 Task: Look for space in Kapan, Armenia from 1st June, 2023 to 9th June, 2023 for 5 adults in price range Rs.6000 to Rs.12000. Place can be entire place with 3 bedrooms having 3 beds and 3 bathrooms. Property type can be house, flat, guest house. Amenities needed are: heating. Booking option can be shelf check-in. Required host language is English.
Action: Mouse moved to (402, 76)
Screenshot: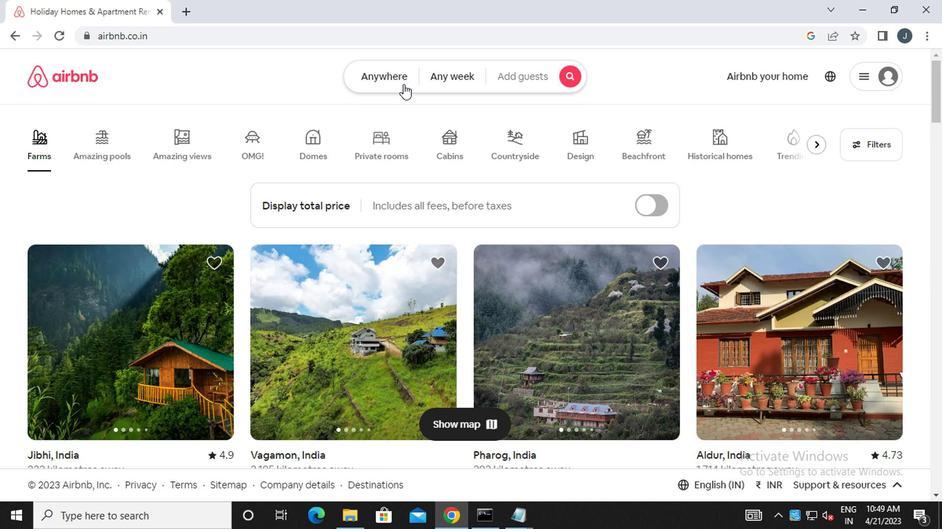 
Action: Mouse pressed left at (402, 76)
Screenshot: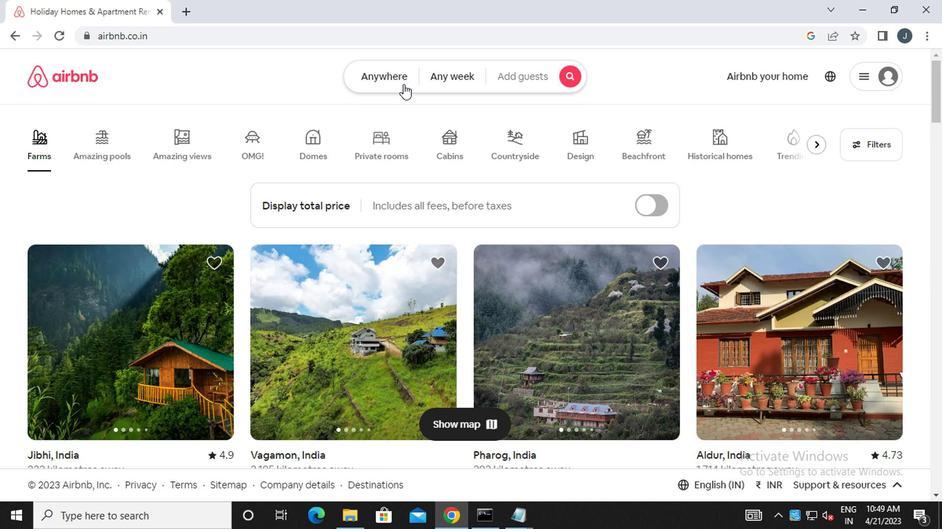 
Action: Mouse moved to (247, 130)
Screenshot: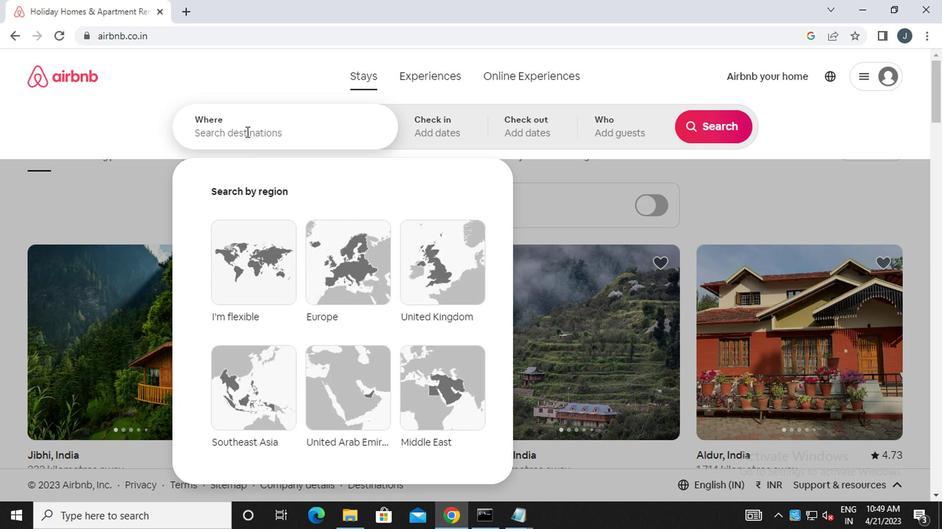 
Action: Key pressed k<Key.caps_lock>apan
Screenshot: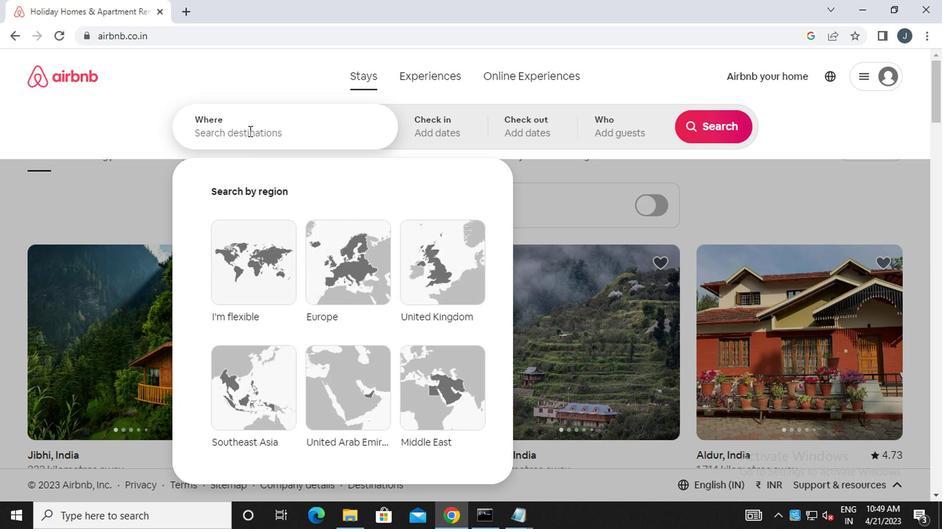 
Action: Mouse moved to (247, 130)
Screenshot: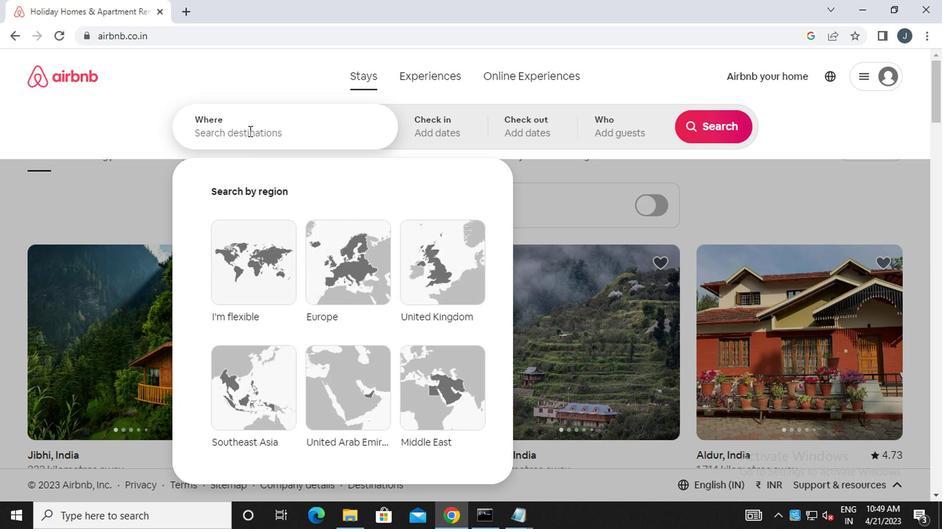 
Action: Mouse pressed left at (247, 130)
Screenshot: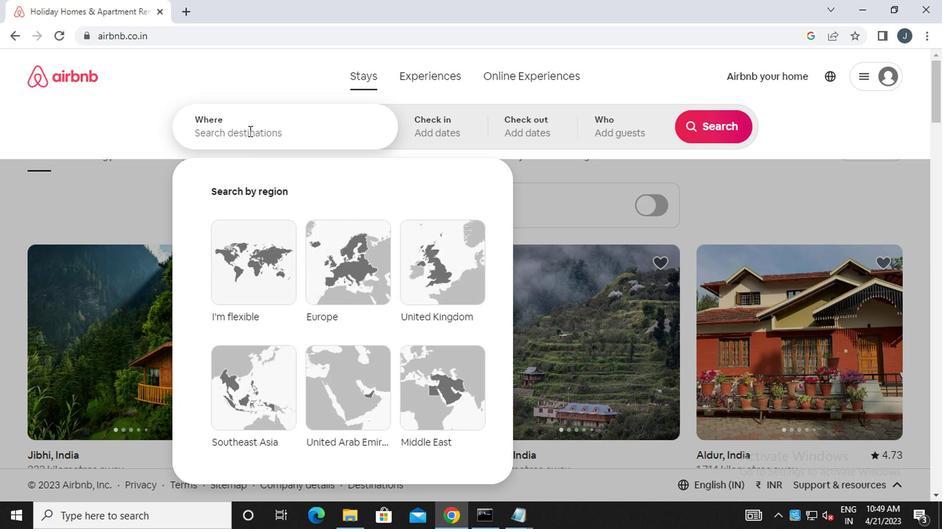 
Action: Mouse moved to (247, 130)
Screenshot: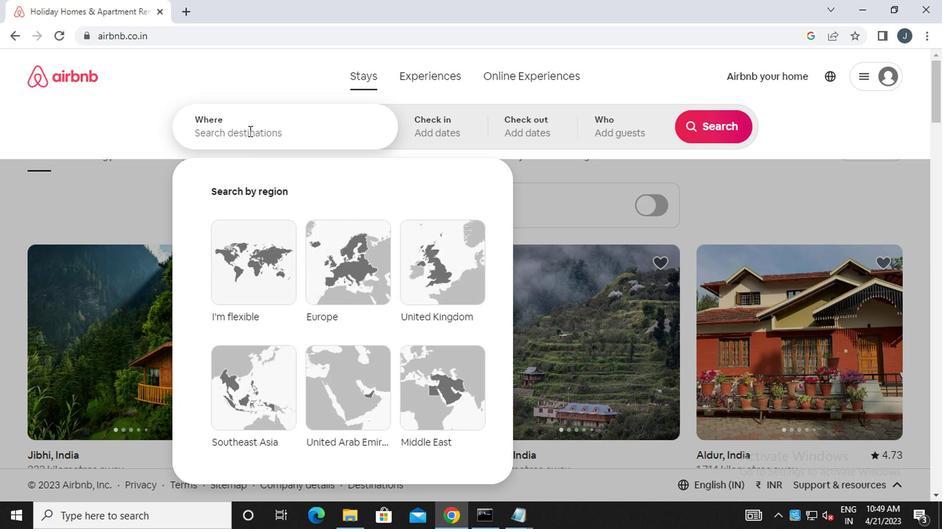 
Action: Key pressed <Key.caps_lock>k<Key.caps_lock>apan,<Key.space><Key.caps_lock>a<Key.caps_lock>rmenia
Screenshot: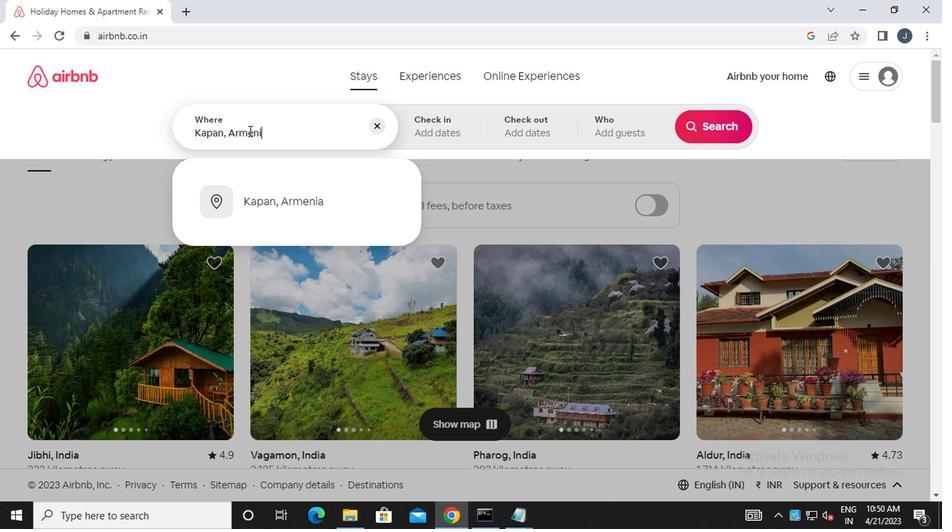 
Action: Mouse moved to (320, 193)
Screenshot: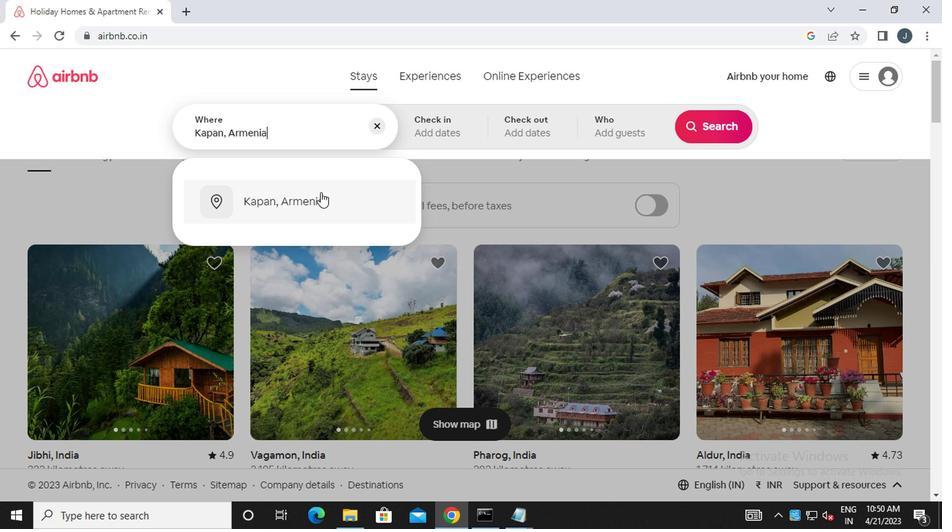 
Action: Mouse pressed left at (320, 193)
Screenshot: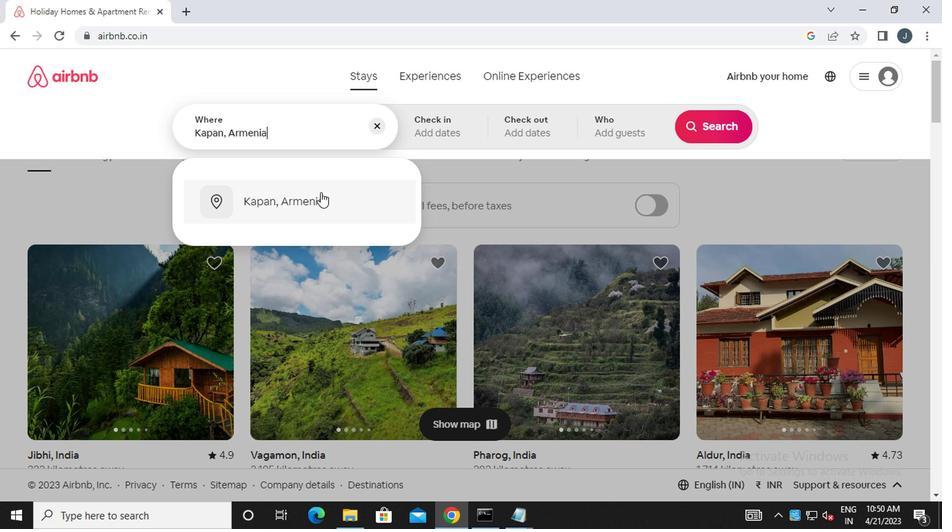 
Action: Mouse moved to (702, 233)
Screenshot: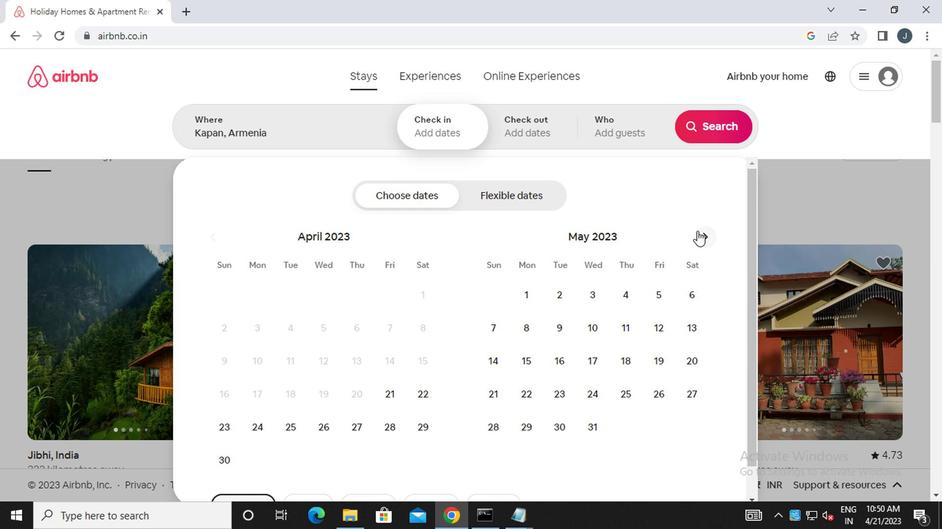 
Action: Mouse pressed left at (702, 233)
Screenshot: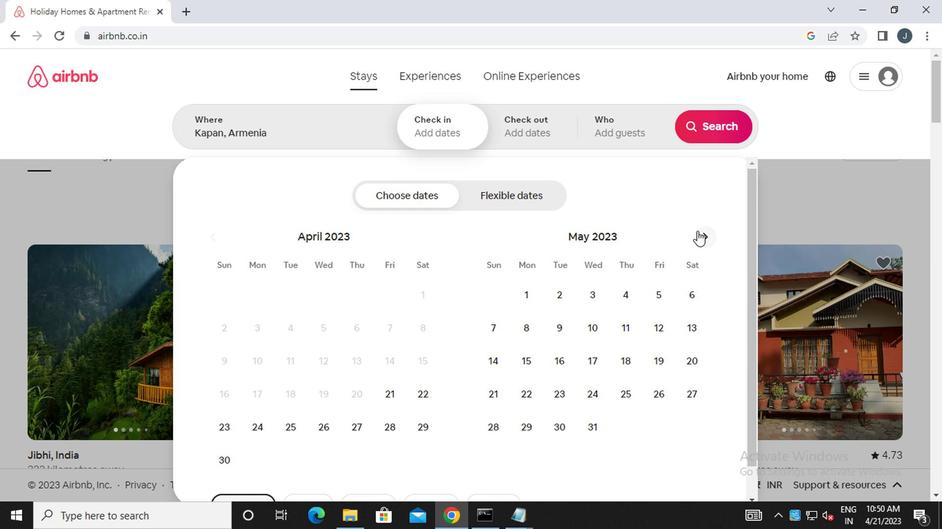 
Action: Mouse moved to (626, 295)
Screenshot: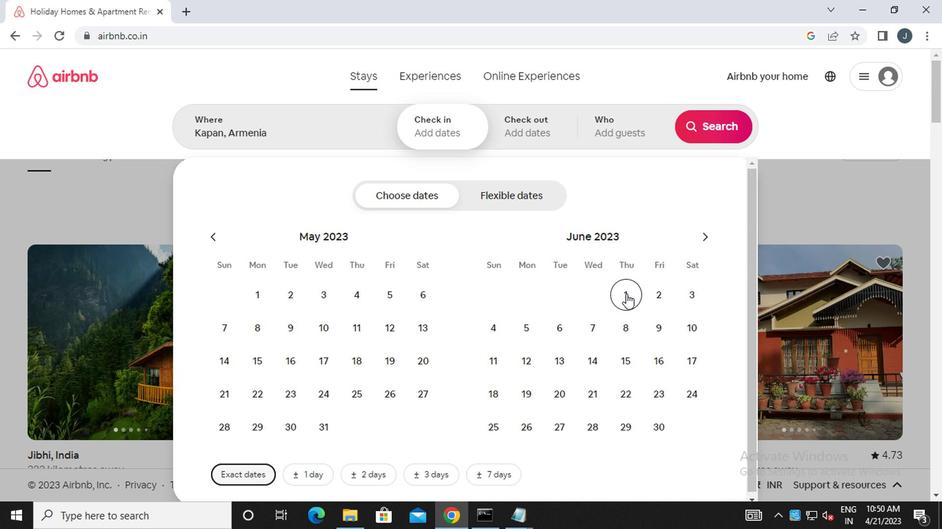 
Action: Mouse pressed left at (626, 295)
Screenshot: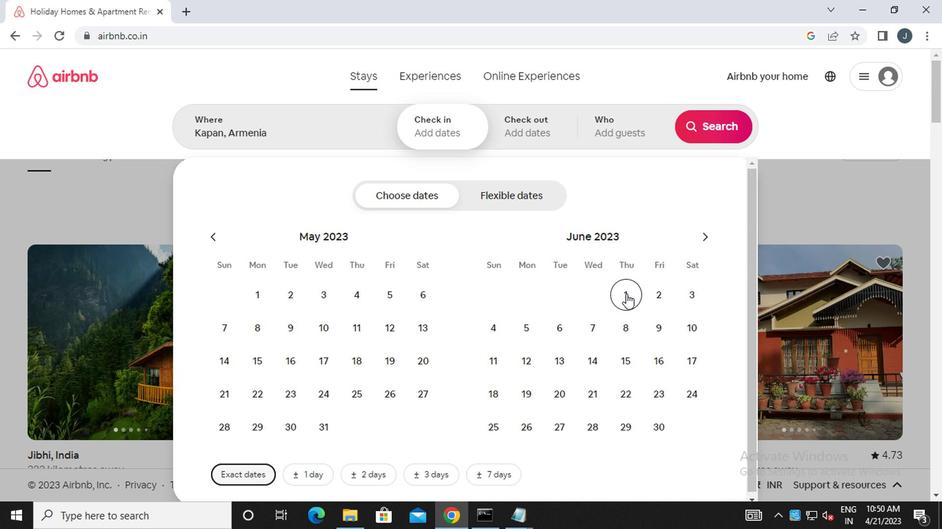 
Action: Mouse moved to (657, 327)
Screenshot: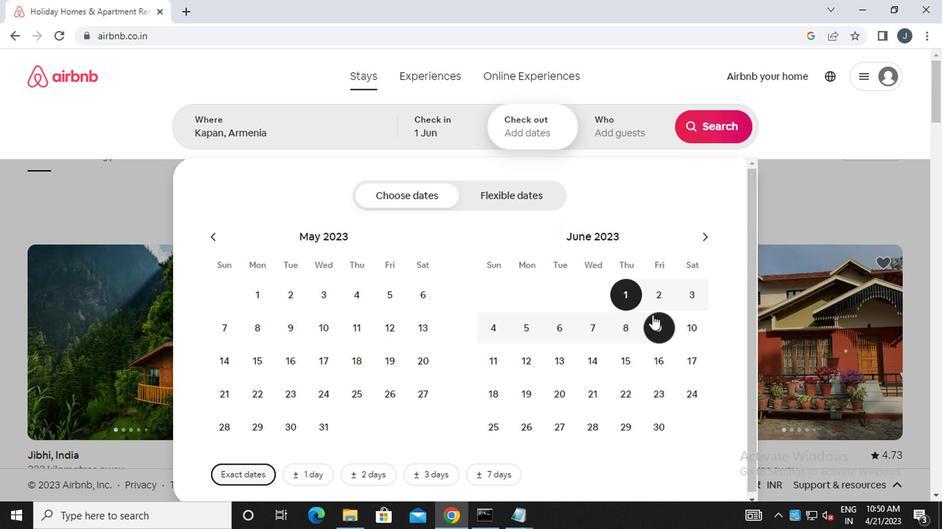 
Action: Mouse pressed left at (657, 327)
Screenshot: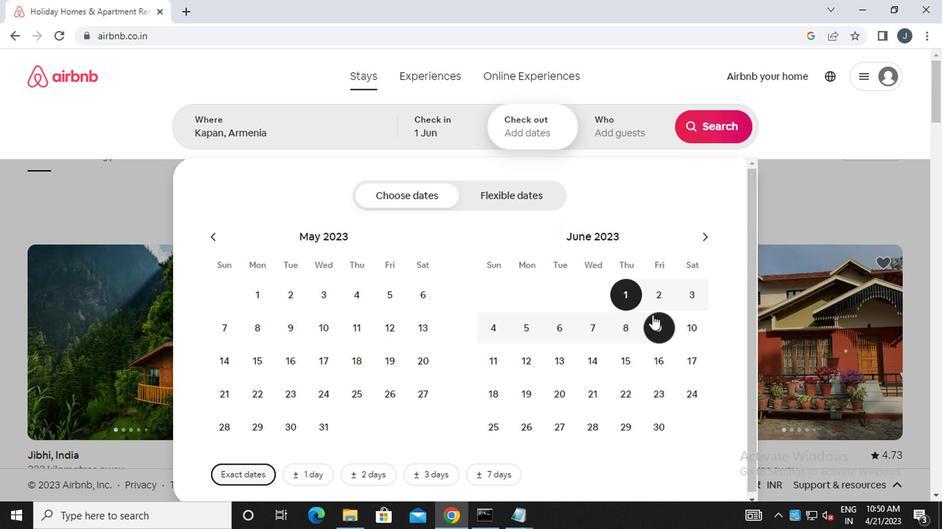 
Action: Mouse moved to (628, 127)
Screenshot: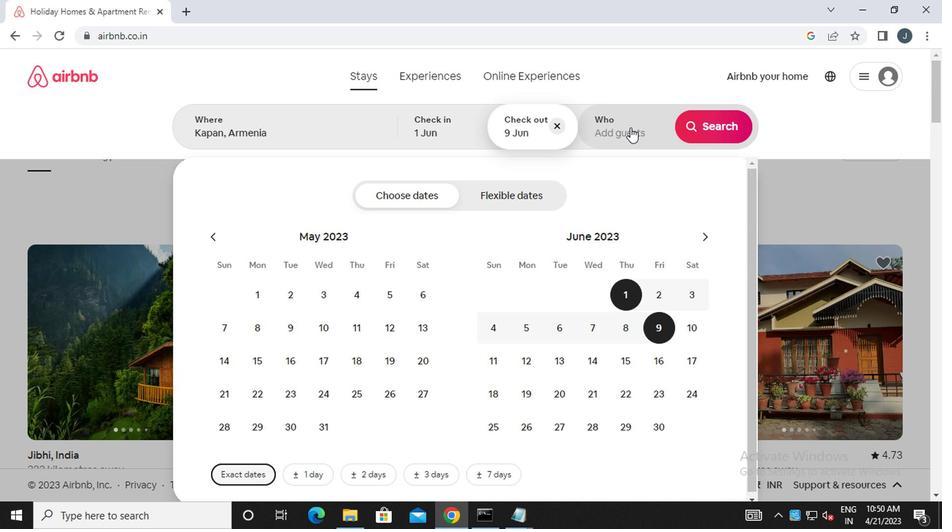 
Action: Mouse pressed left at (628, 127)
Screenshot: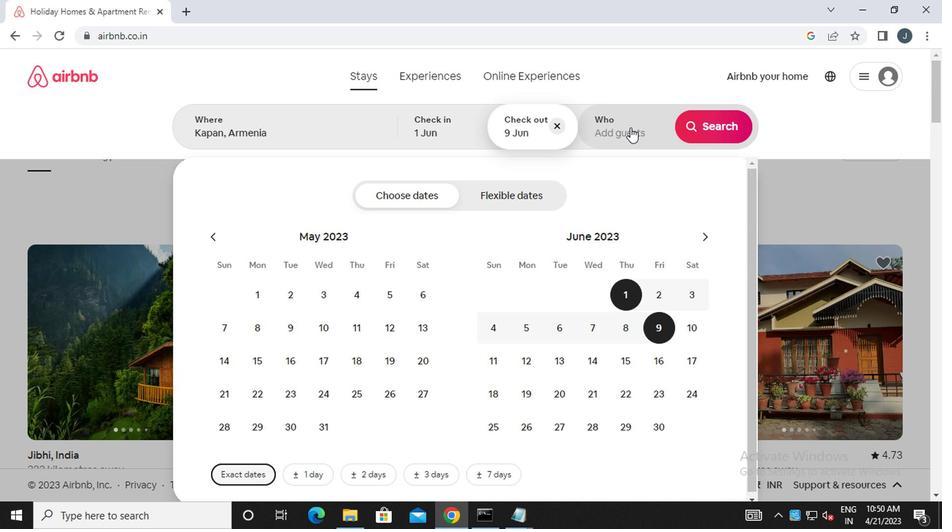 
Action: Mouse moved to (718, 200)
Screenshot: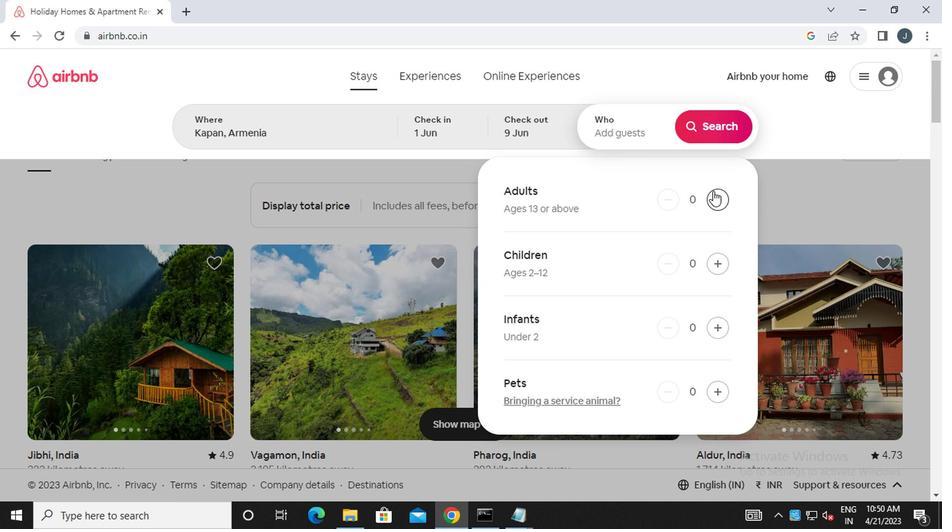 
Action: Mouse pressed left at (718, 200)
Screenshot: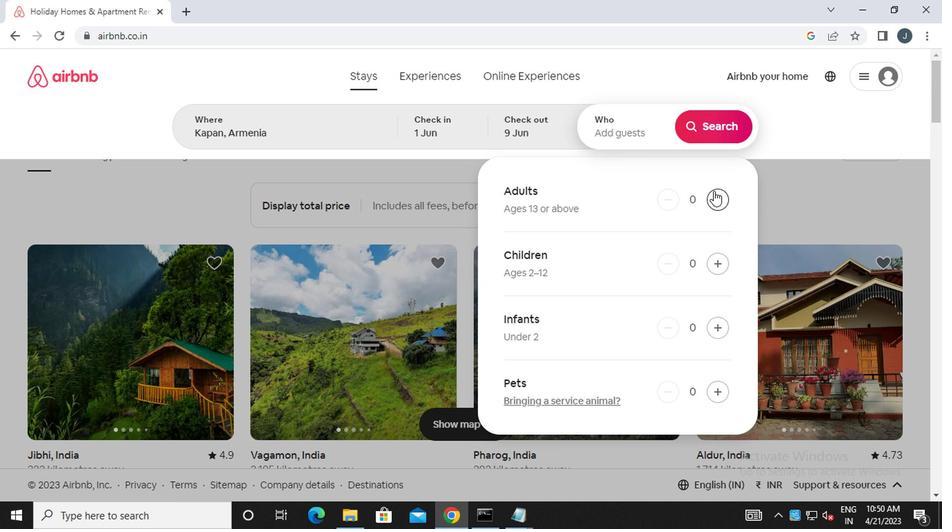 
Action: Mouse moved to (719, 200)
Screenshot: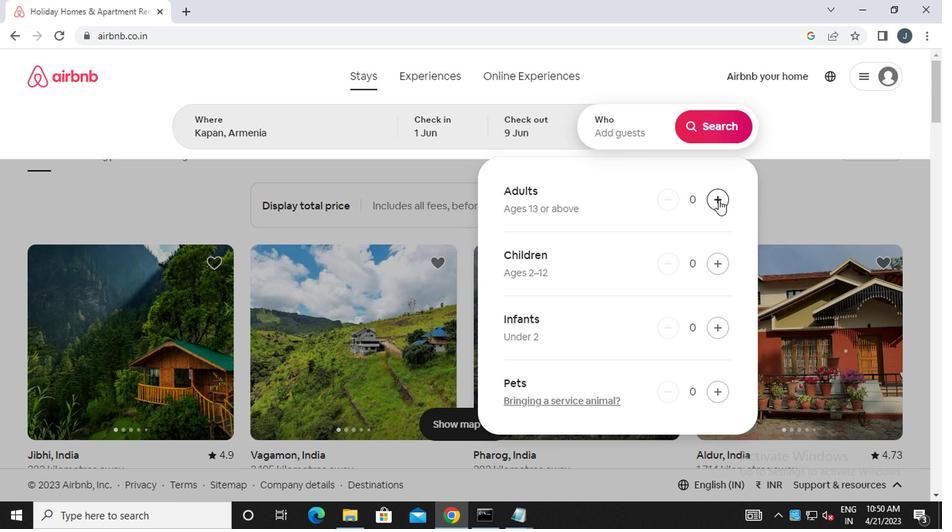 
Action: Mouse pressed left at (719, 200)
Screenshot: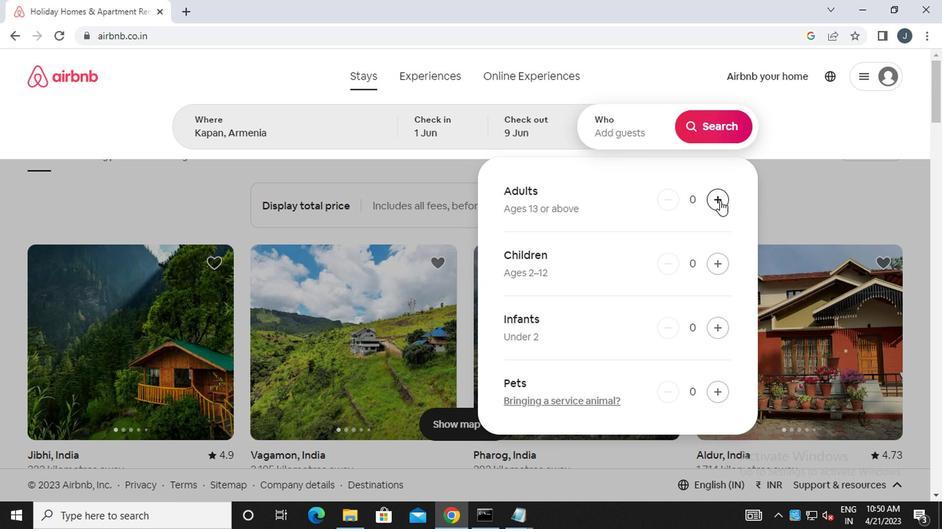 
Action: Mouse moved to (720, 200)
Screenshot: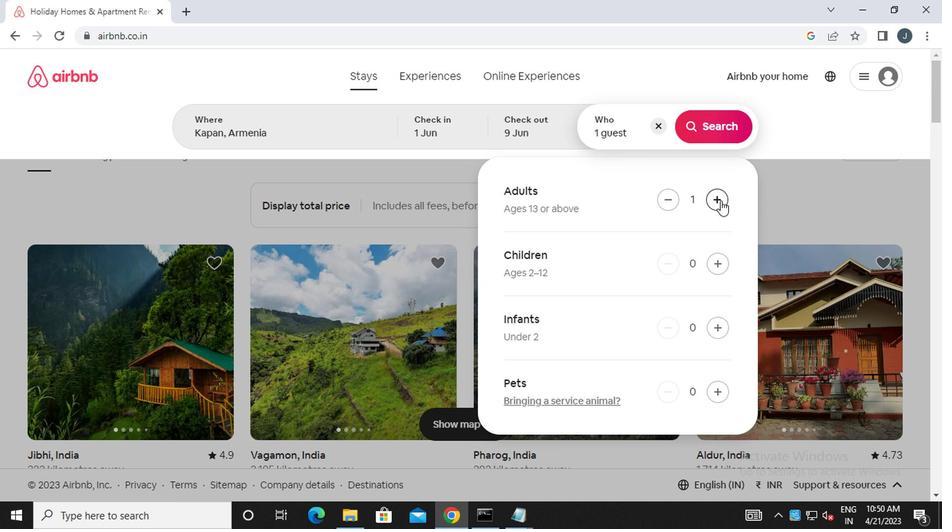 
Action: Mouse pressed left at (720, 200)
Screenshot: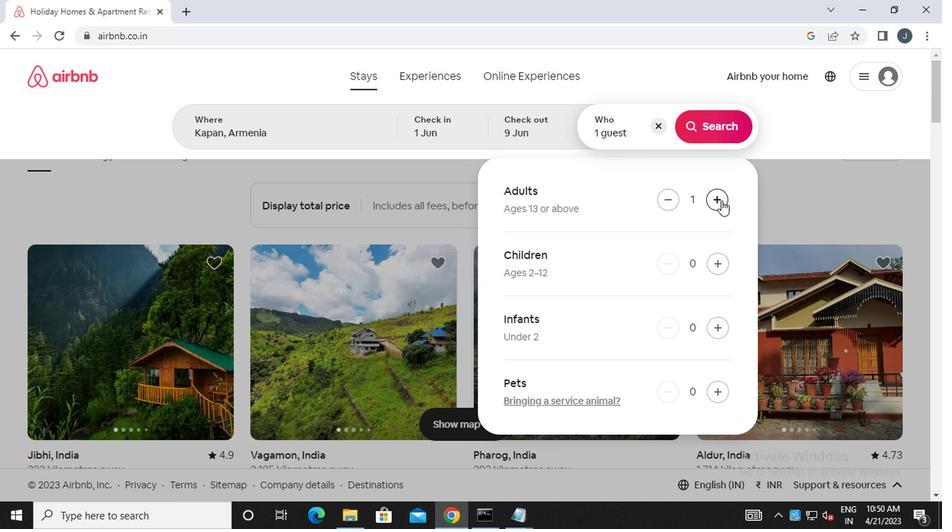 
Action: Mouse pressed left at (720, 200)
Screenshot: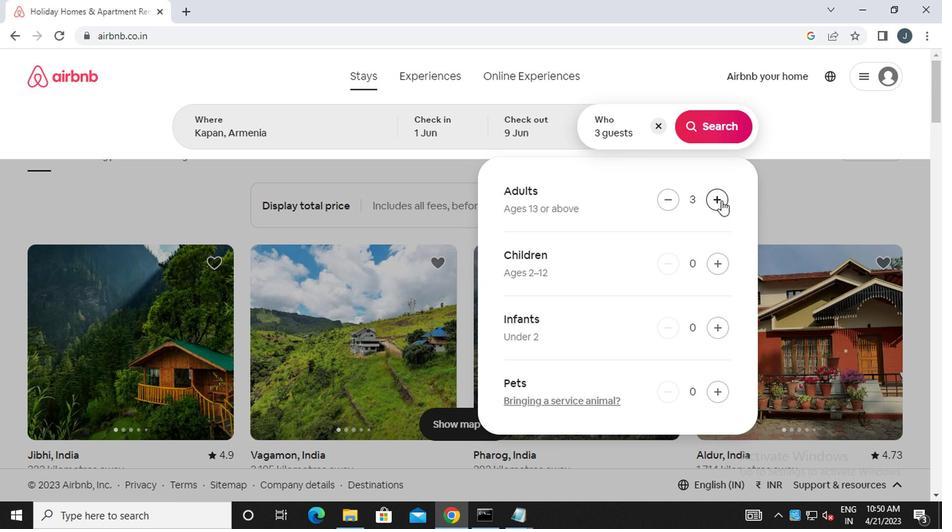 
Action: Mouse pressed left at (720, 200)
Screenshot: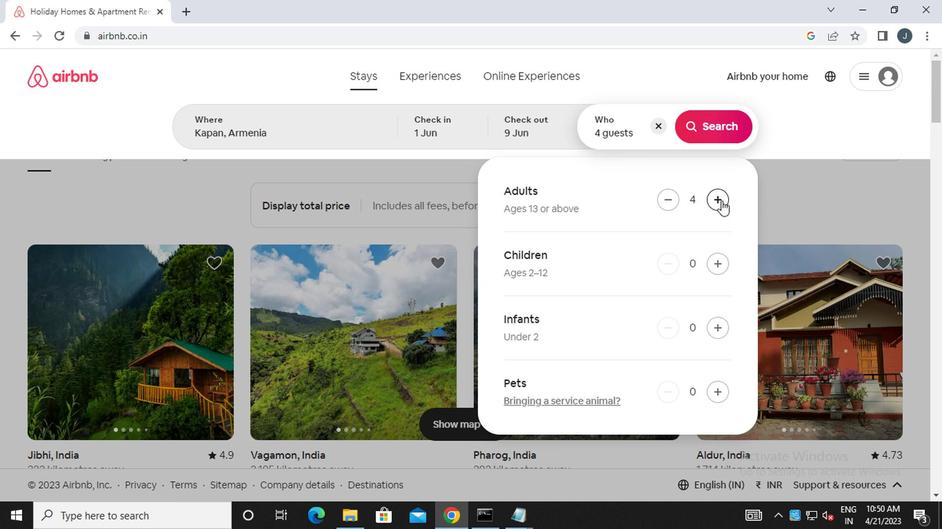 
Action: Mouse moved to (711, 124)
Screenshot: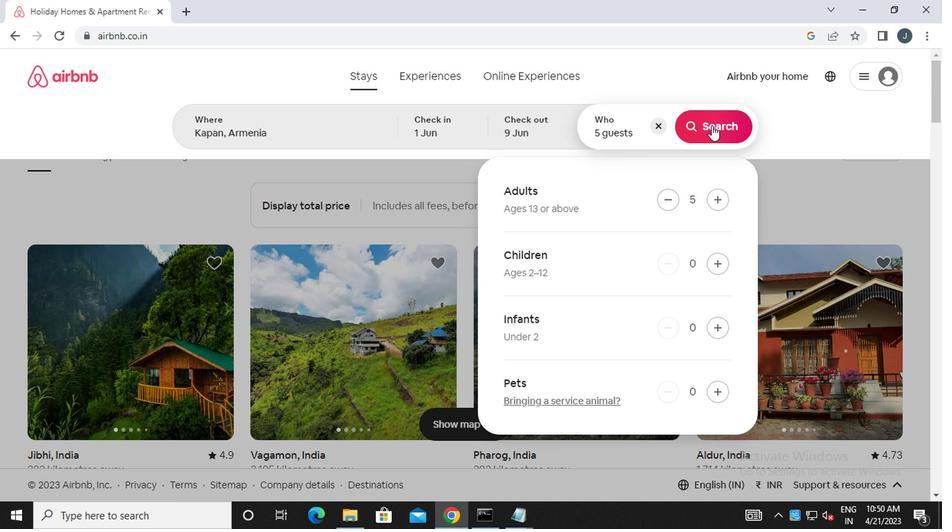 
Action: Mouse pressed left at (711, 124)
Screenshot: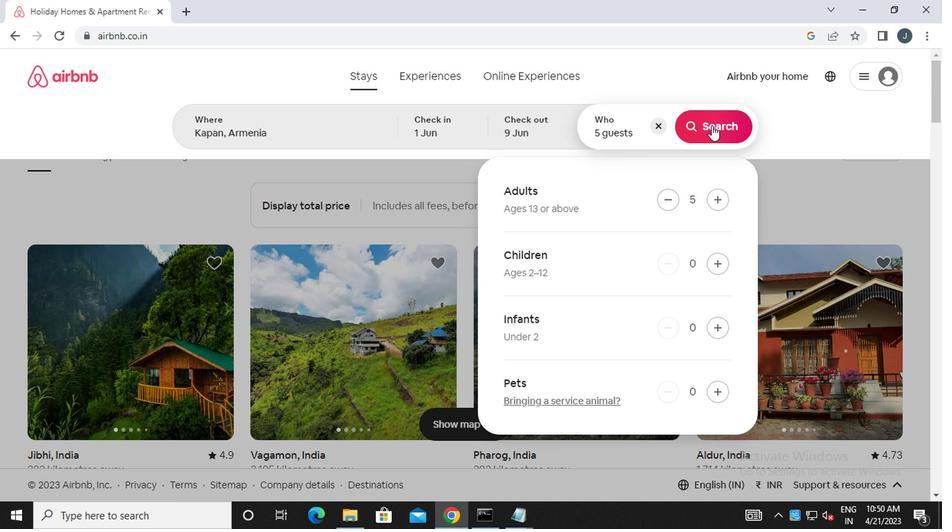 
Action: Mouse moved to (882, 132)
Screenshot: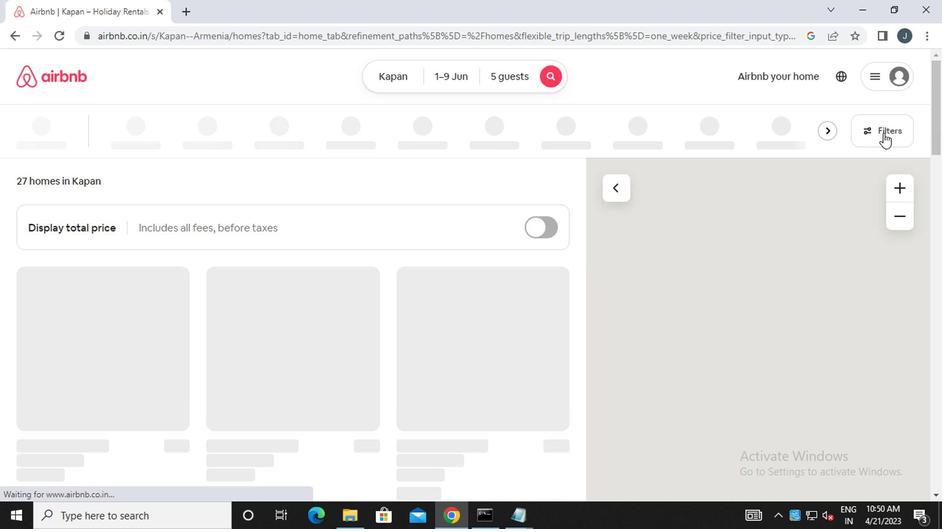 
Action: Mouse pressed left at (882, 132)
Screenshot: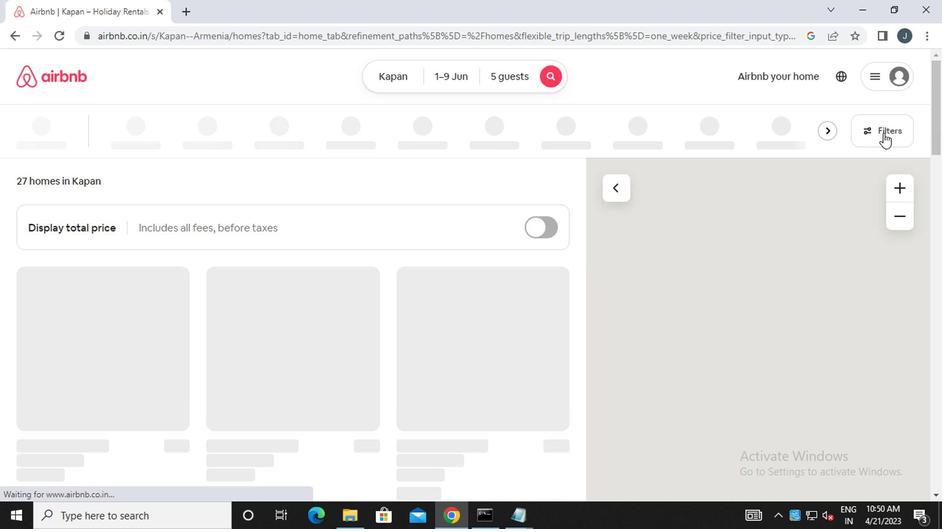 
Action: Mouse moved to (328, 309)
Screenshot: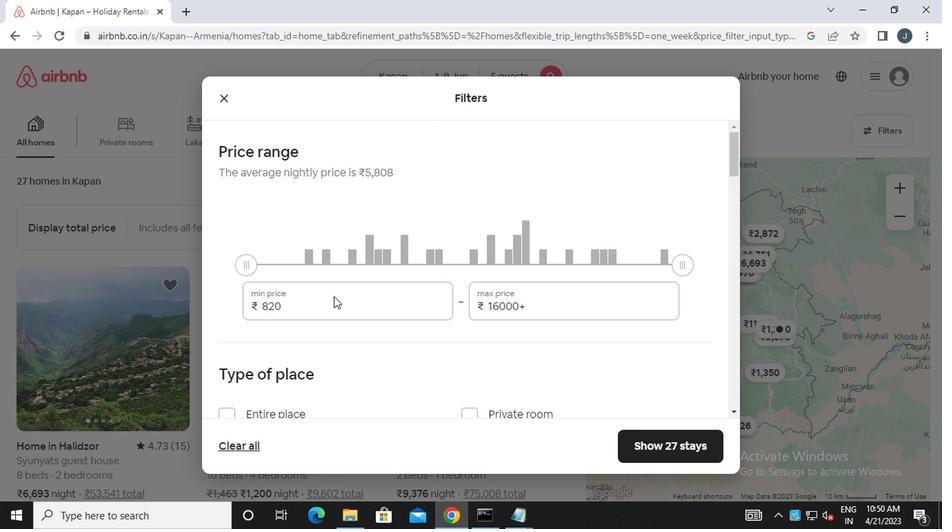 
Action: Mouse pressed left at (328, 309)
Screenshot: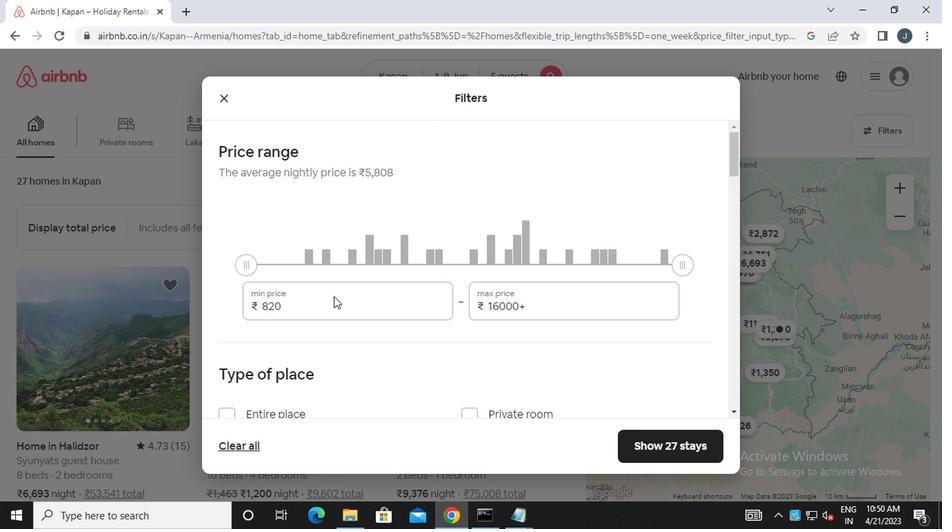 
Action: Mouse moved to (330, 302)
Screenshot: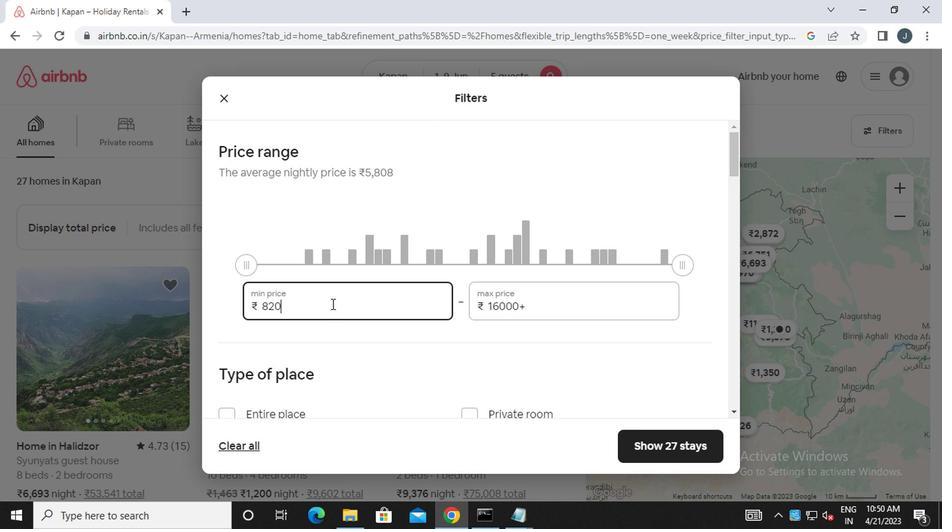 
Action: Key pressed <Key.backspace><Key.backspace><Key.backspace>6000
Screenshot: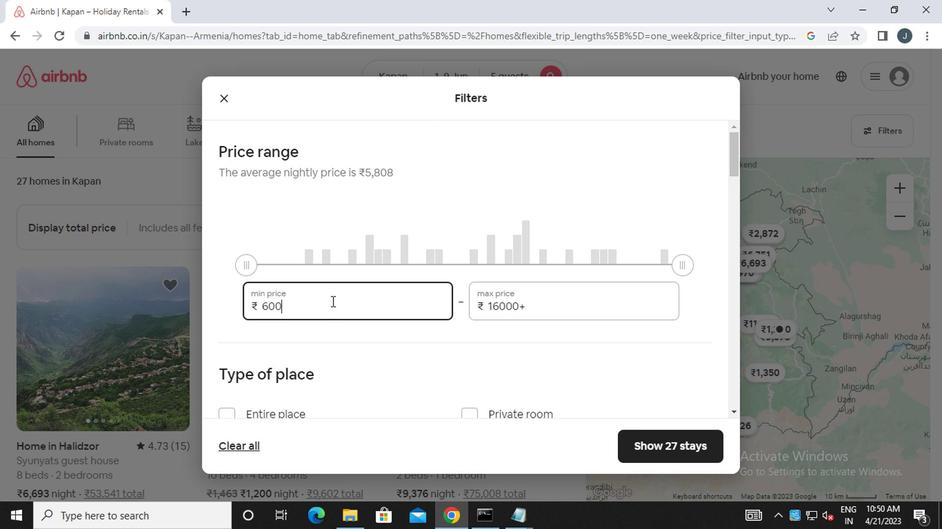 
Action: Mouse moved to (528, 307)
Screenshot: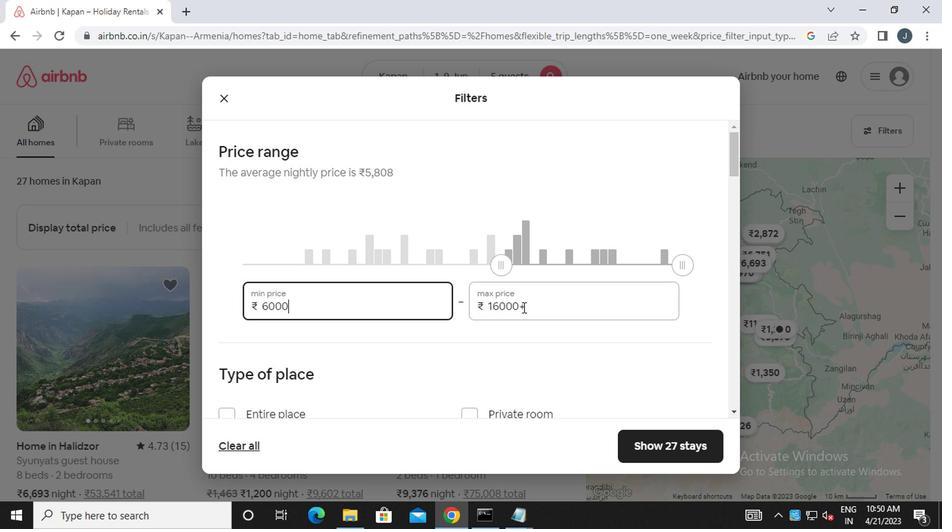 
Action: Mouse pressed left at (528, 307)
Screenshot: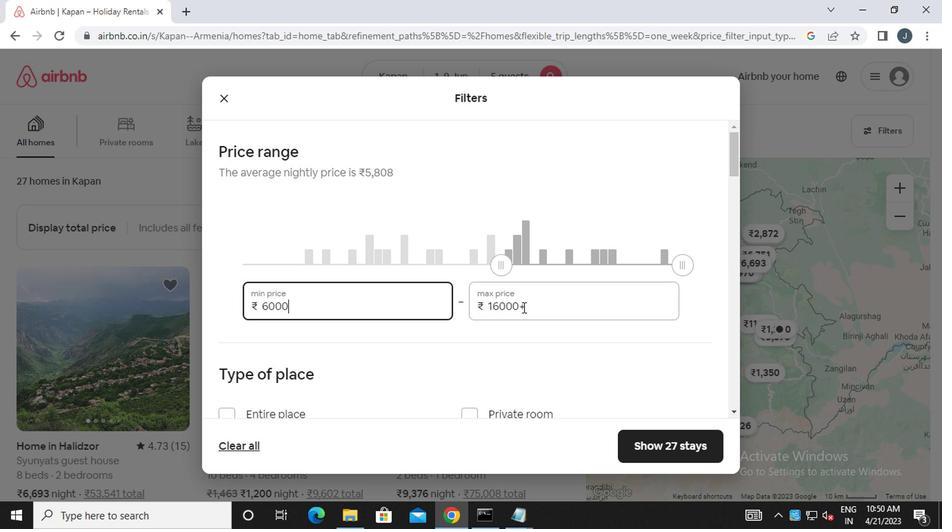 
Action: Mouse moved to (533, 310)
Screenshot: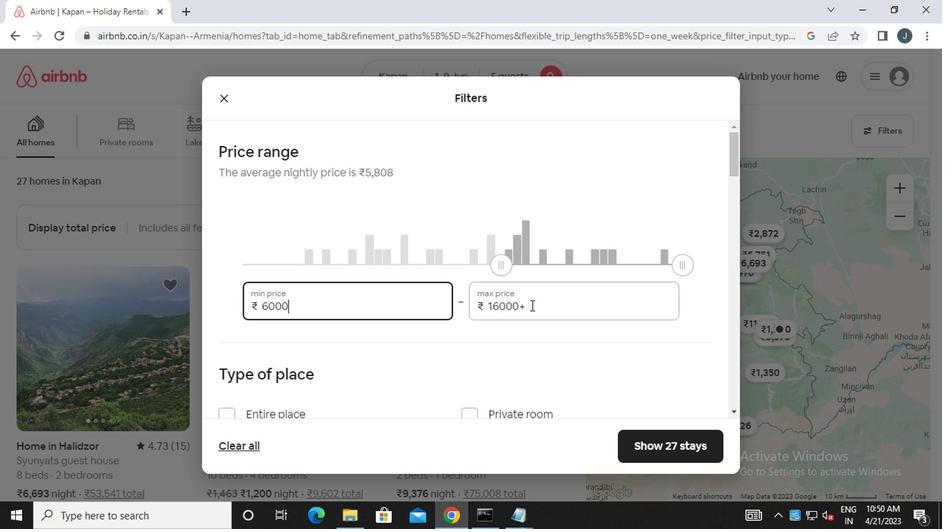 
Action: Key pressed <Key.backspace><Key.backspace><Key.backspace><Key.backspace><Key.backspace><Key.backspace>12000
Screenshot: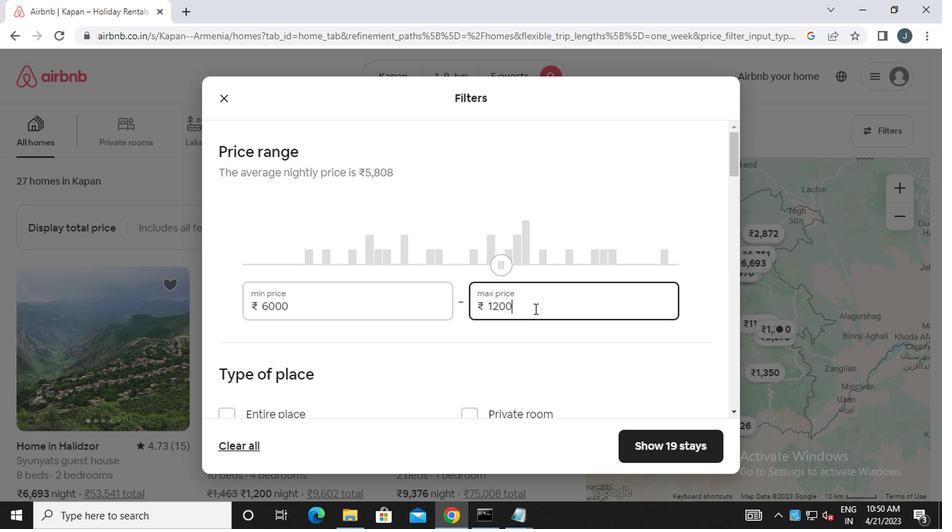 
Action: Mouse moved to (548, 318)
Screenshot: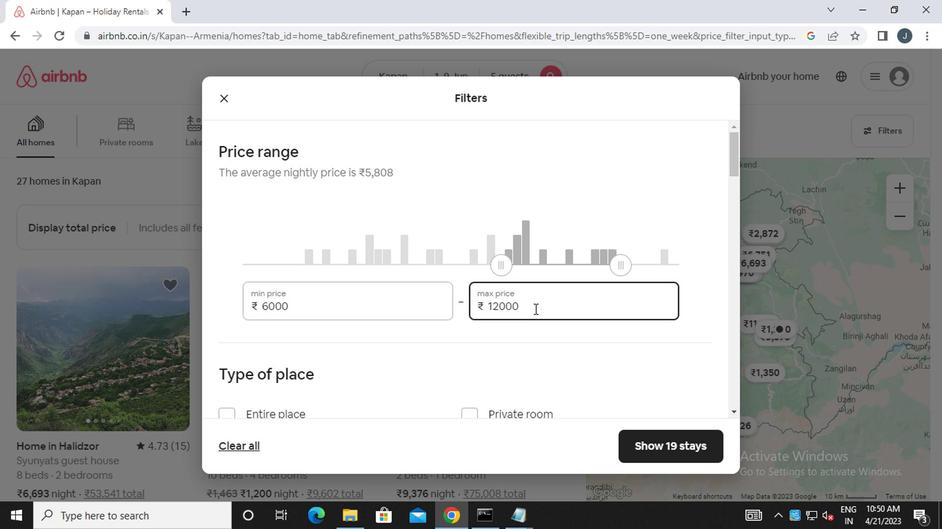
Action: Mouse scrolled (548, 318) with delta (0, 0)
Screenshot: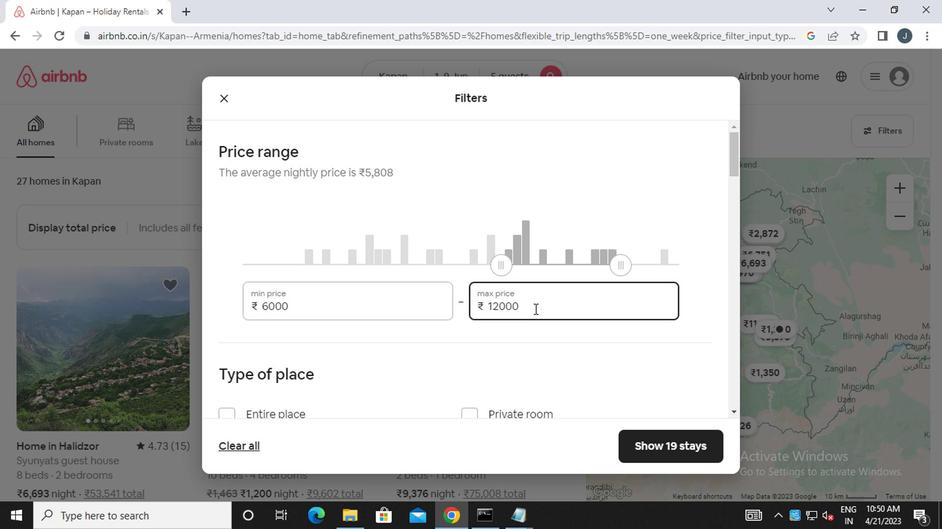 
Action: Mouse moved to (552, 321)
Screenshot: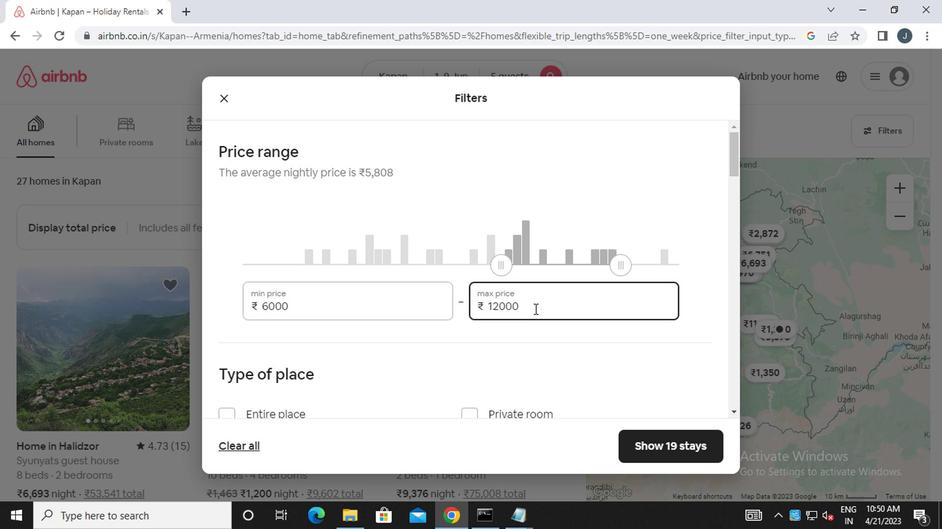 
Action: Mouse scrolled (552, 320) with delta (0, 0)
Screenshot: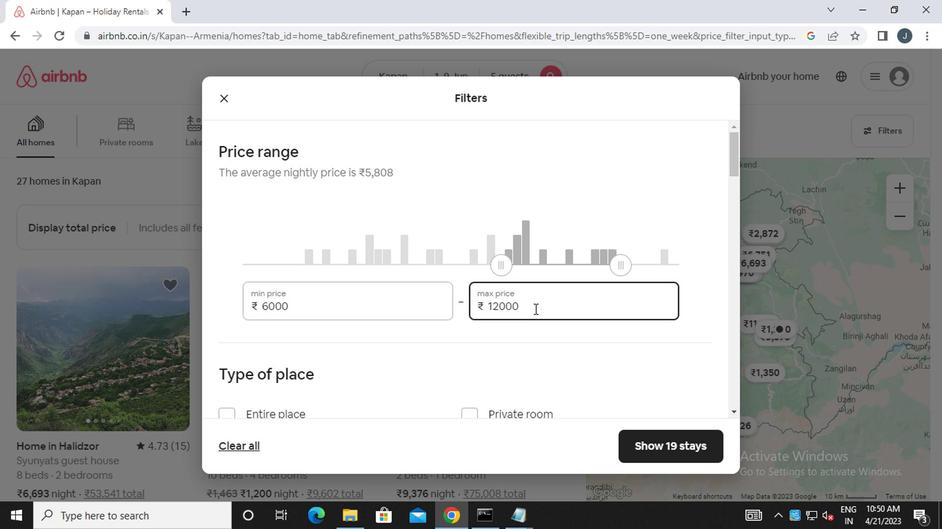 
Action: Mouse moved to (289, 270)
Screenshot: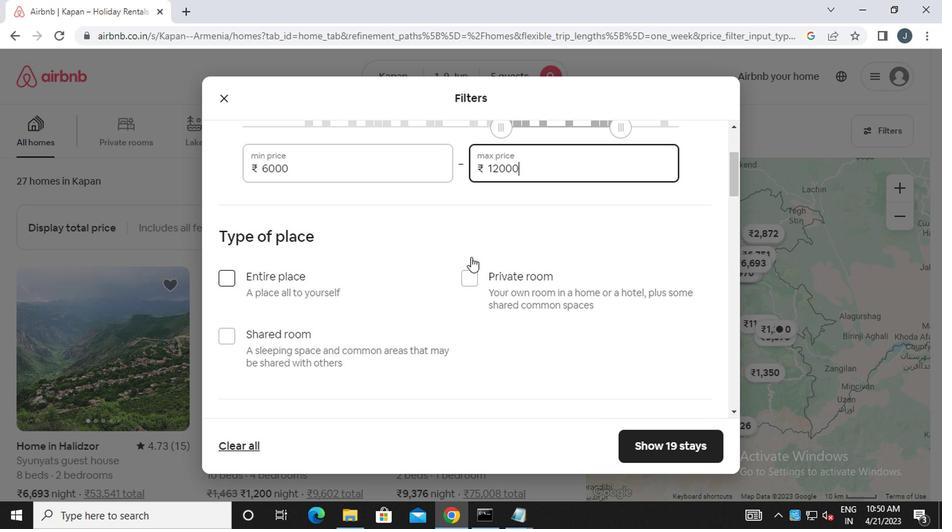 
Action: Mouse pressed left at (289, 270)
Screenshot: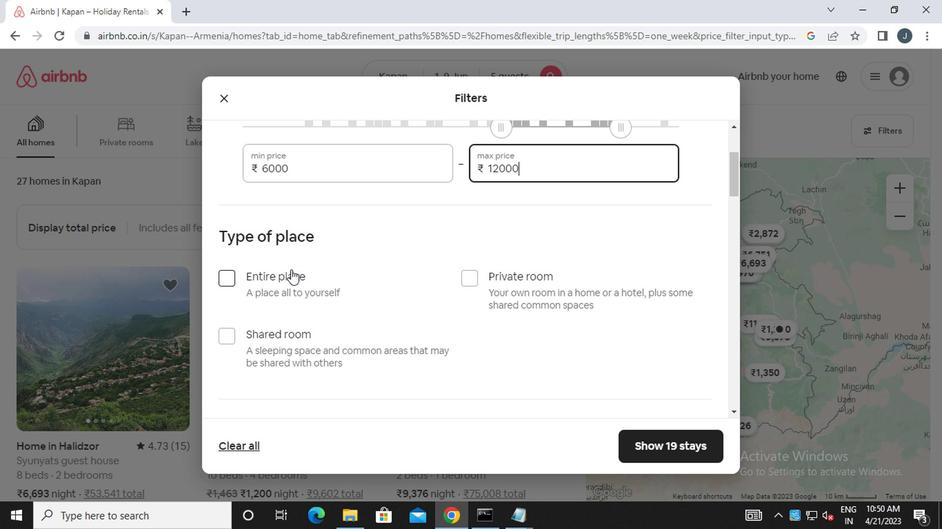 
Action: Mouse moved to (368, 171)
Screenshot: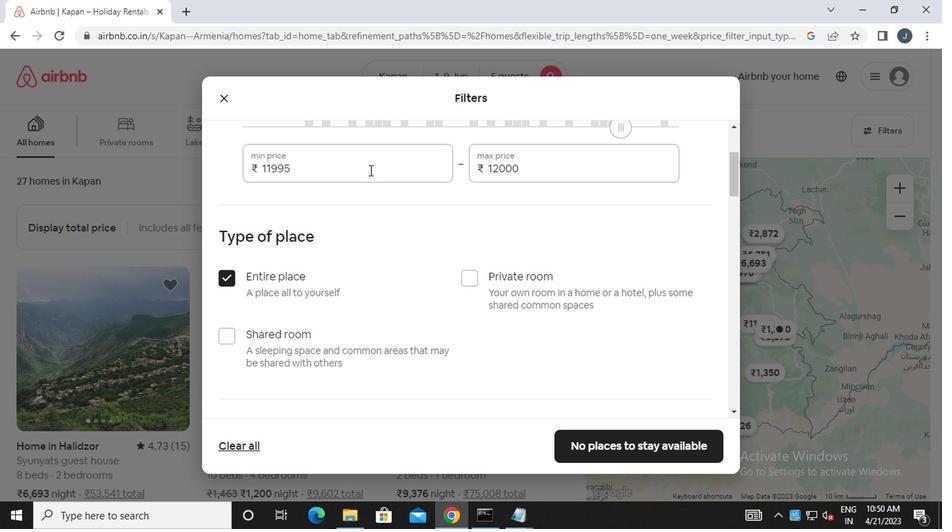 
Action: Mouse pressed left at (368, 171)
Screenshot: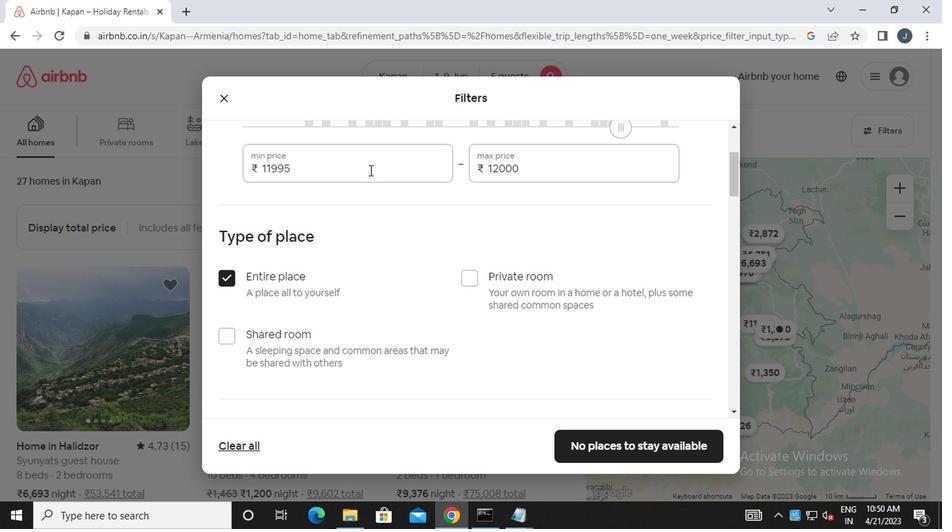 
Action: Mouse moved to (372, 172)
Screenshot: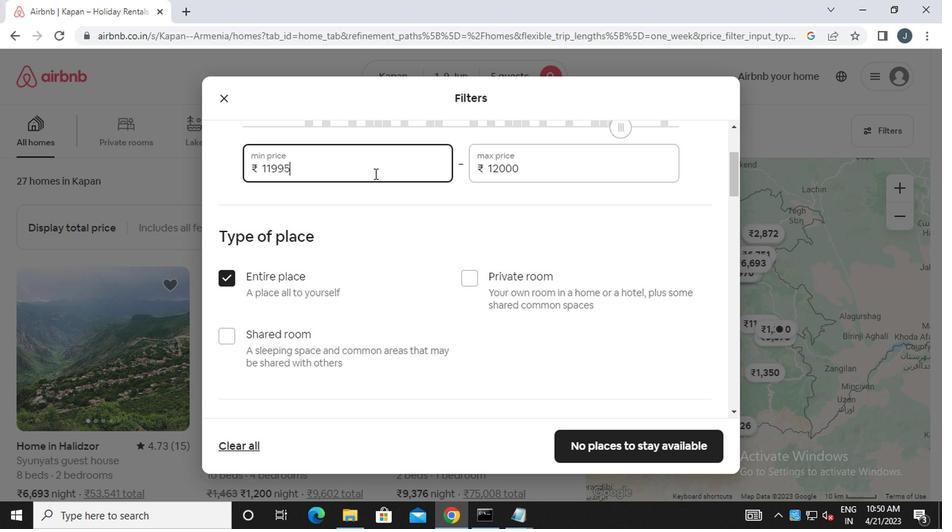 
Action: Key pressed <Key.backspace><Key.backspace><Key.backspace><Key.backspace><Key.backspace>6000
Screenshot: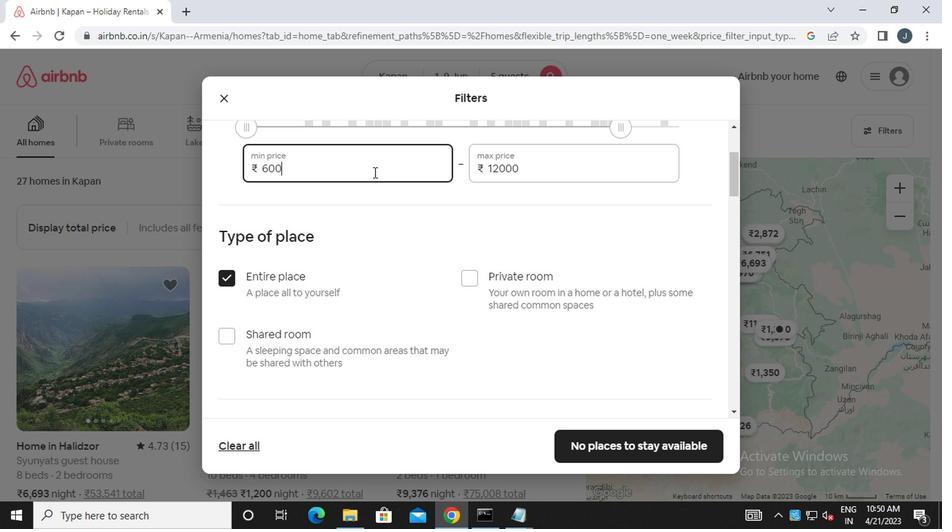 
Action: Mouse moved to (348, 60)
Screenshot: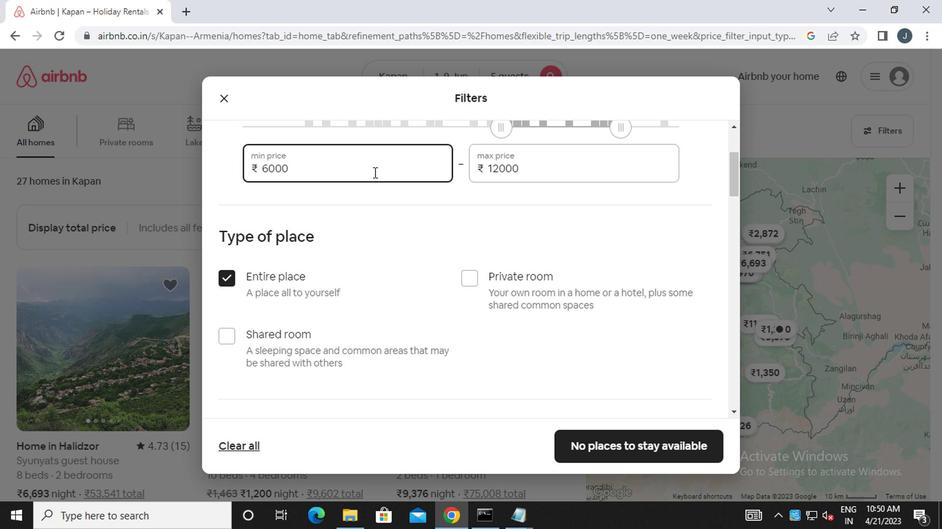
Action: Mouse scrolled (348, 59) with delta (0, 0)
Screenshot: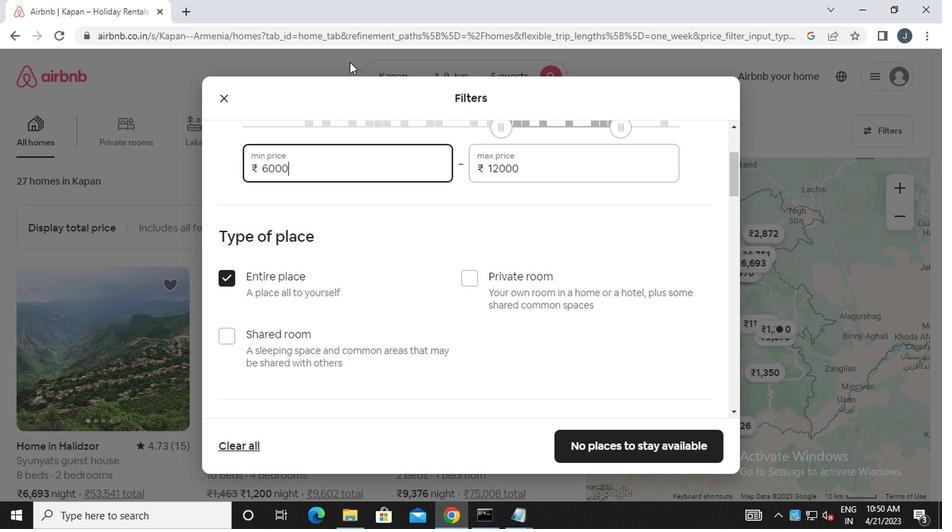 
Action: Mouse moved to (347, 69)
Screenshot: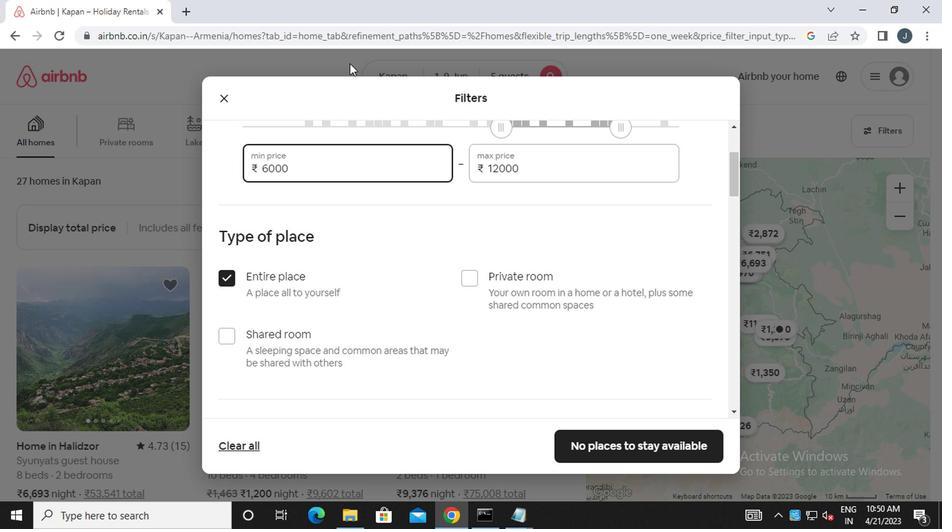 
Action: Mouse scrolled (347, 68) with delta (0, 0)
Screenshot: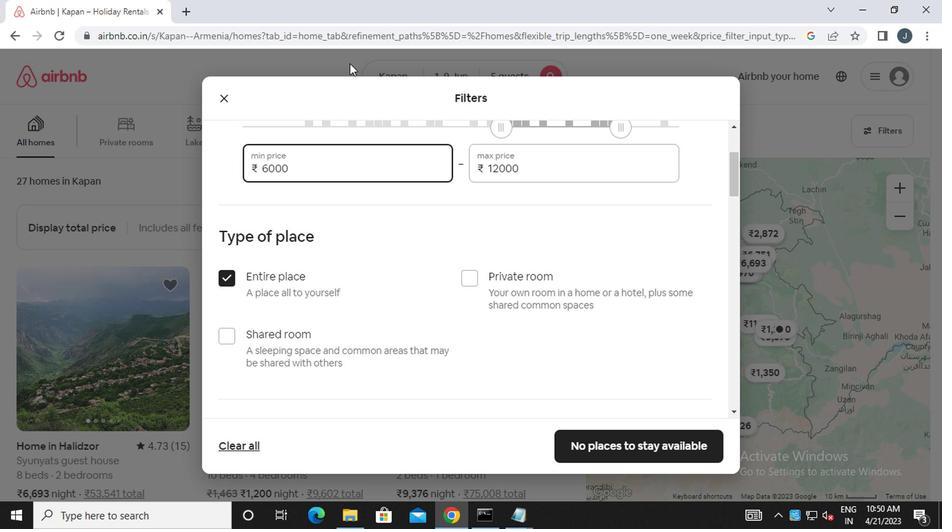 
Action: Mouse moved to (348, 73)
Screenshot: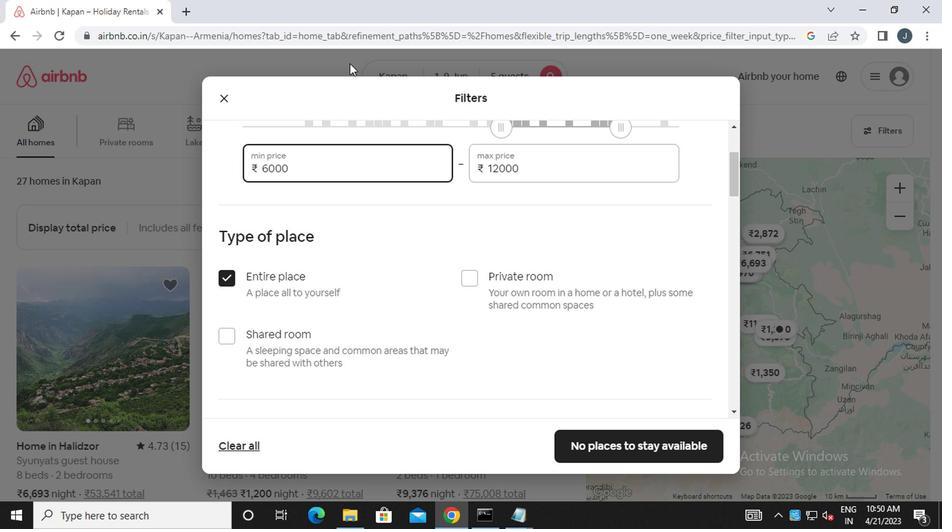 
Action: Mouse scrolled (348, 72) with delta (0, 0)
Screenshot: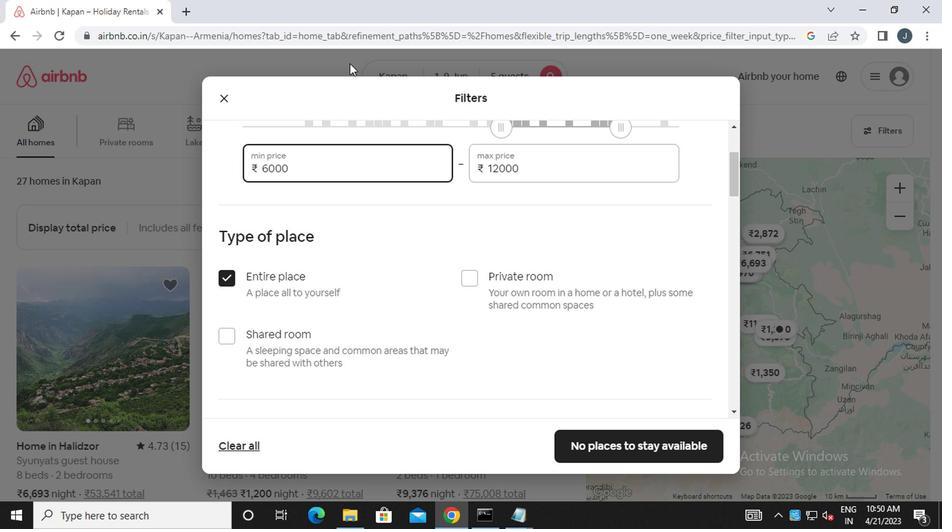 
Action: Mouse moved to (311, 182)
Screenshot: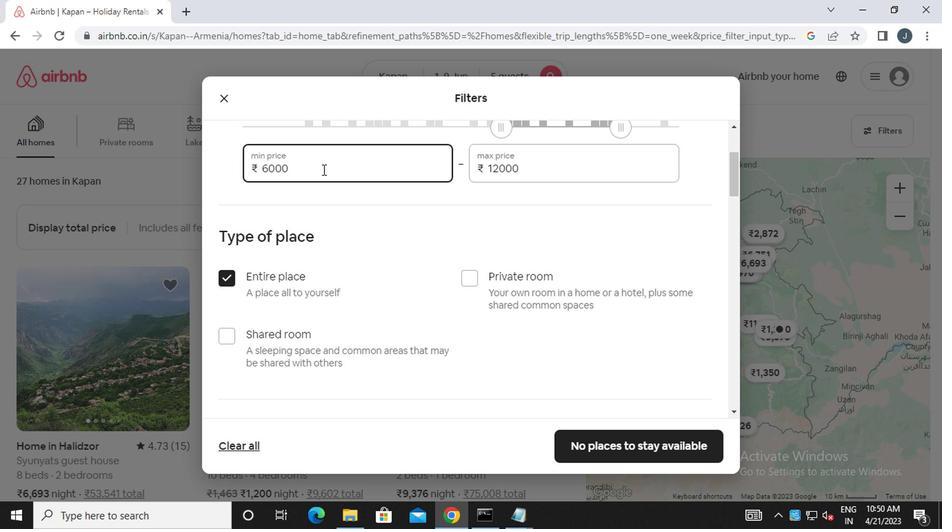 
Action: Mouse scrolled (311, 182) with delta (0, 0)
Screenshot: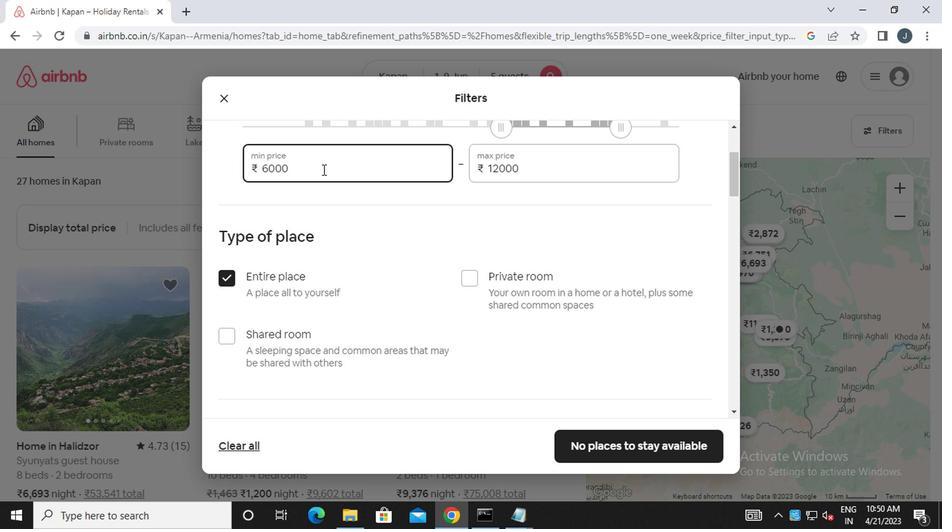 
Action: Mouse moved to (305, 188)
Screenshot: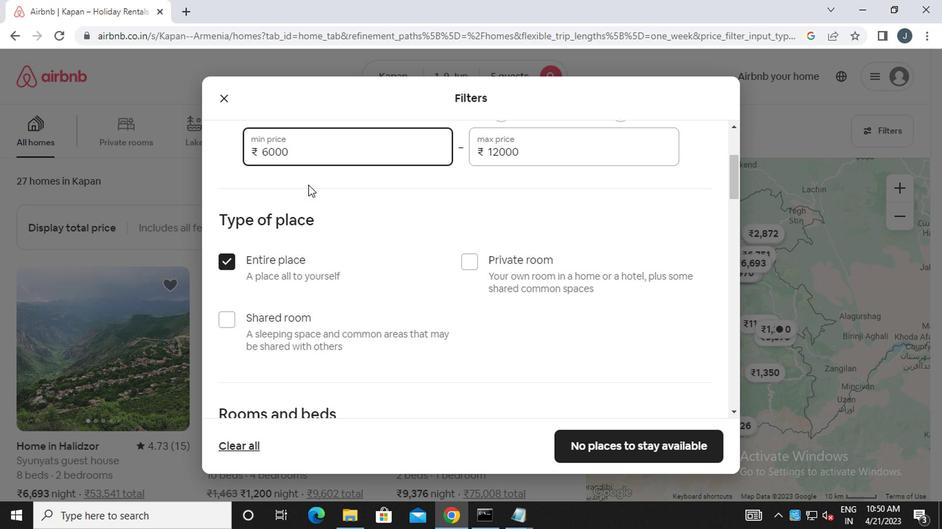 
Action: Mouse scrolled (305, 187) with delta (0, 0)
Screenshot: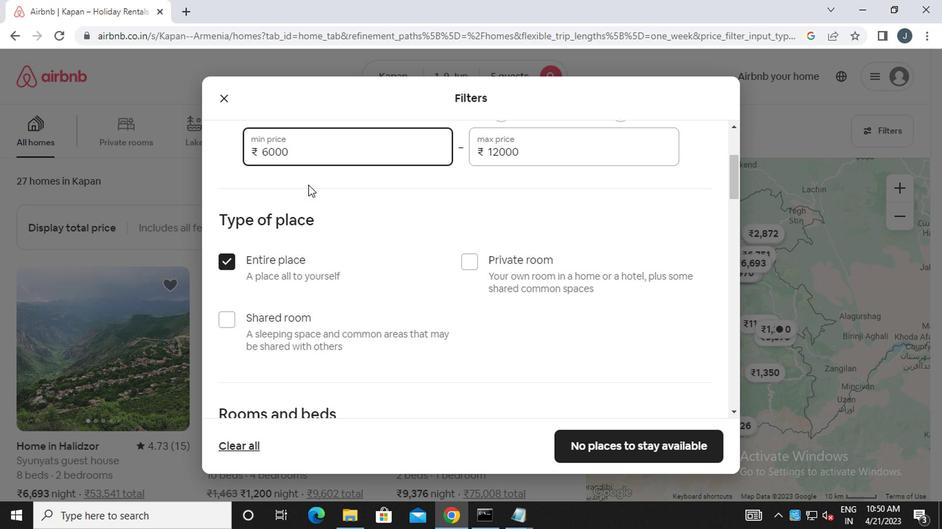 
Action: Mouse moved to (311, 232)
Screenshot: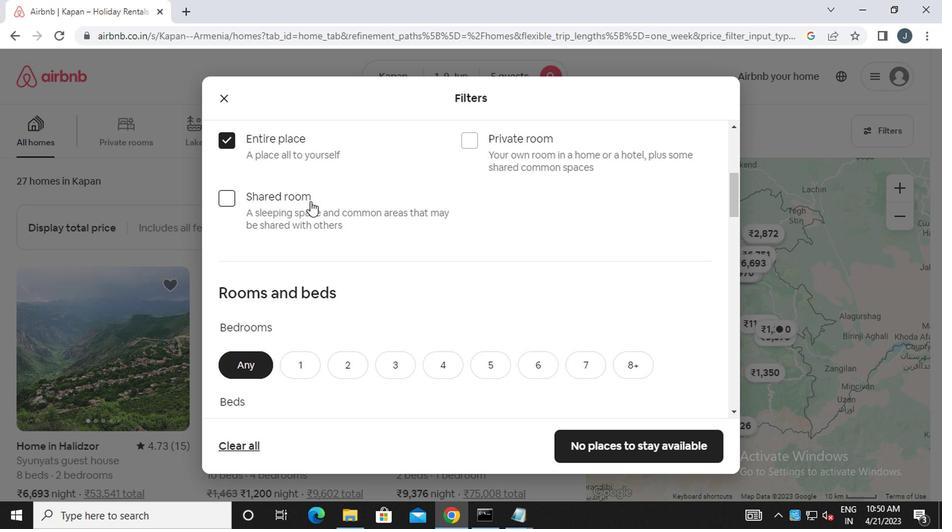 
Action: Mouse scrolled (311, 231) with delta (0, 0)
Screenshot: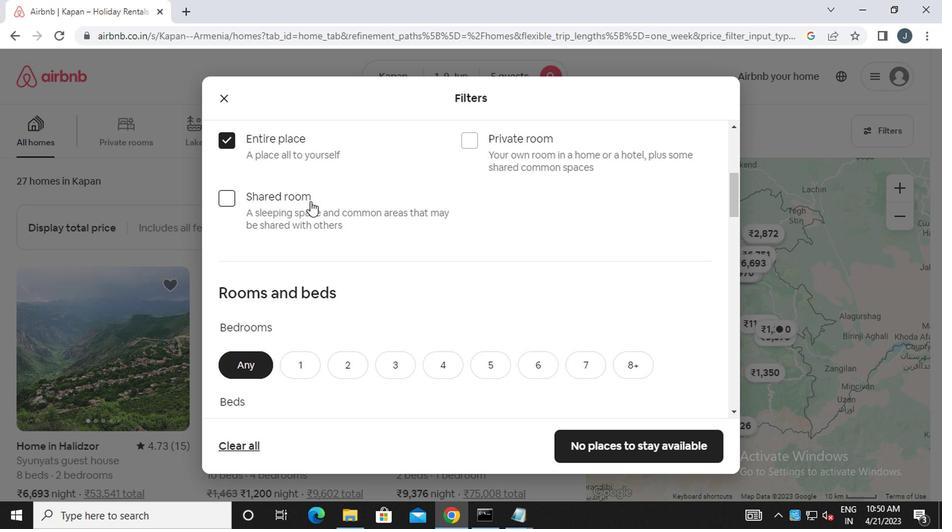 
Action: Mouse moved to (307, 273)
Screenshot: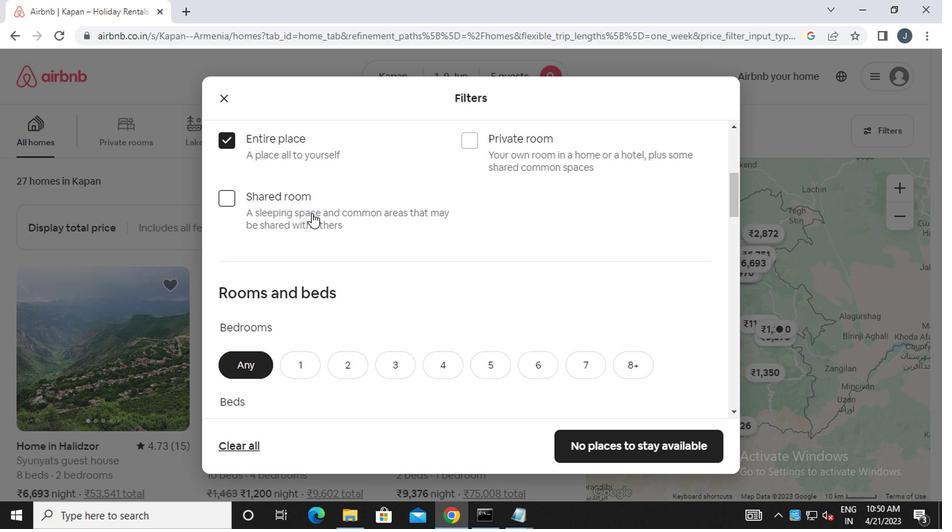 
Action: Mouse scrolled (307, 272) with delta (0, 0)
Screenshot: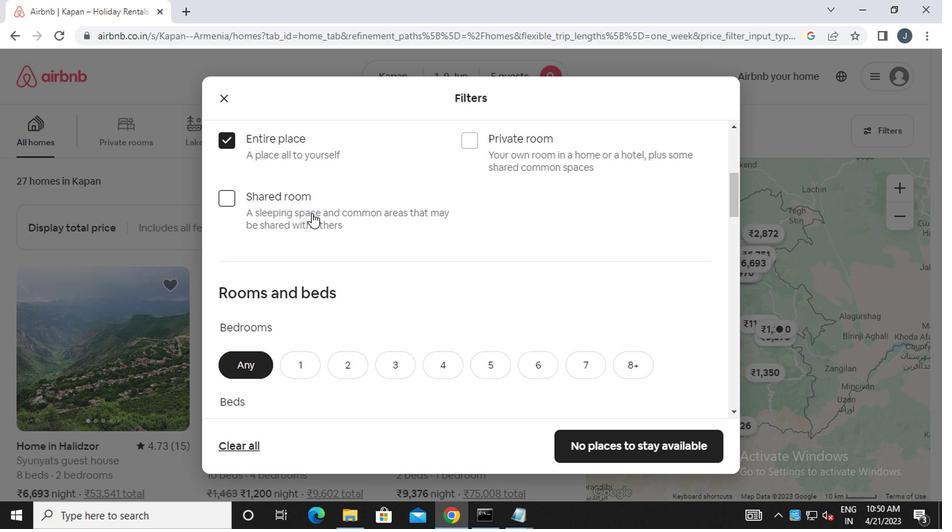 
Action: Mouse moved to (399, 237)
Screenshot: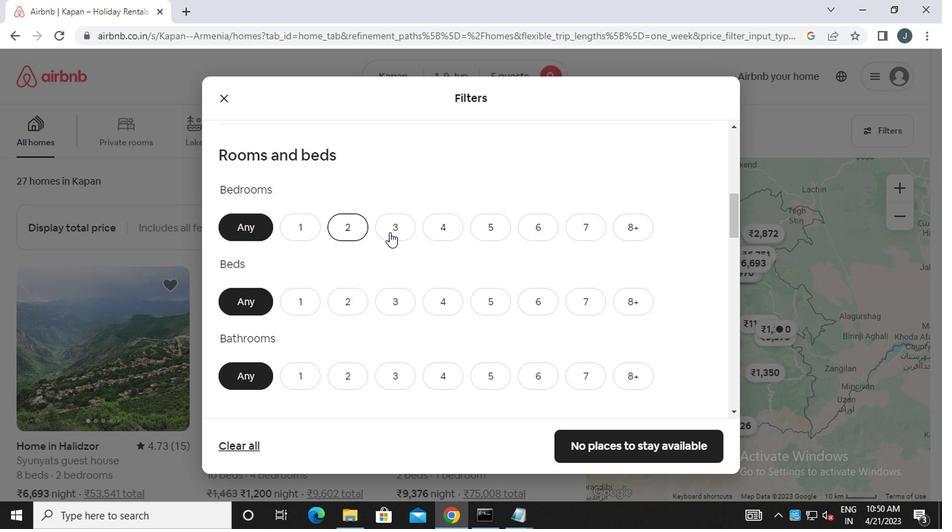 
Action: Mouse pressed left at (399, 237)
Screenshot: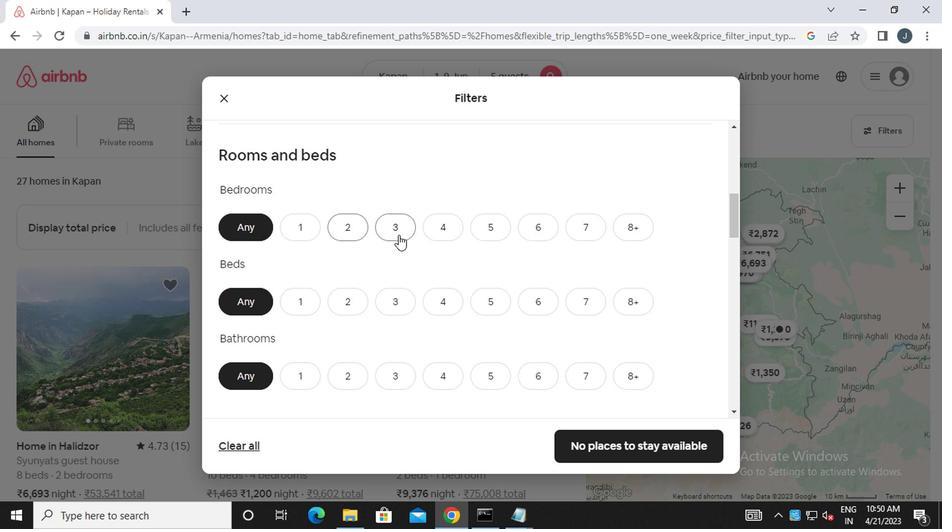 
Action: Mouse moved to (388, 246)
Screenshot: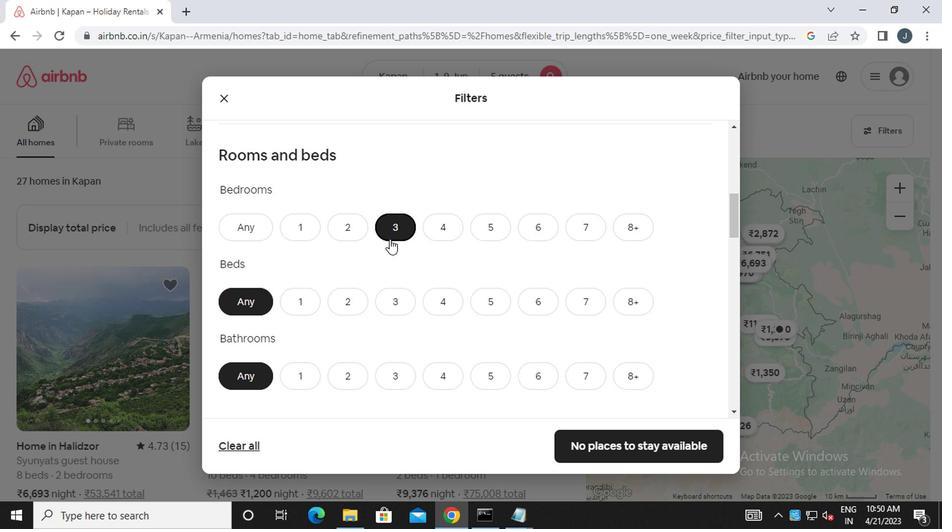 
Action: Mouse scrolled (388, 246) with delta (0, 0)
Screenshot: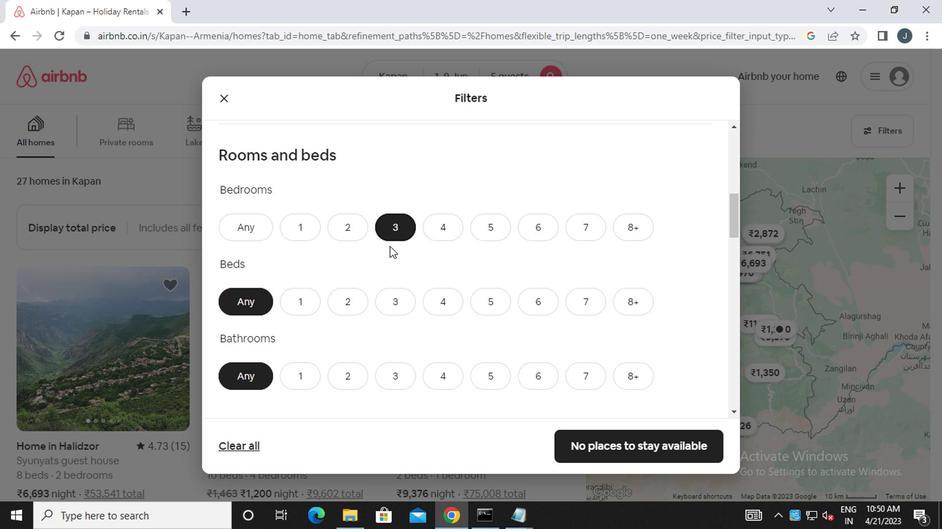 
Action: Mouse moved to (398, 241)
Screenshot: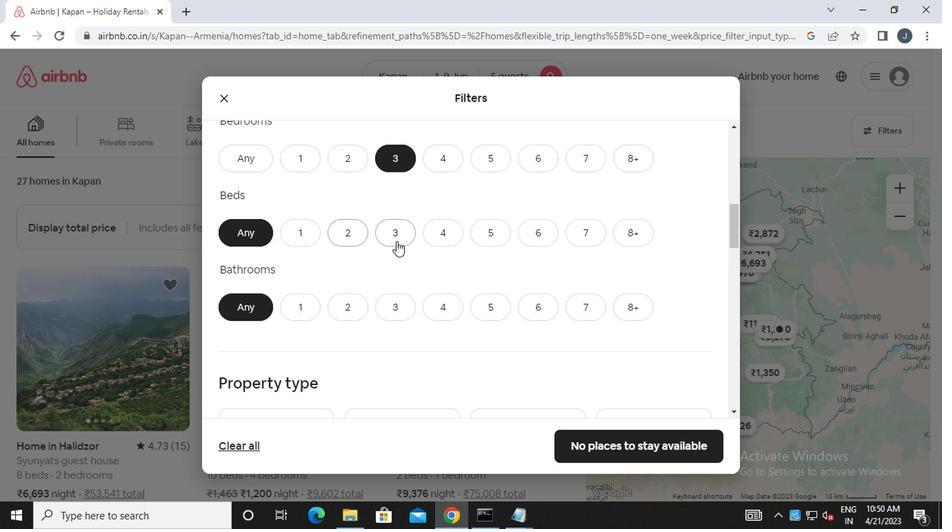 
Action: Mouse pressed left at (398, 241)
Screenshot: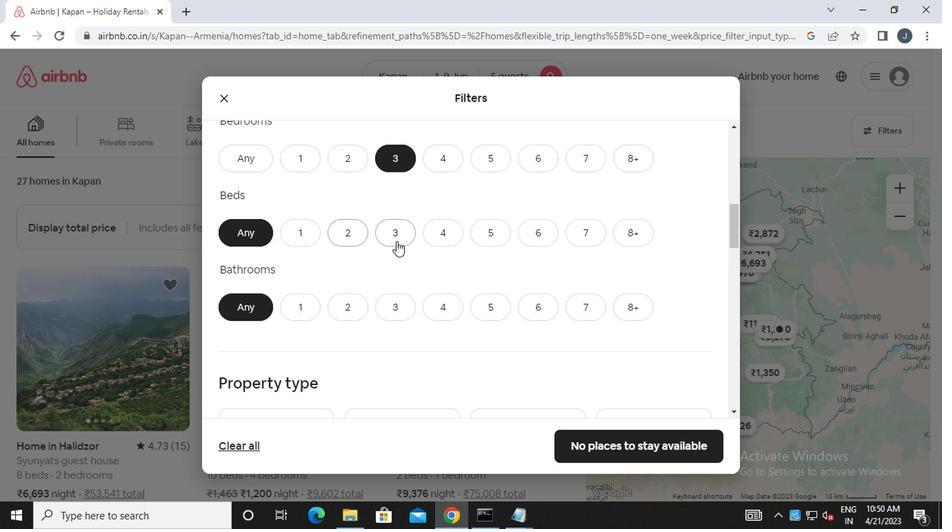 
Action: Mouse moved to (387, 308)
Screenshot: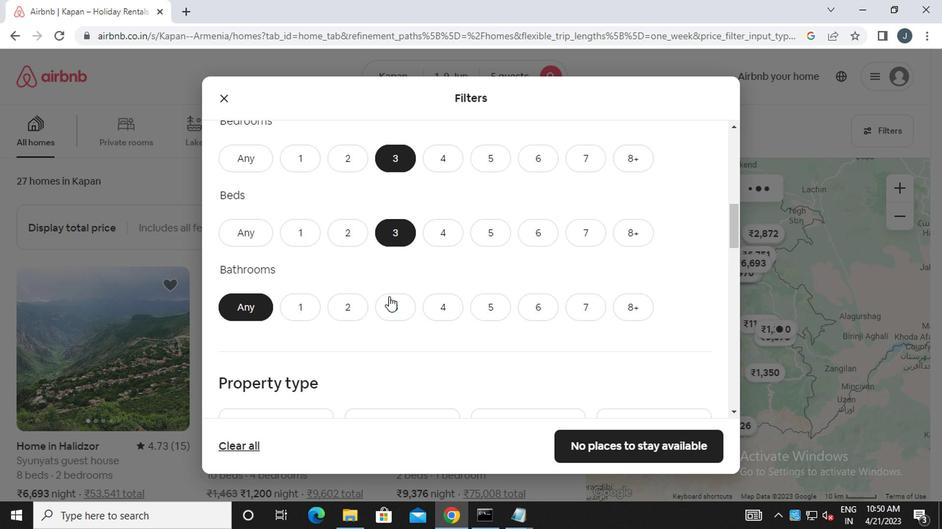 
Action: Mouse pressed left at (387, 308)
Screenshot: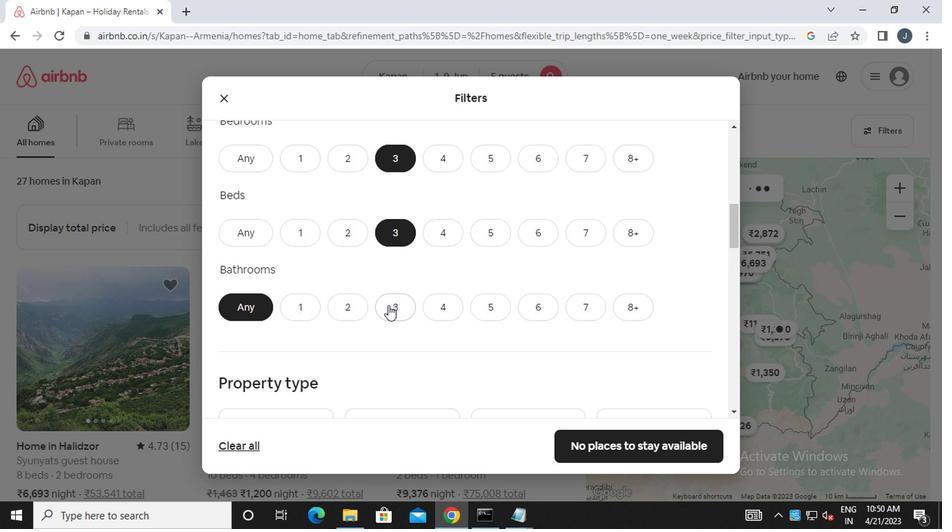 
Action: Mouse moved to (387, 309)
Screenshot: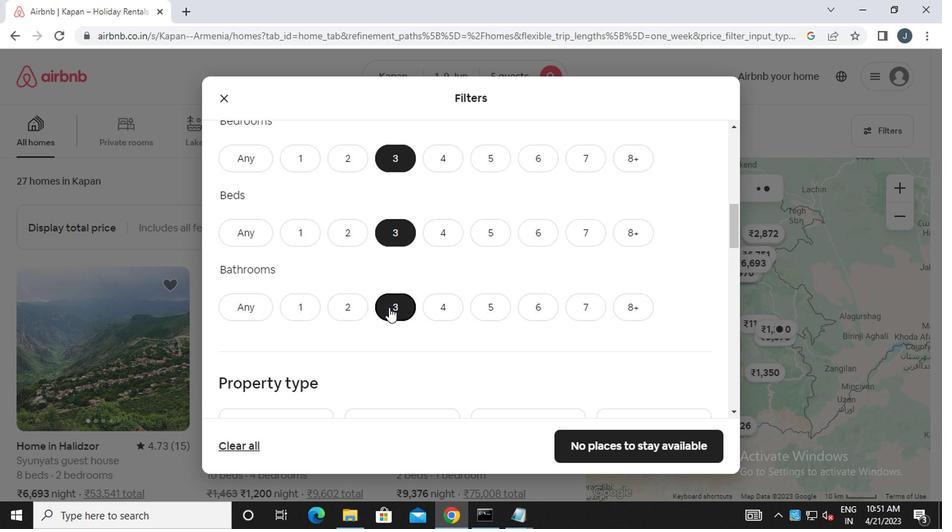 
Action: Mouse scrolled (387, 308) with delta (0, 0)
Screenshot: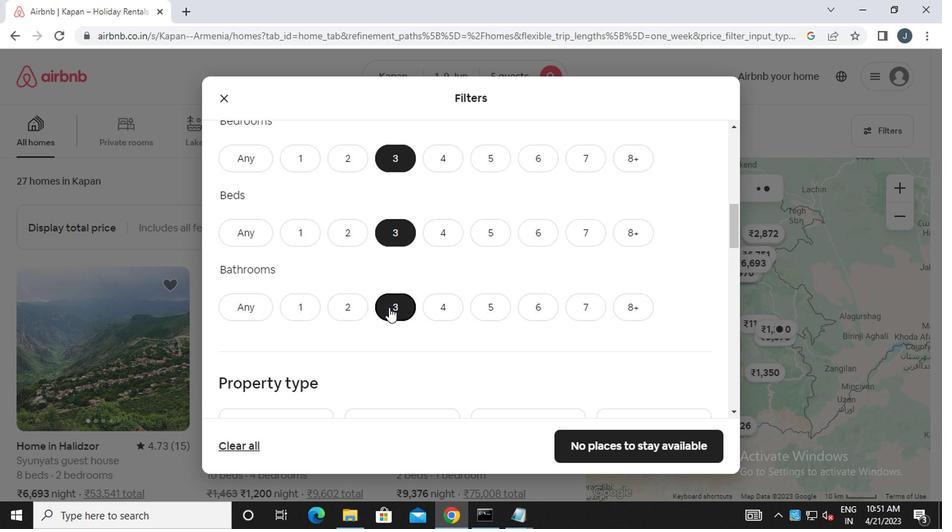 
Action: Mouse moved to (384, 307)
Screenshot: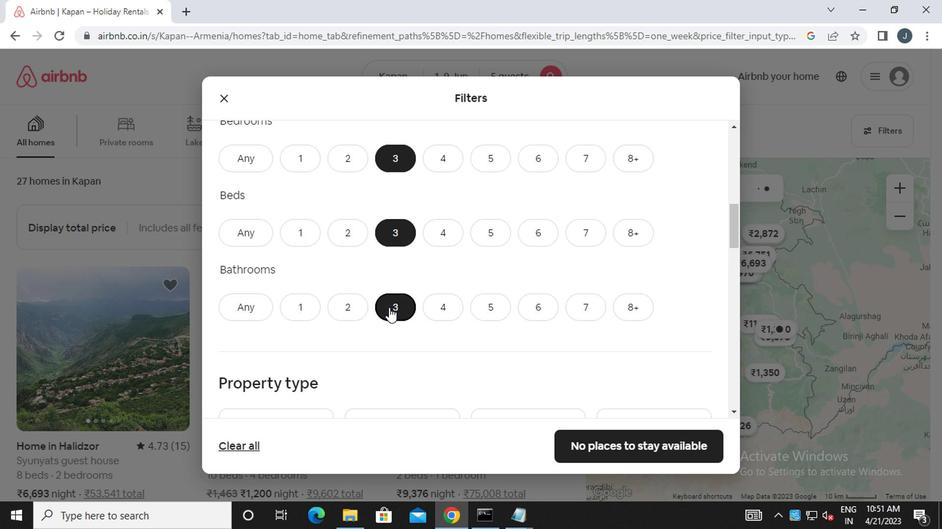 
Action: Mouse scrolled (384, 307) with delta (0, 0)
Screenshot: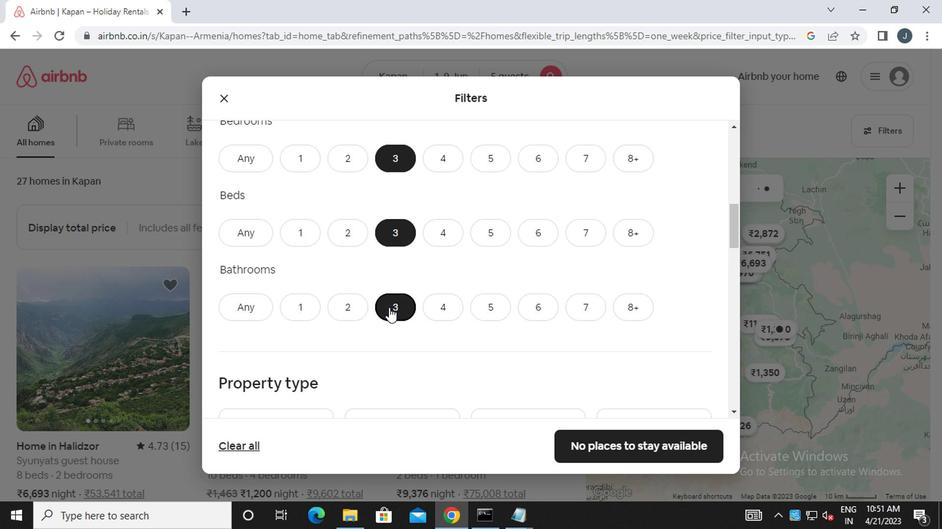 
Action: Mouse moved to (380, 305)
Screenshot: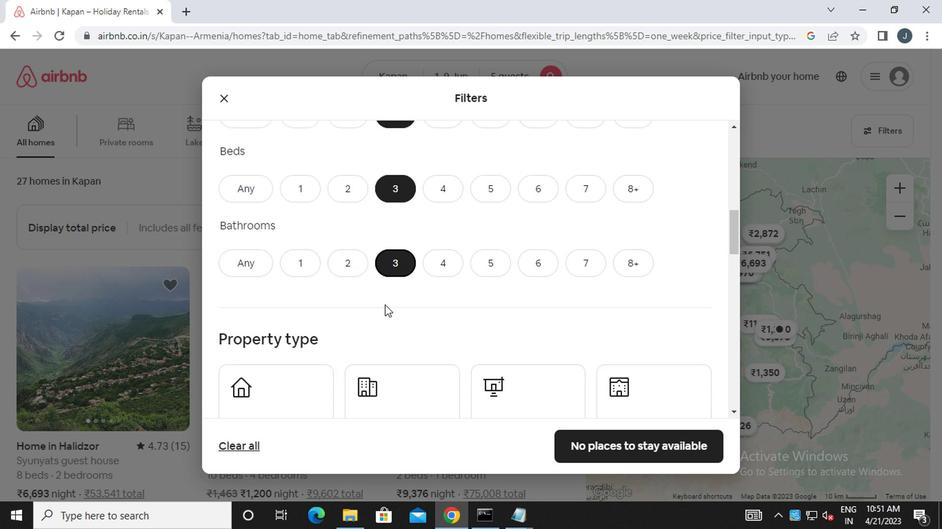 
Action: Mouse scrolled (380, 304) with delta (0, 0)
Screenshot: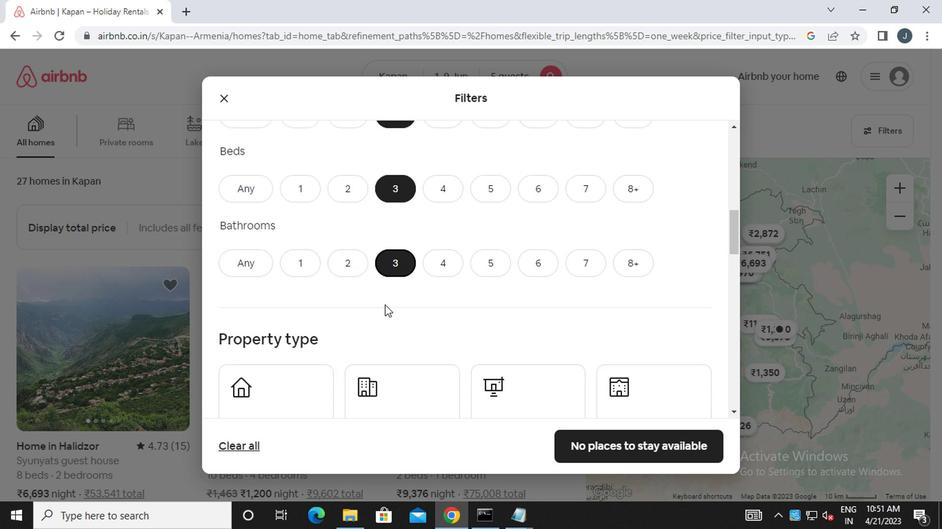 
Action: Mouse moved to (380, 303)
Screenshot: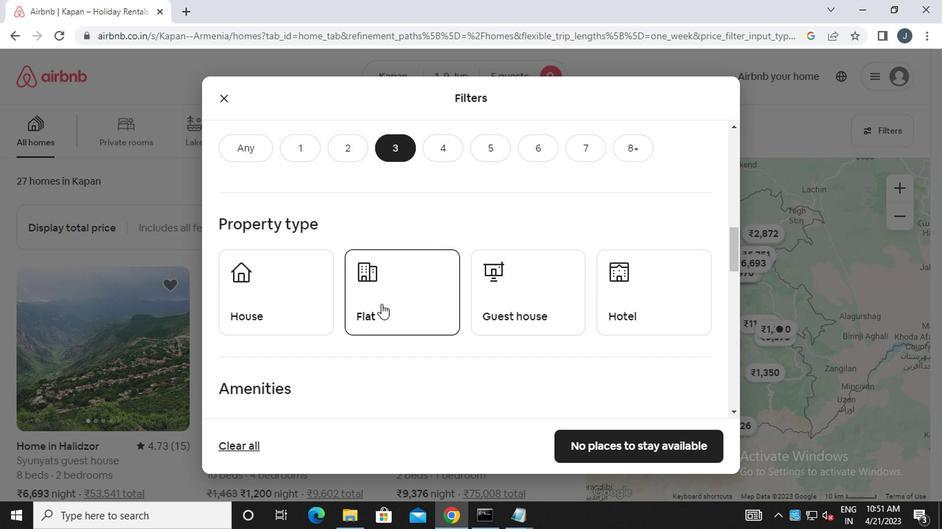 
Action: Mouse scrolled (380, 302) with delta (0, 0)
Screenshot: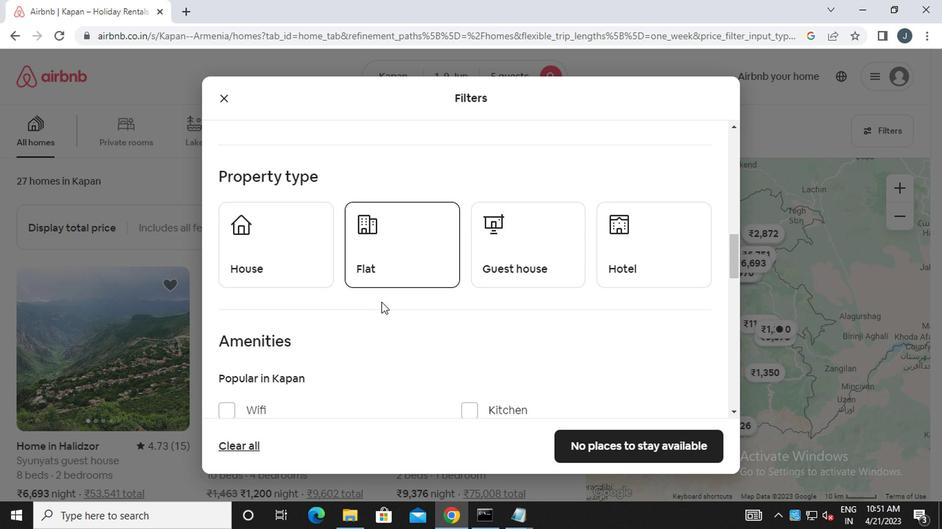 
Action: Mouse moved to (263, 183)
Screenshot: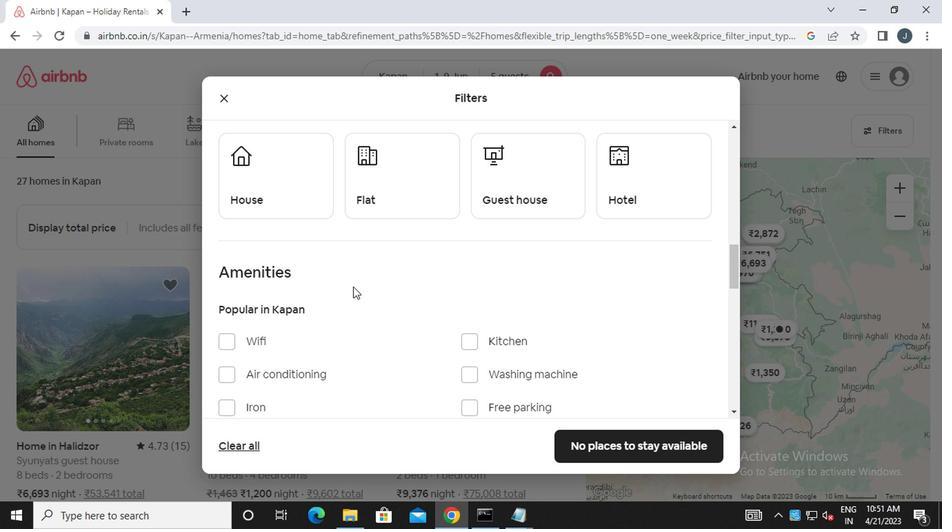 
Action: Mouse pressed left at (263, 183)
Screenshot: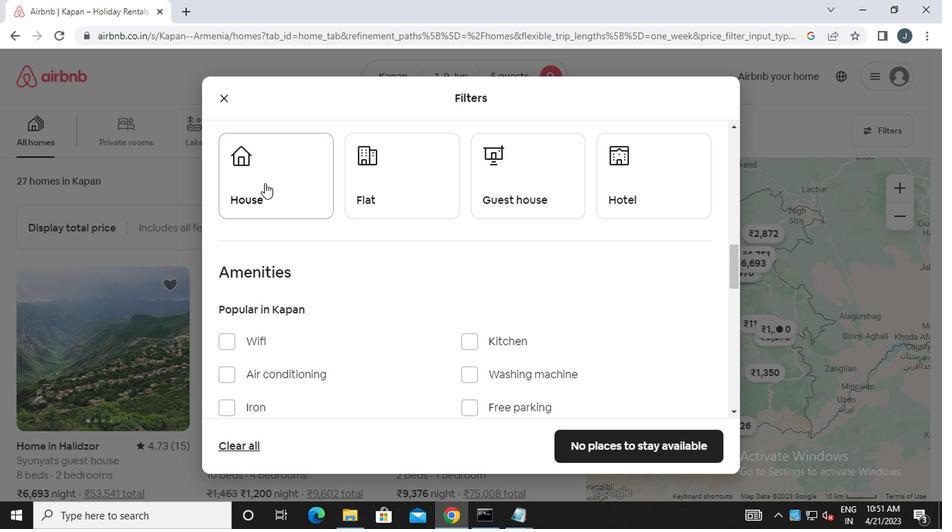 
Action: Mouse moved to (390, 191)
Screenshot: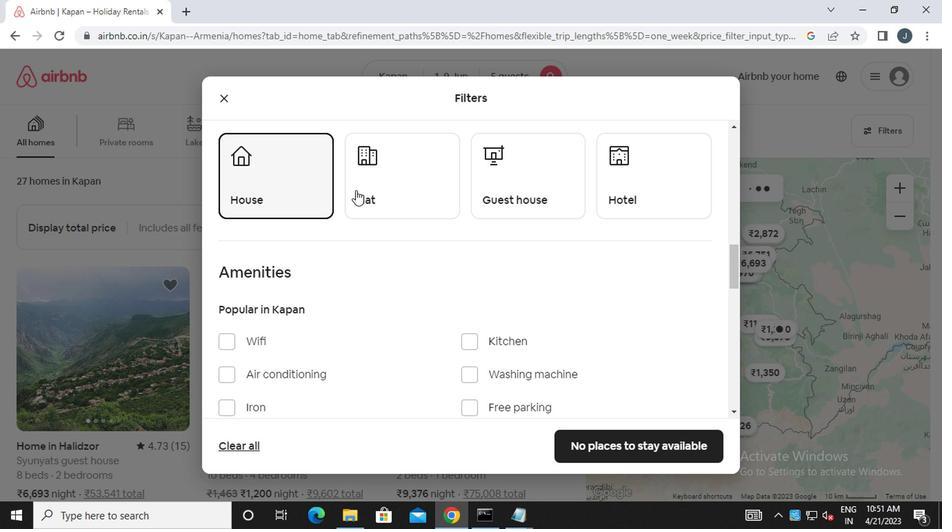 
Action: Mouse pressed left at (390, 191)
Screenshot: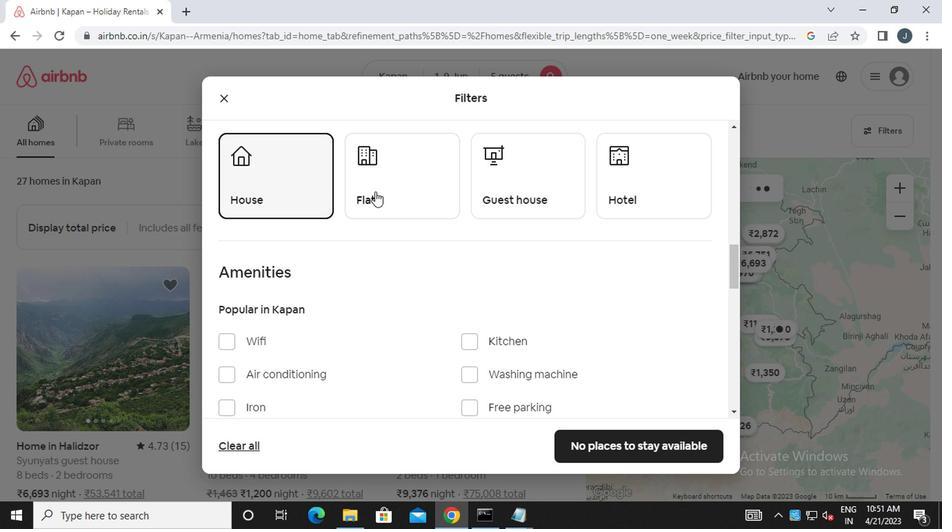 
Action: Mouse moved to (639, 207)
Screenshot: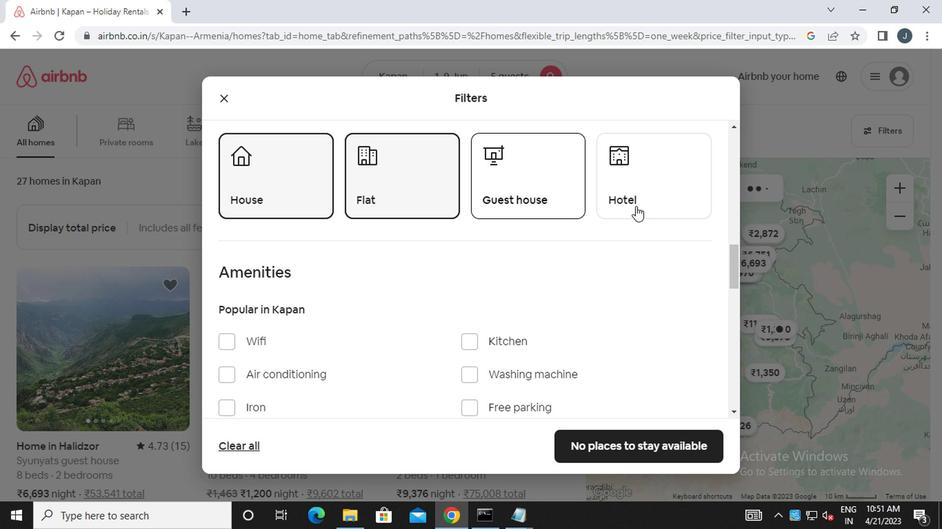 
Action: Mouse pressed left at (639, 207)
Screenshot: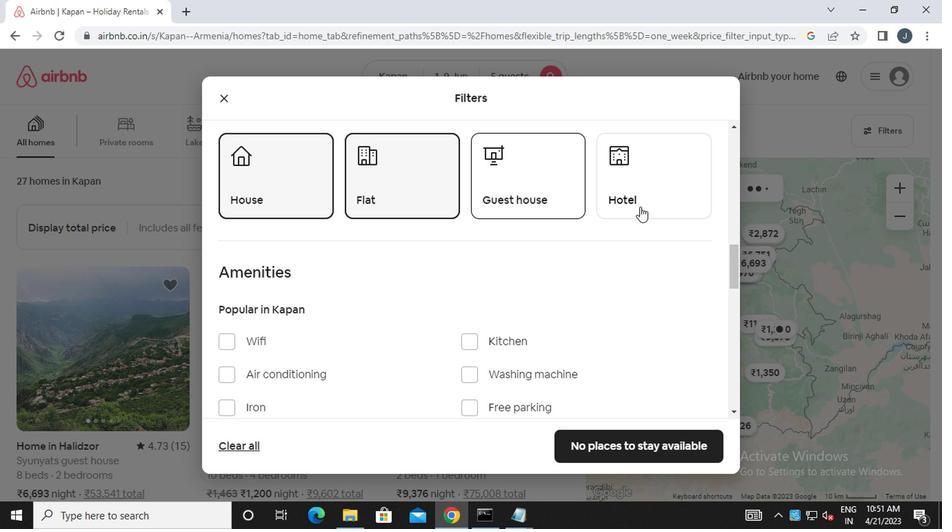 
Action: Mouse moved to (556, 251)
Screenshot: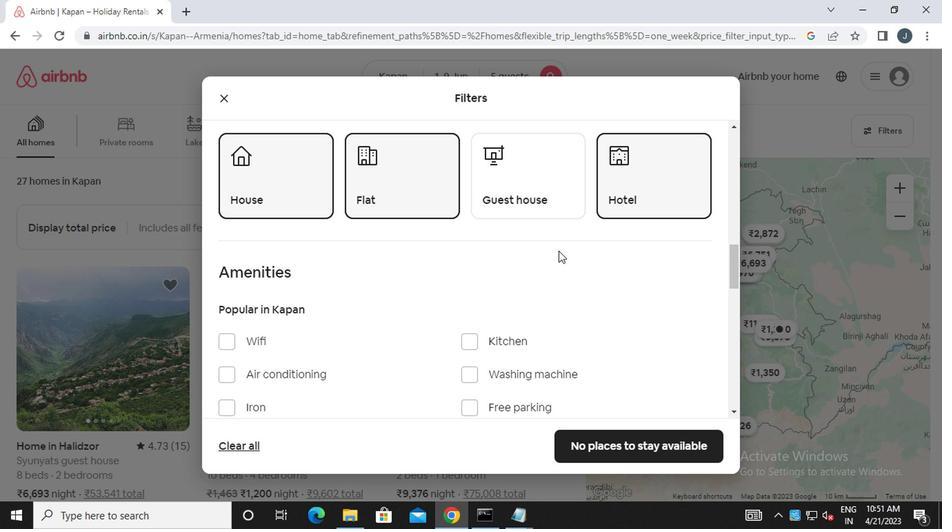 
Action: Mouse scrolled (556, 250) with delta (0, 0)
Screenshot: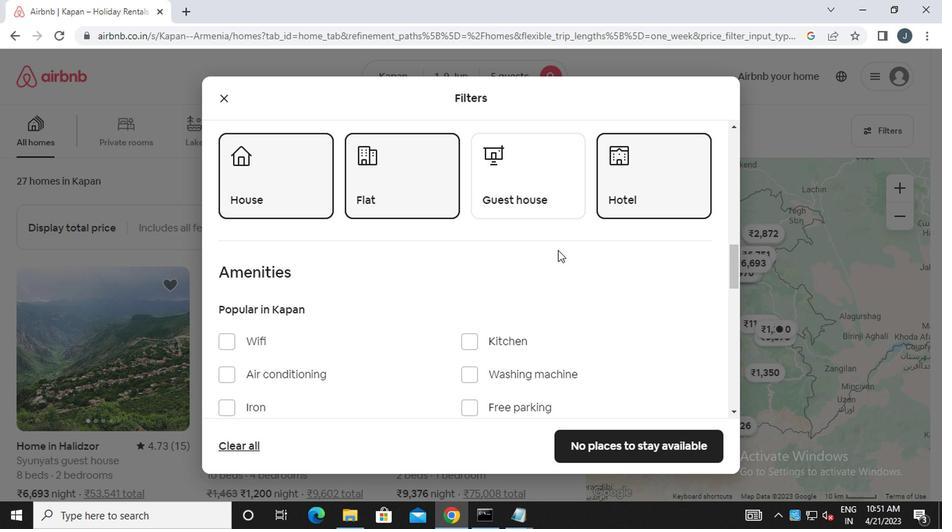 
Action: Mouse scrolled (556, 250) with delta (0, 0)
Screenshot: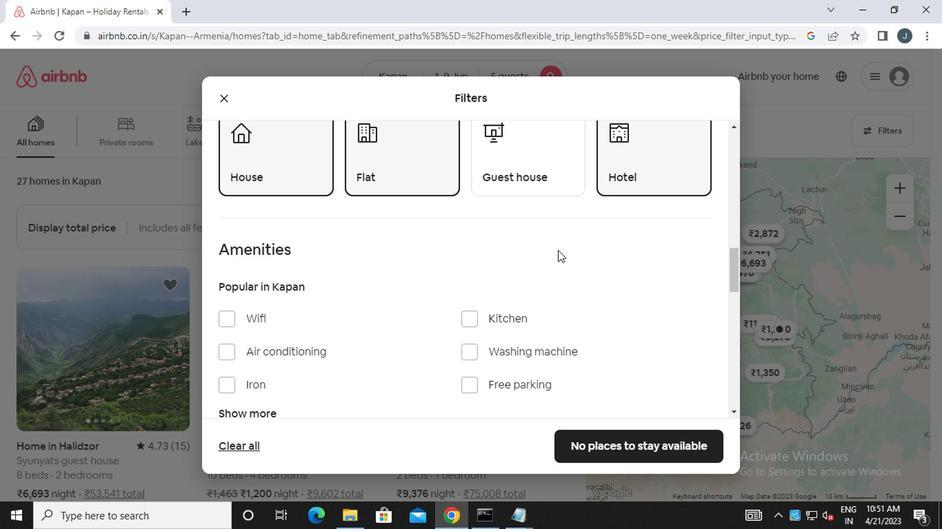 
Action: Mouse scrolled (556, 250) with delta (0, 0)
Screenshot: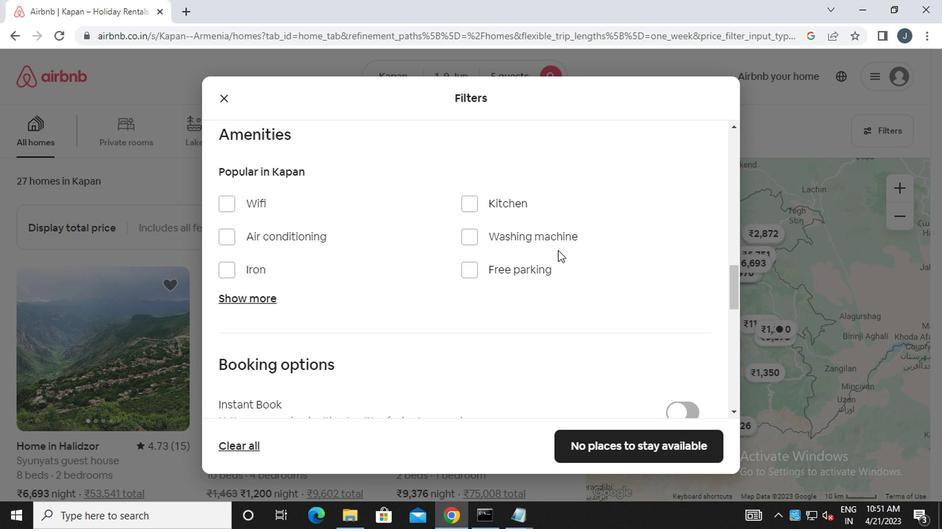 
Action: Mouse scrolled (556, 250) with delta (0, 0)
Screenshot: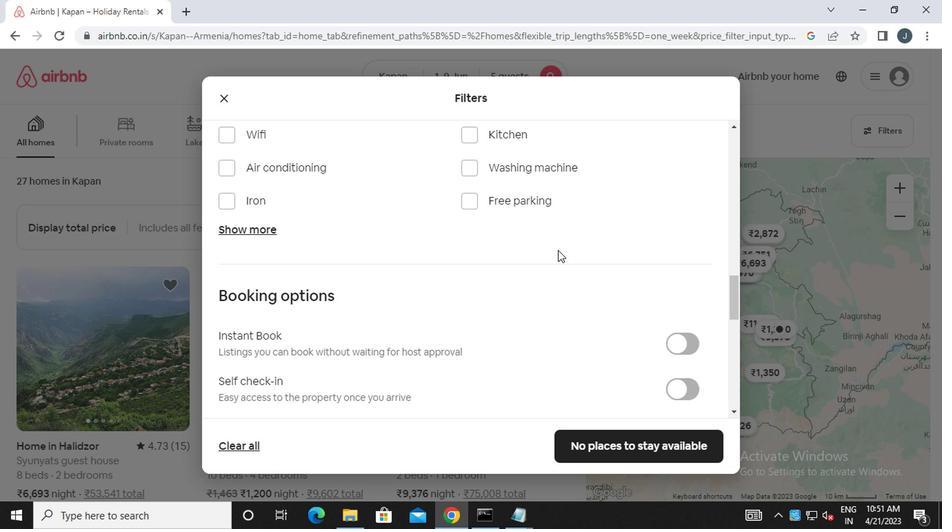 
Action: Mouse moved to (557, 262)
Screenshot: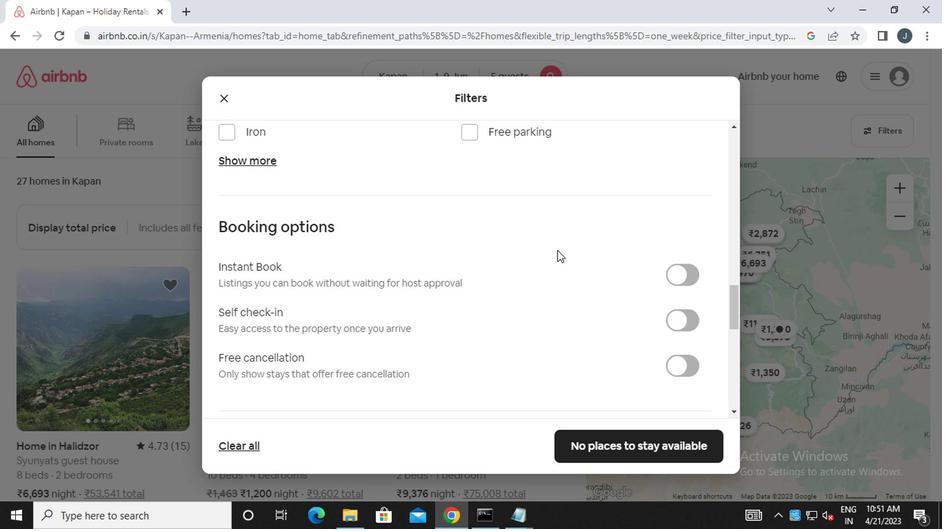 
Action: Mouse scrolled (557, 261) with delta (0, 0)
Screenshot: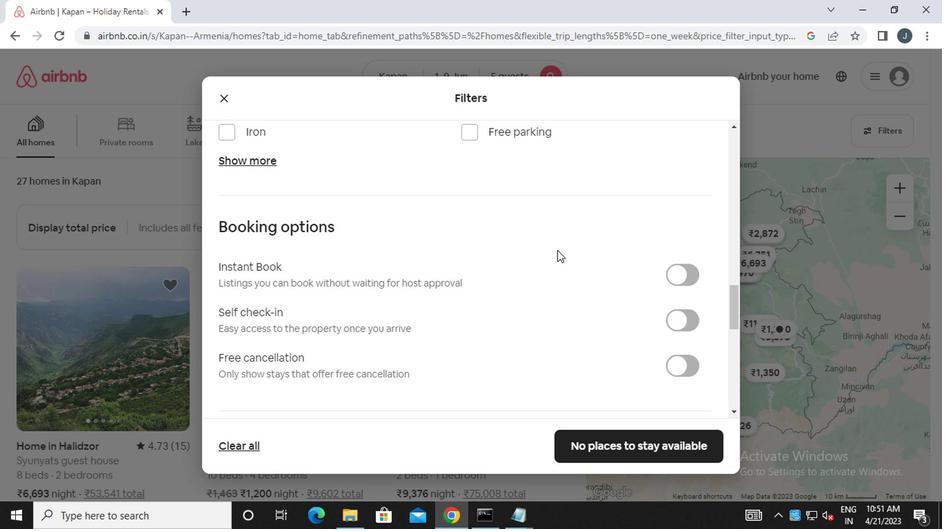 
Action: Mouse moved to (558, 263)
Screenshot: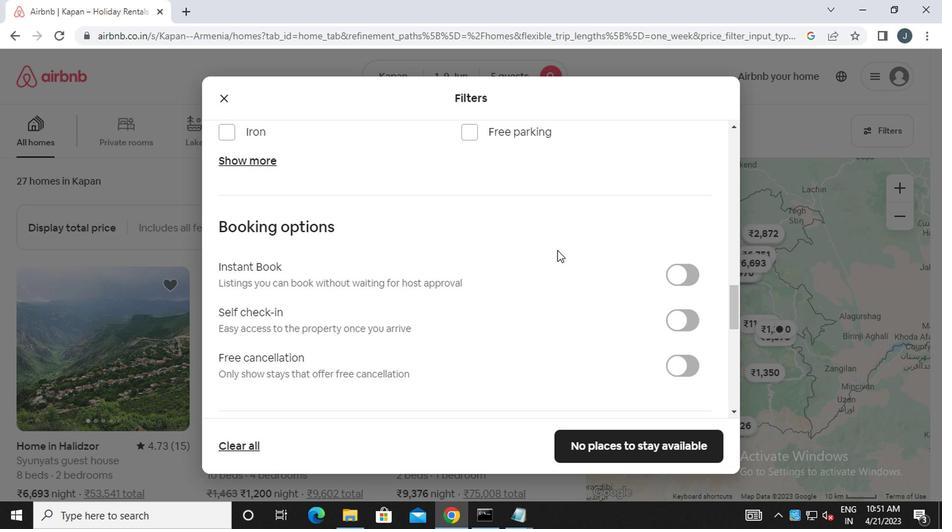 
Action: Mouse scrolled (558, 264) with delta (0, 0)
Screenshot: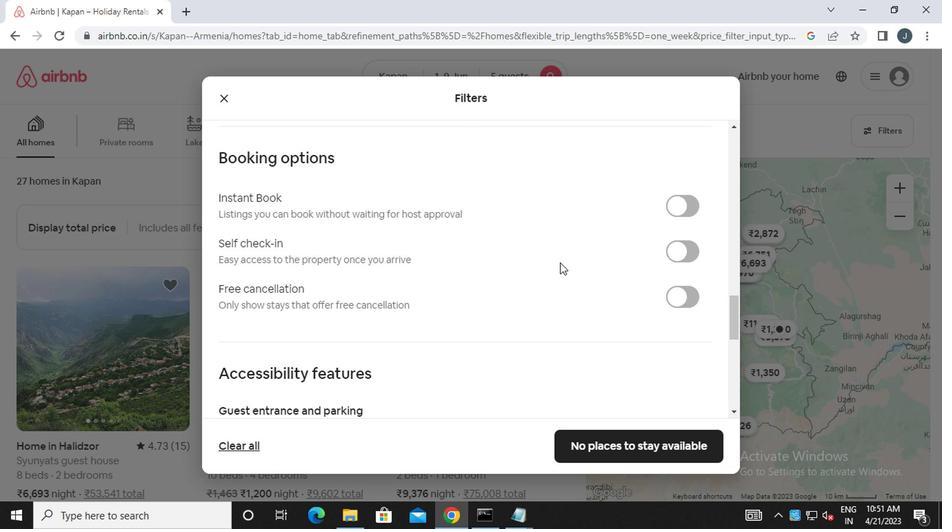 
Action: Mouse moved to (245, 158)
Screenshot: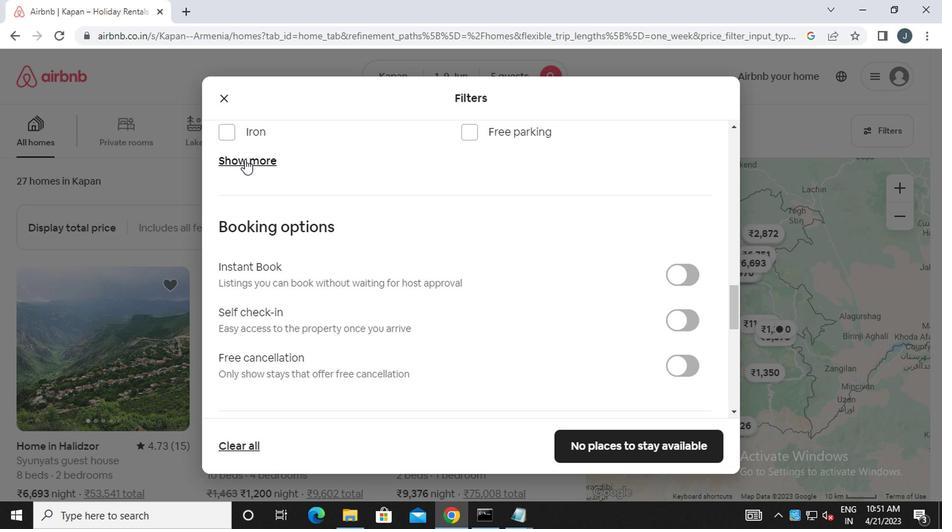 
Action: Mouse pressed left at (245, 158)
Screenshot: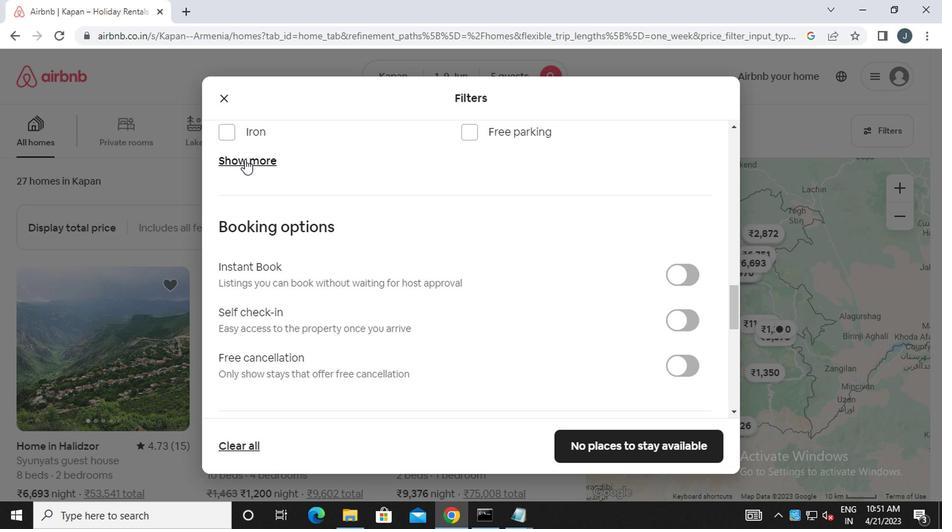 
Action: Mouse moved to (502, 213)
Screenshot: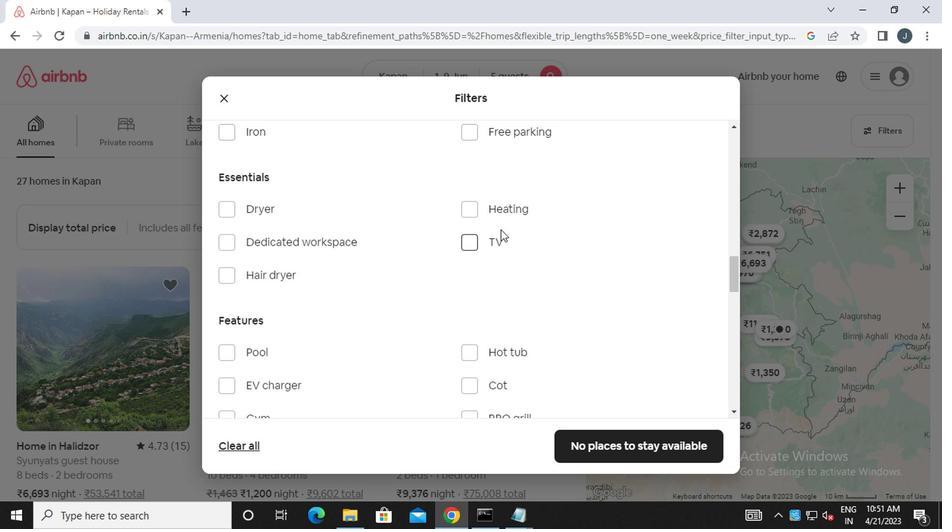 
Action: Mouse pressed left at (502, 213)
Screenshot: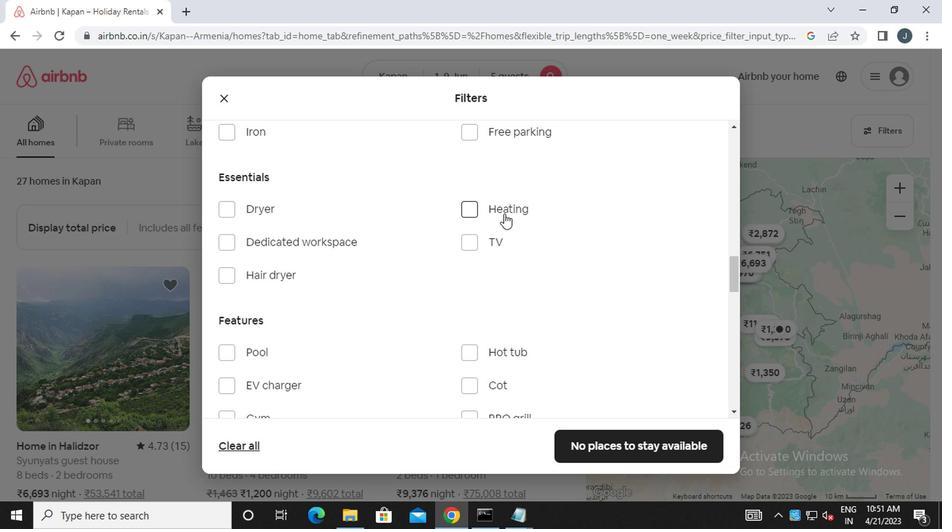 
Action: Mouse moved to (508, 270)
Screenshot: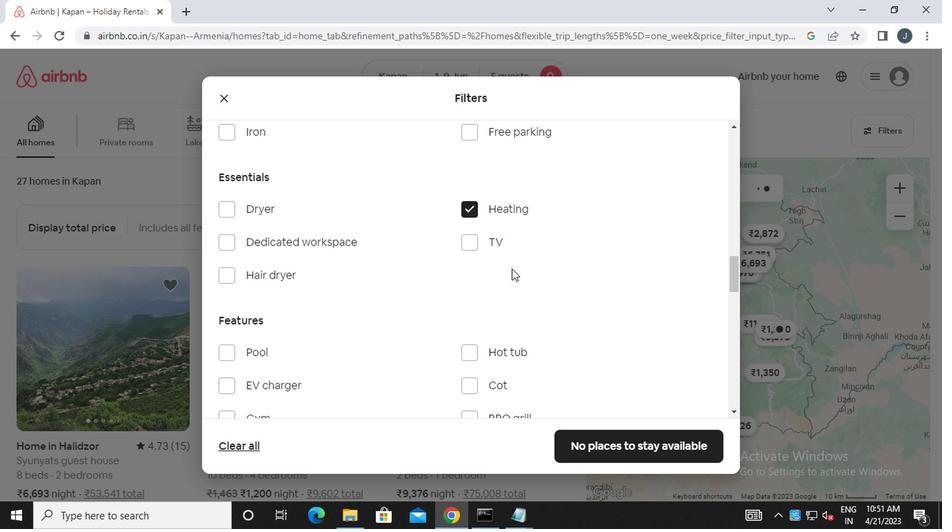 
Action: Mouse scrolled (508, 269) with delta (0, 0)
Screenshot: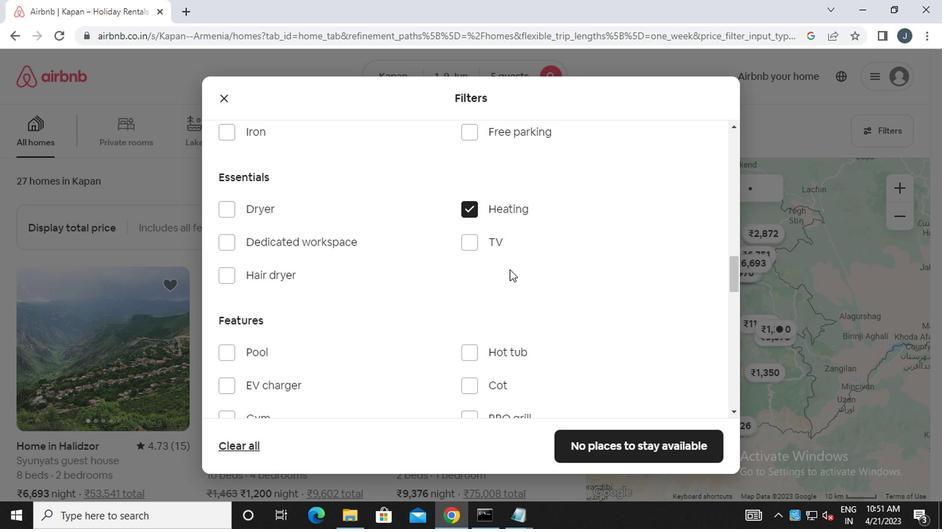 
Action: Mouse scrolled (508, 269) with delta (0, 0)
Screenshot: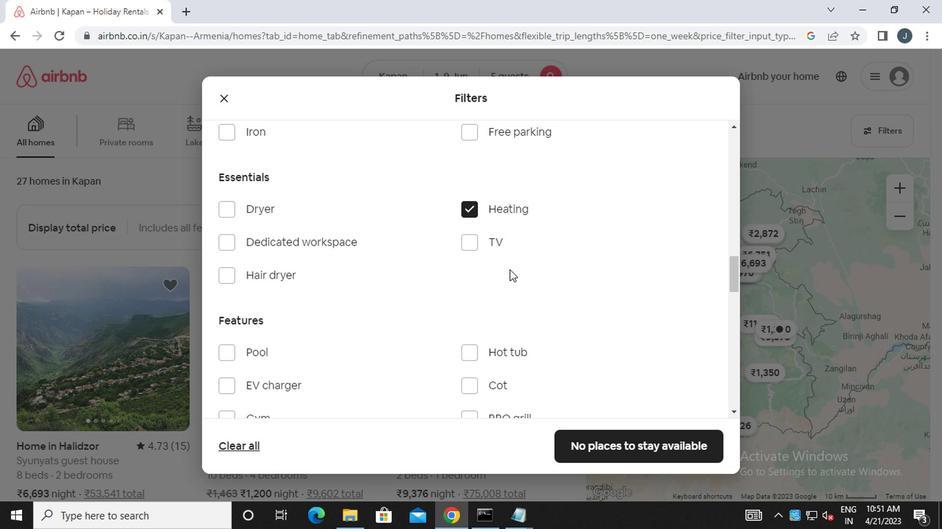 
Action: Mouse scrolled (508, 269) with delta (0, 0)
Screenshot: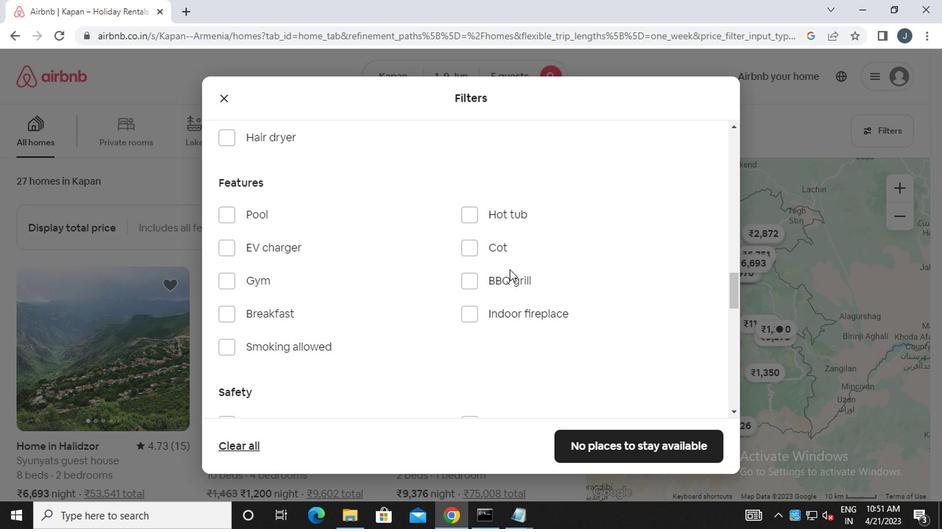 
Action: Mouse scrolled (508, 269) with delta (0, 0)
Screenshot: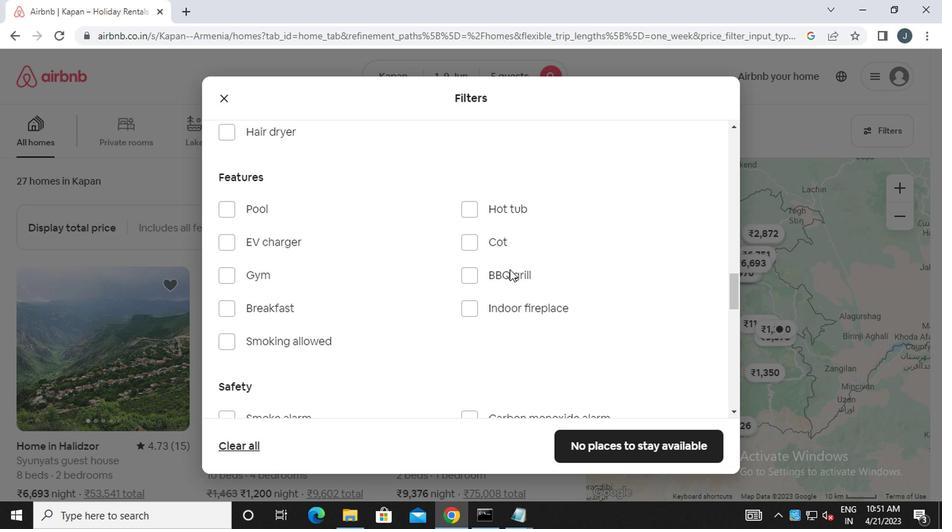 
Action: Mouse scrolled (508, 269) with delta (0, 0)
Screenshot: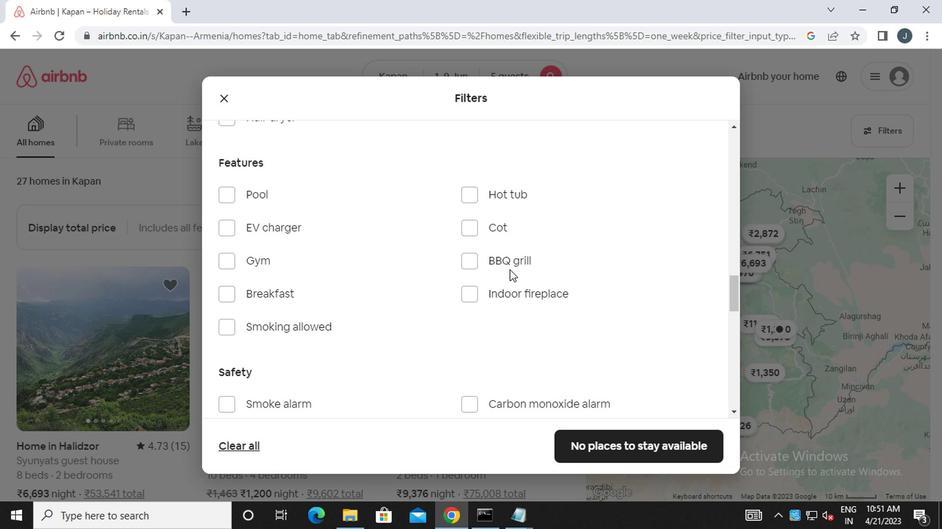 
Action: Mouse moved to (506, 274)
Screenshot: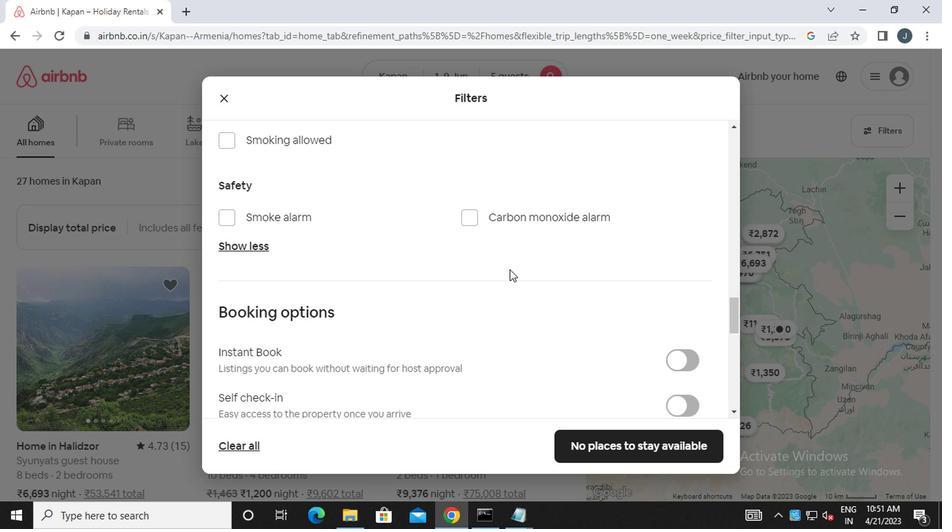 
Action: Mouse scrolled (506, 273) with delta (0, 0)
Screenshot: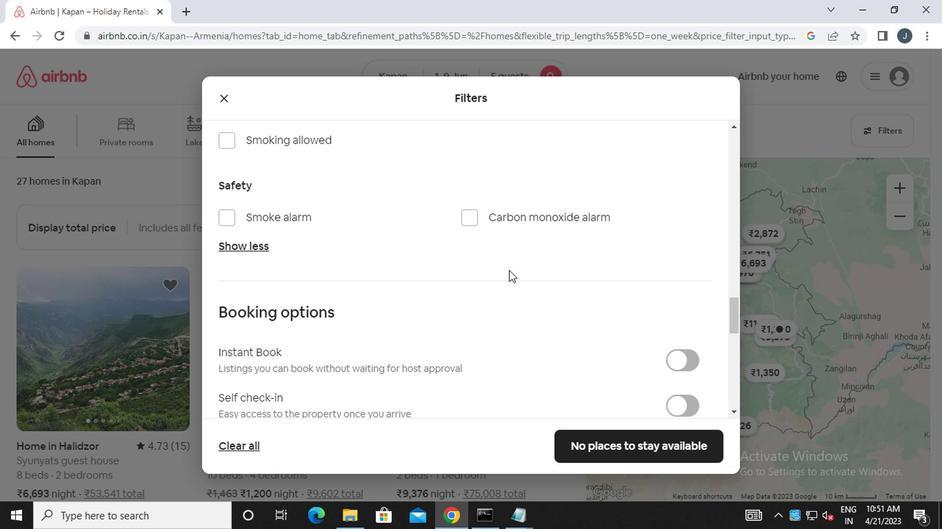 
Action: Mouse moved to (677, 340)
Screenshot: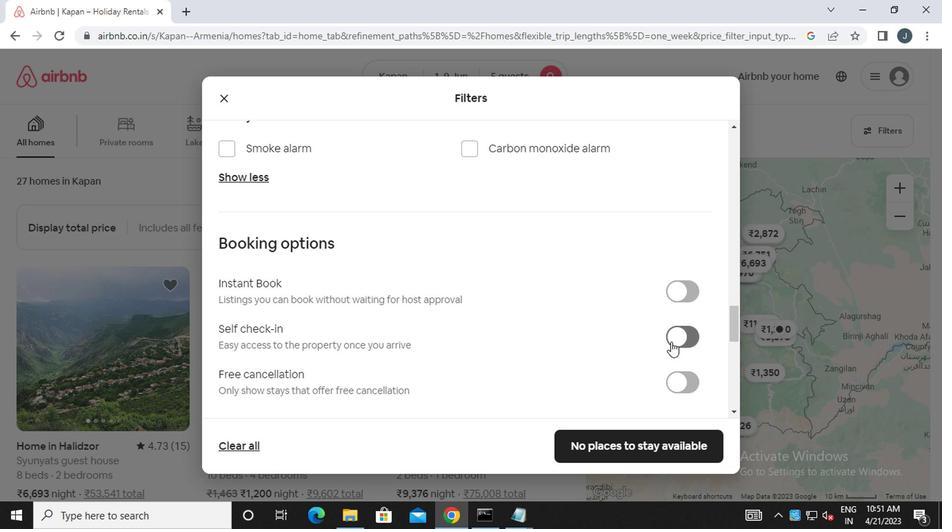 
Action: Mouse pressed left at (677, 340)
Screenshot: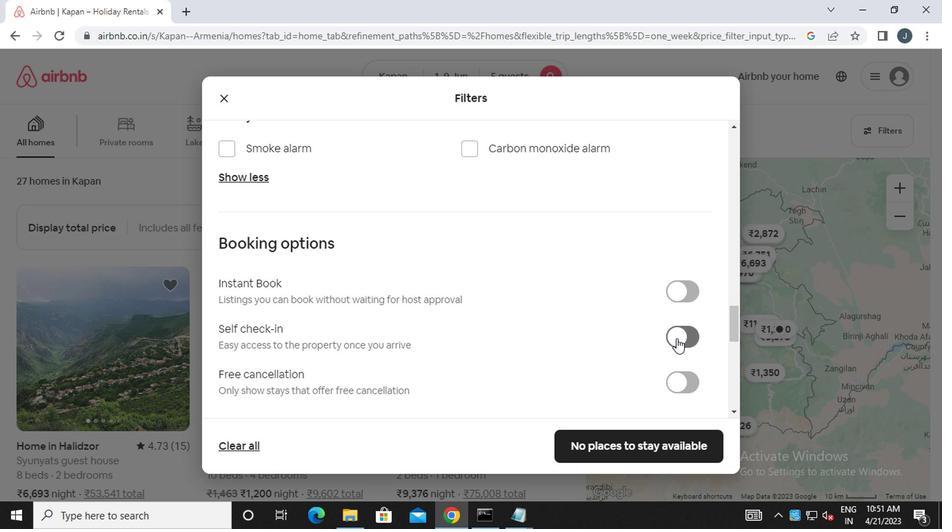 
Action: Mouse moved to (516, 353)
Screenshot: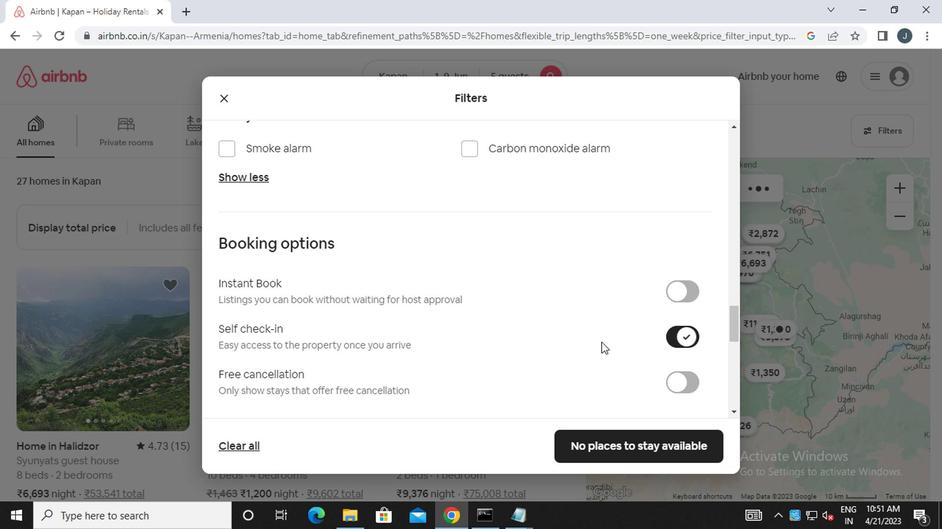 
Action: Mouse scrolled (516, 353) with delta (0, 0)
Screenshot: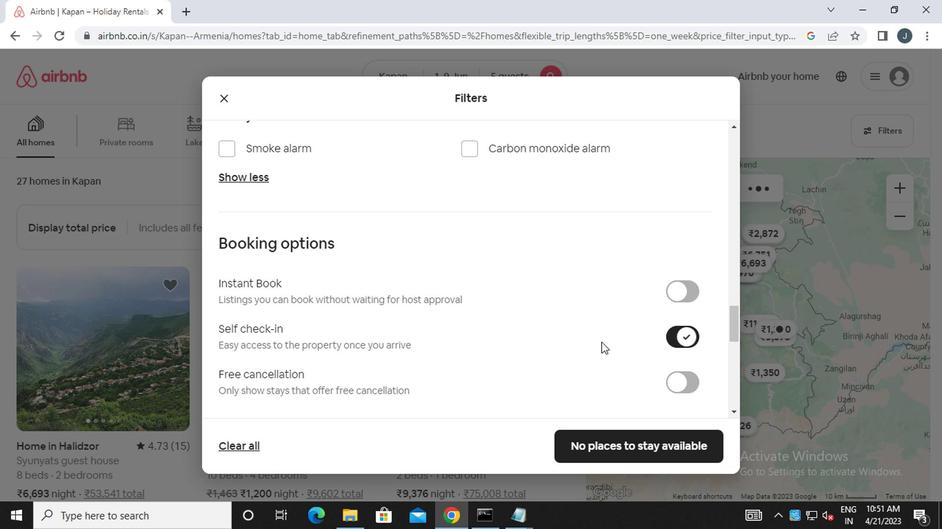 
Action: Mouse moved to (515, 353)
Screenshot: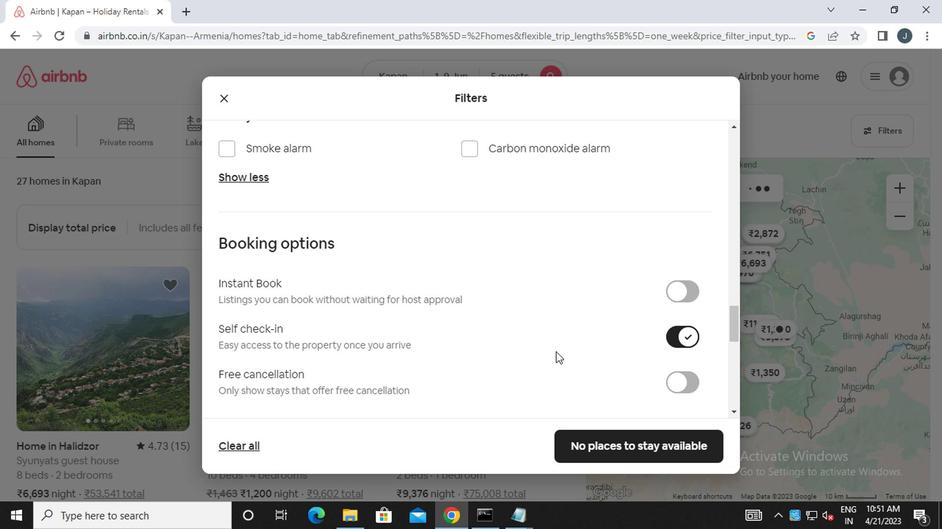 
Action: Mouse scrolled (515, 353) with delta (0, 0)
Screenshot: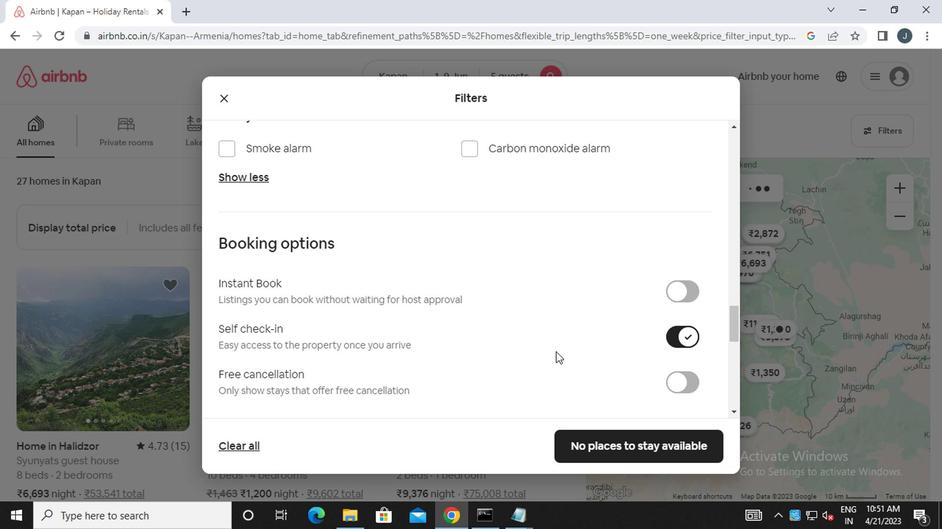 
Action: Mouse moved to (512, 353)
Screenshot: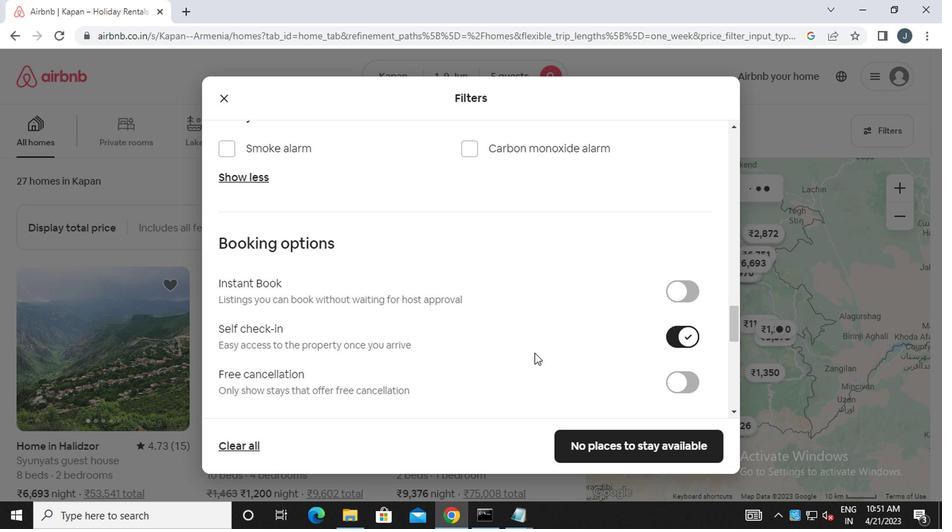 
Action: Mouse scrolled (512, 352) with delta (0, 0)
Screenshot: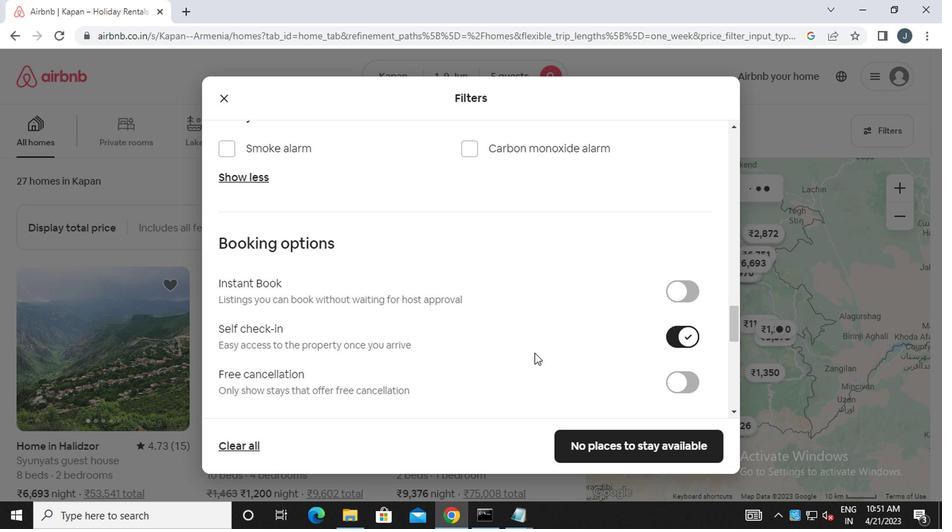 
Action: Mouse moved to (498, 348)
Screenshot: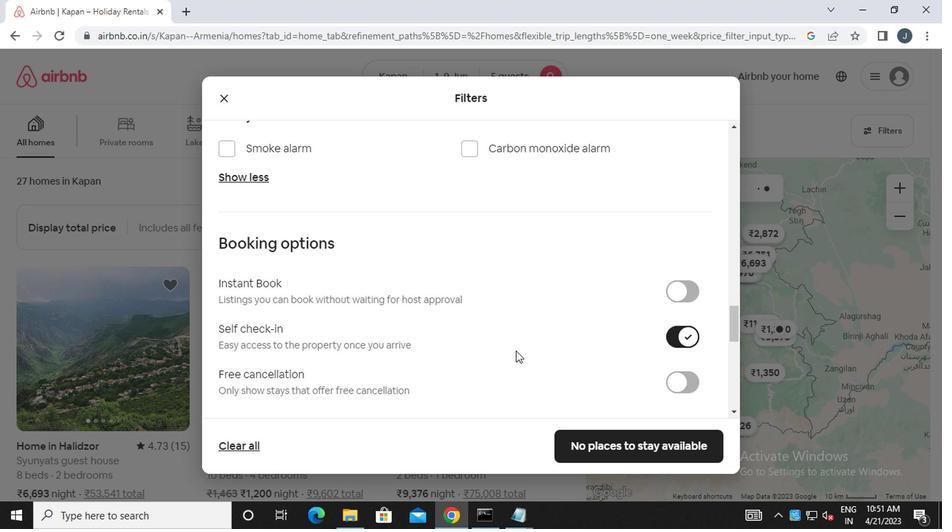 
Action: Mouse scrolled (498, 348) with delta (0, 0)
Screenshot: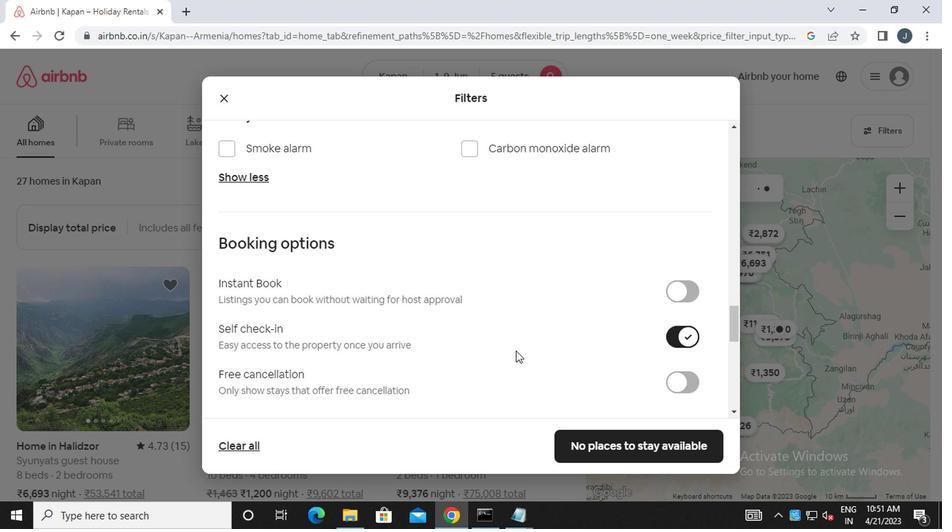 
Action: Mouse moved to (284, 297)
Screenshot: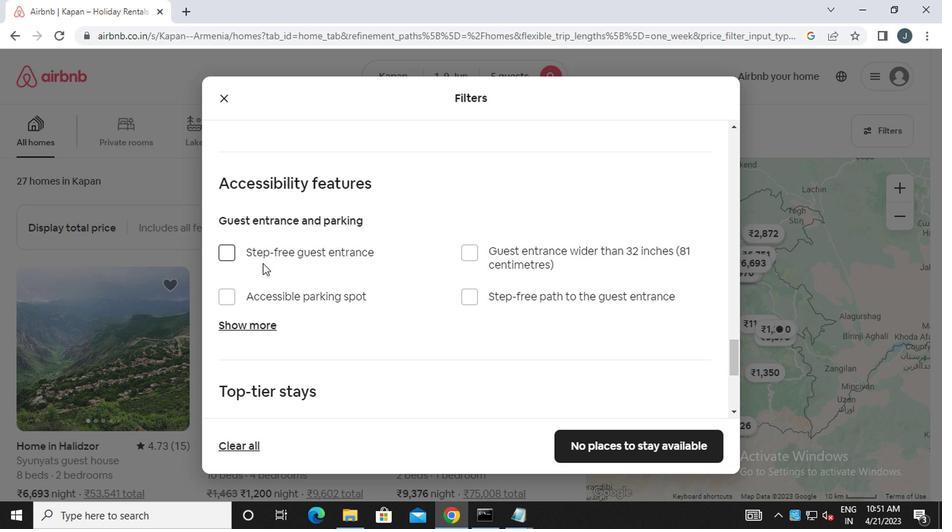 
Action: Mouse scrolled (284, 296) with delta (0, 0)
Screenshot: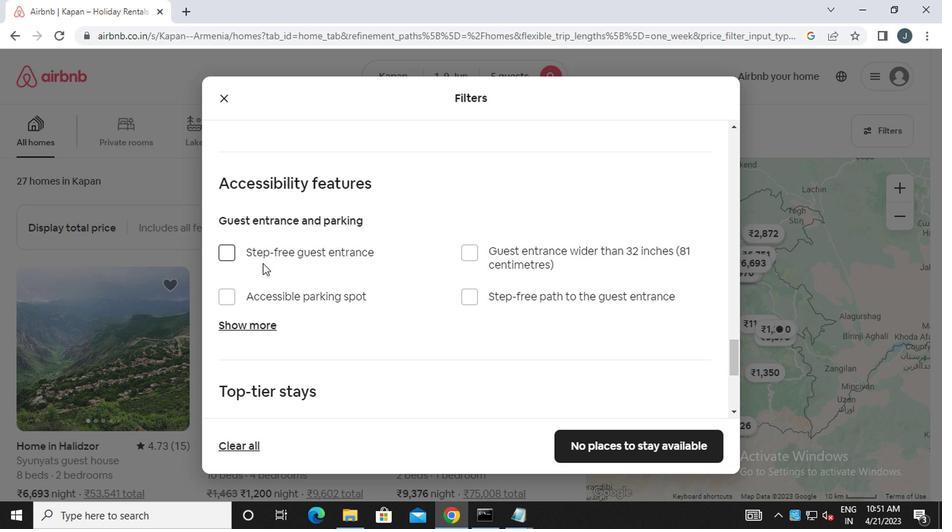 
Action: Mouse scrolled (284, 296) with delta (0, 0)
Screenshot: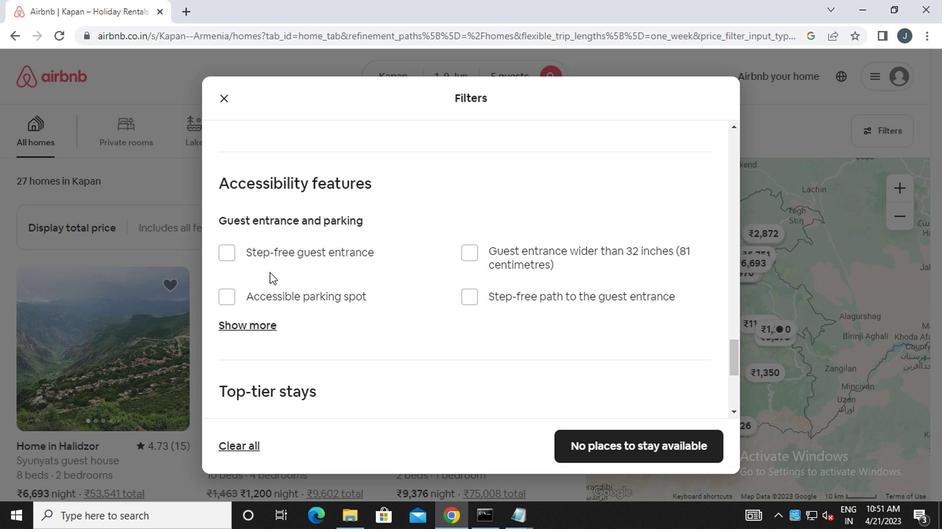 
Action: Mouse moved to (290, 320)
Screenshot: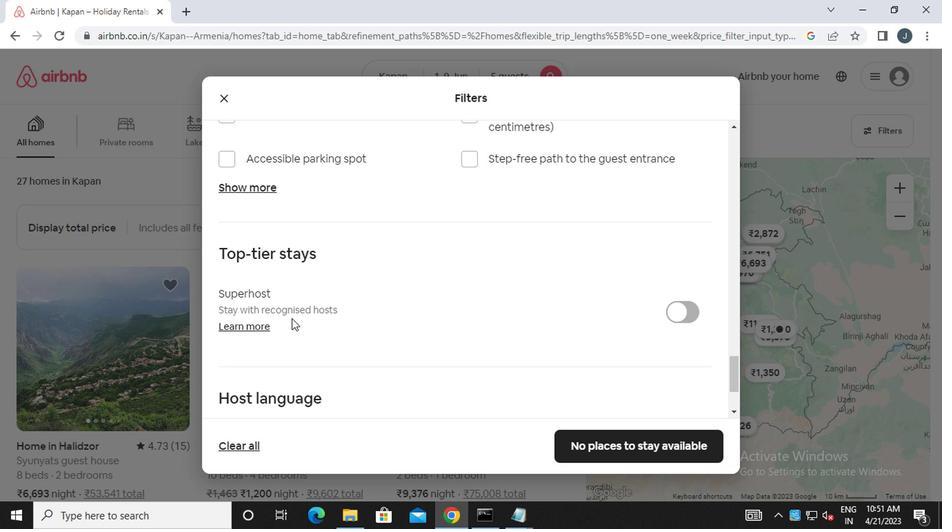 
Action: Mouse scrolled (290, 319) with delta (0, 0)
Screenshot: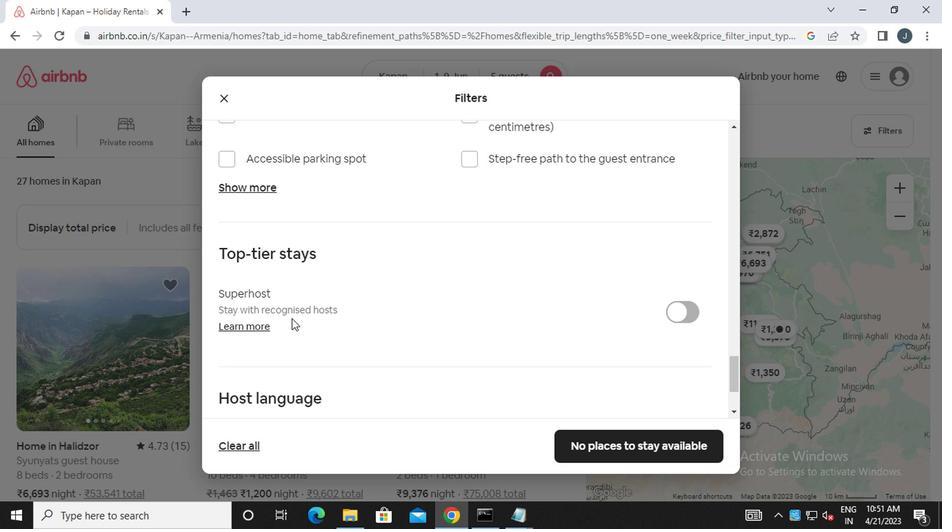 
Action: Mouse scrolled (290, 319) with delta (0, 0)
Screenshot: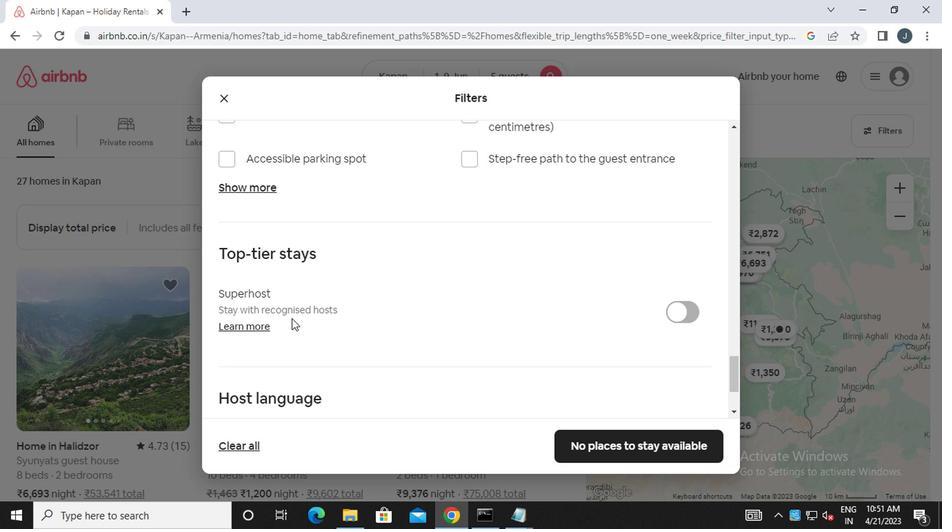 
Action: Mouse moved to (289, 319)
Screenshot: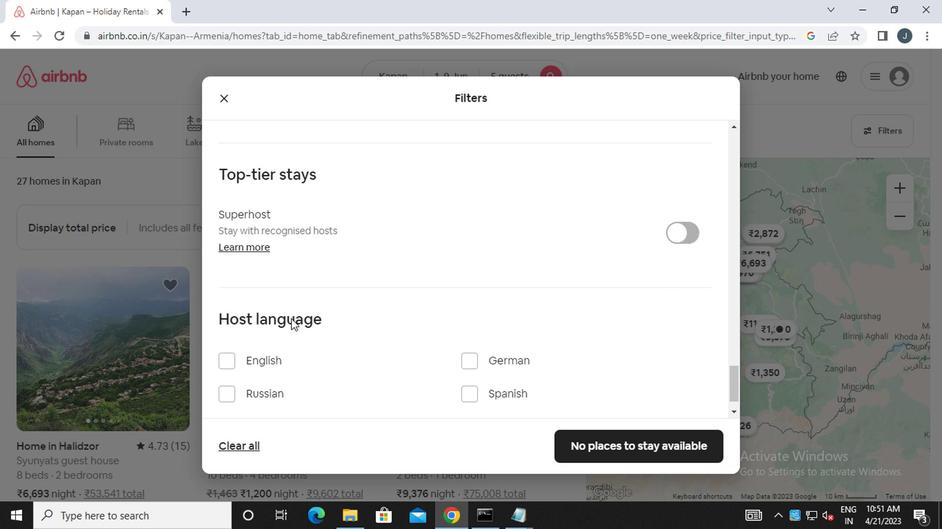
Action: Mouse scrolled (289, 318) with delta (0, 0)
Screenshot: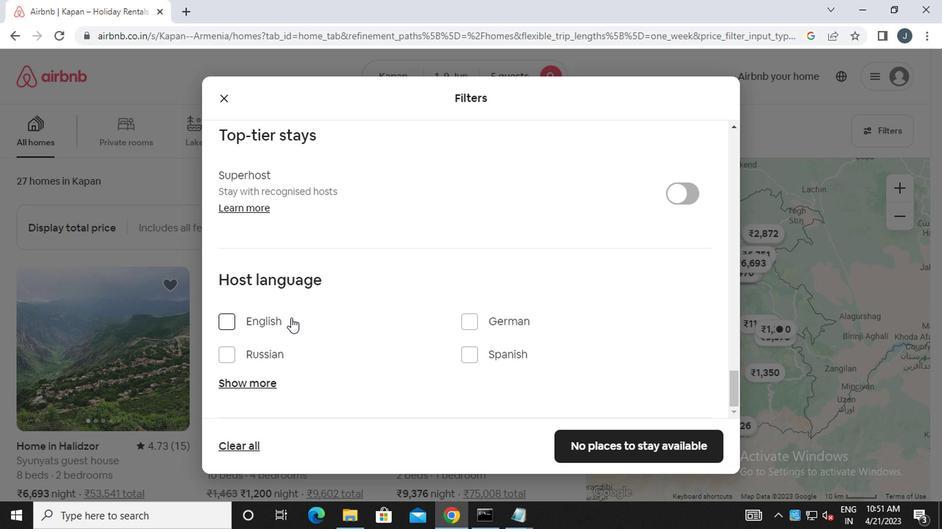 
Action: Mouse scrolled (289, 318) with delta (0, 0)
Screenshot: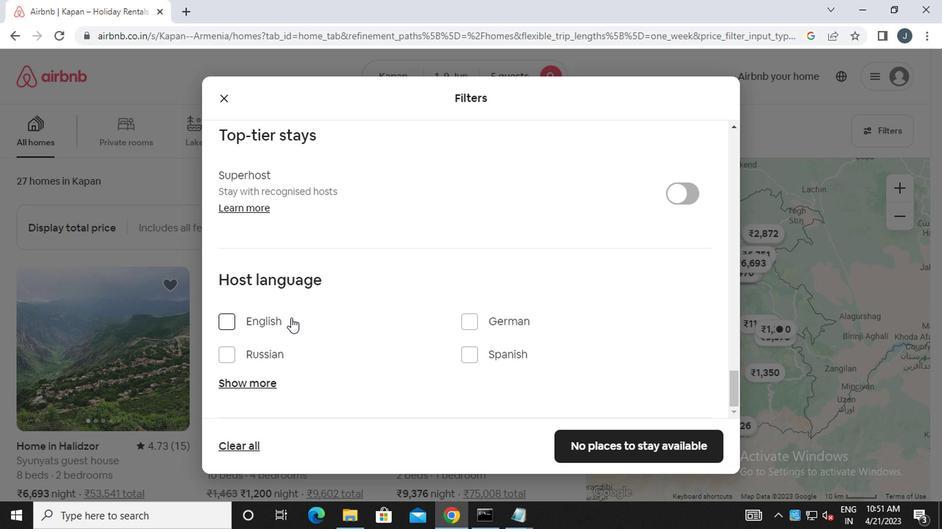 
Action: Mouse scrolled (289, 318) with delta (0, 0)
Screenshot: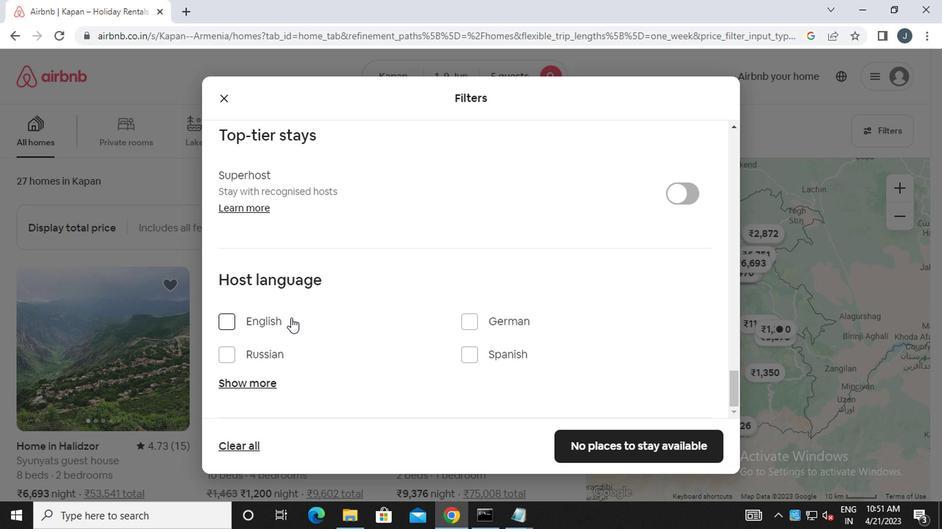 
Action: Mouse scrolled (289, 318) with delta (0, 0)
Screenshot: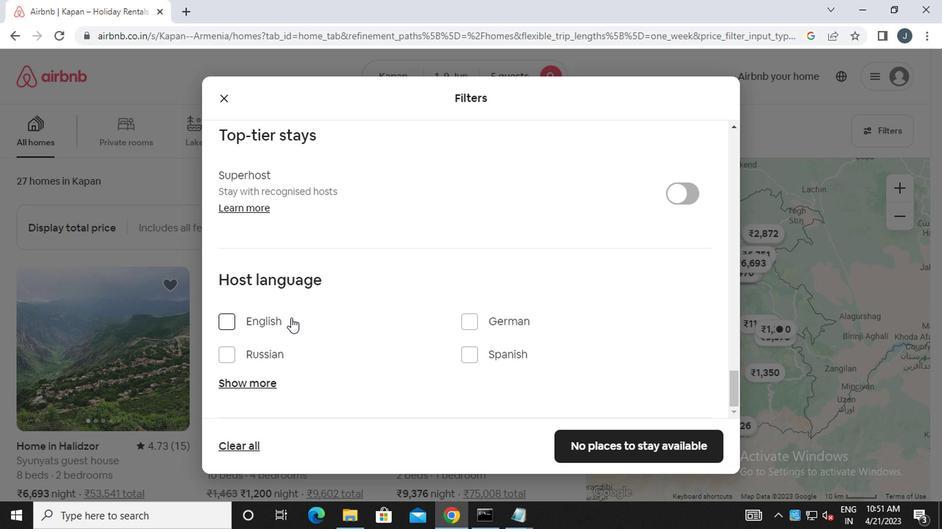 
Action: Mouse scrolled (289, 318) with delta (0, 0)
Screenshot: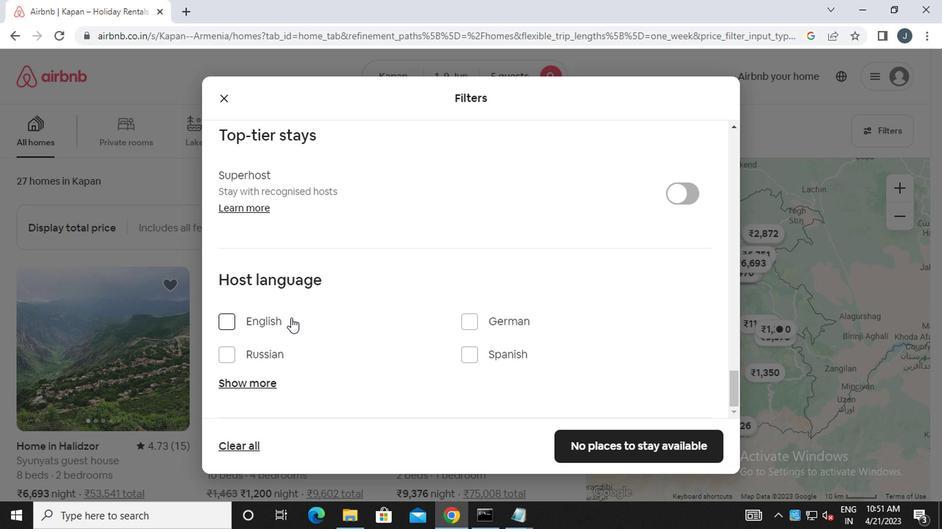 
Action: Mouse scrolled (289, 318) with delta (0, 0)
Screenshot: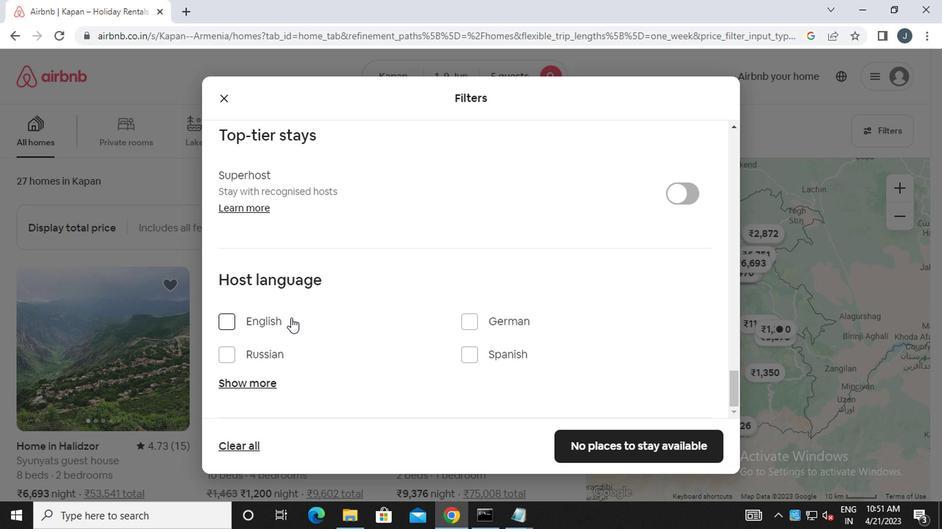 
Action: Mouse moved to (267, 327)
Screenshot: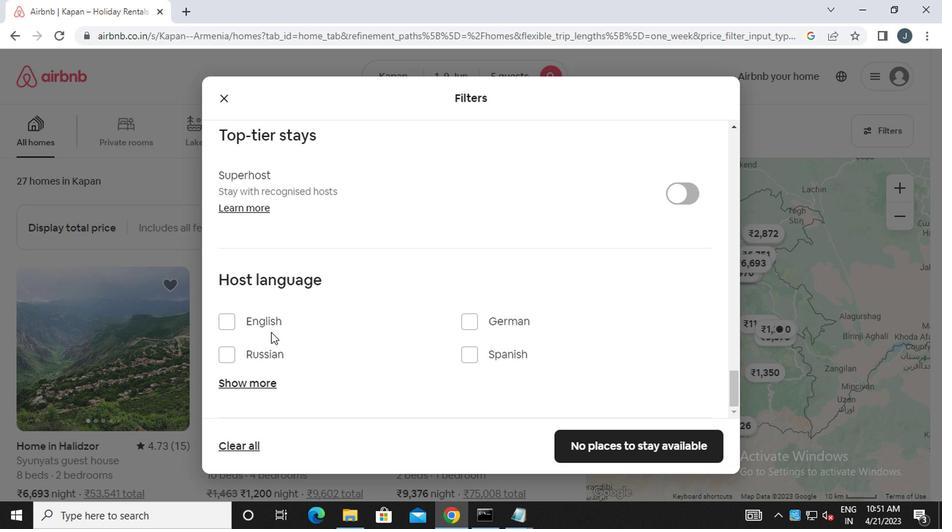 
Action: Mouse pressed left at (267, 327)
Screenshot: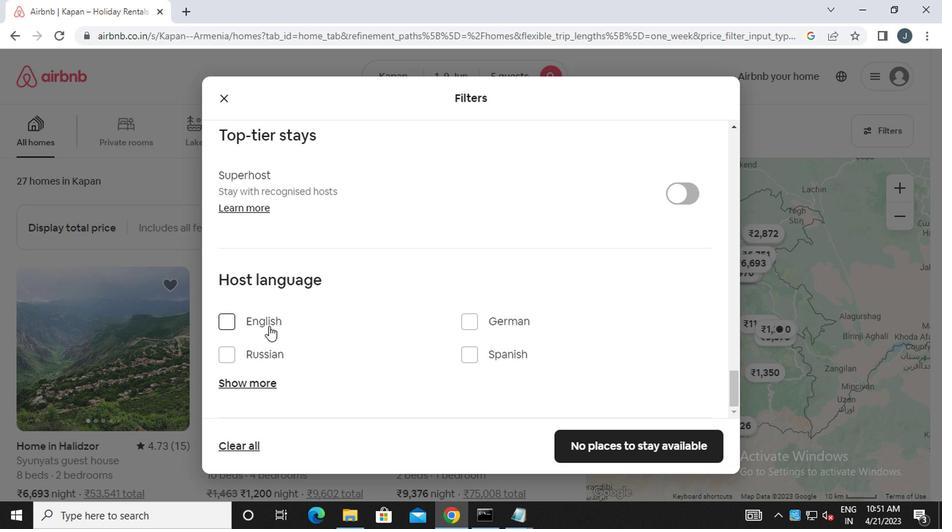 
Action: Mouse moved to (551, 373)
Screenshot: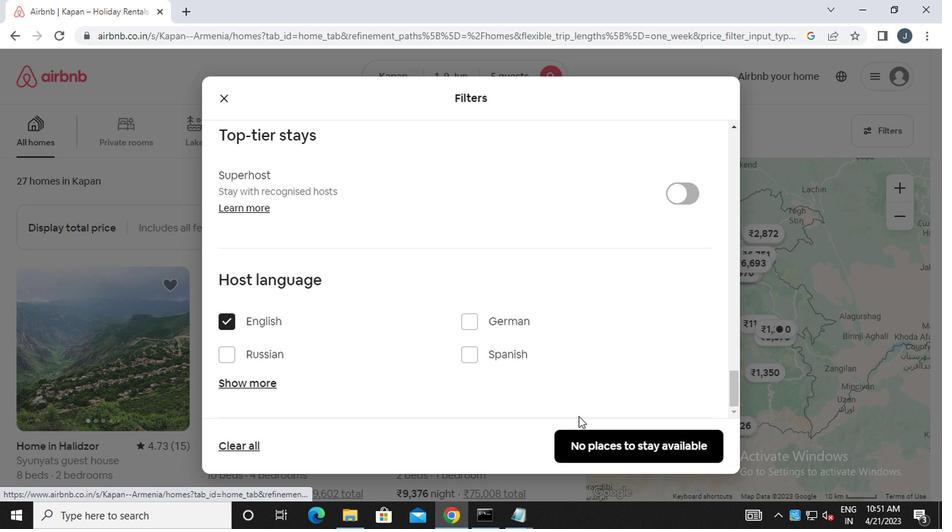
Action: Mouse scrolled (551, 373) with delta (0, 0)
Screenshot: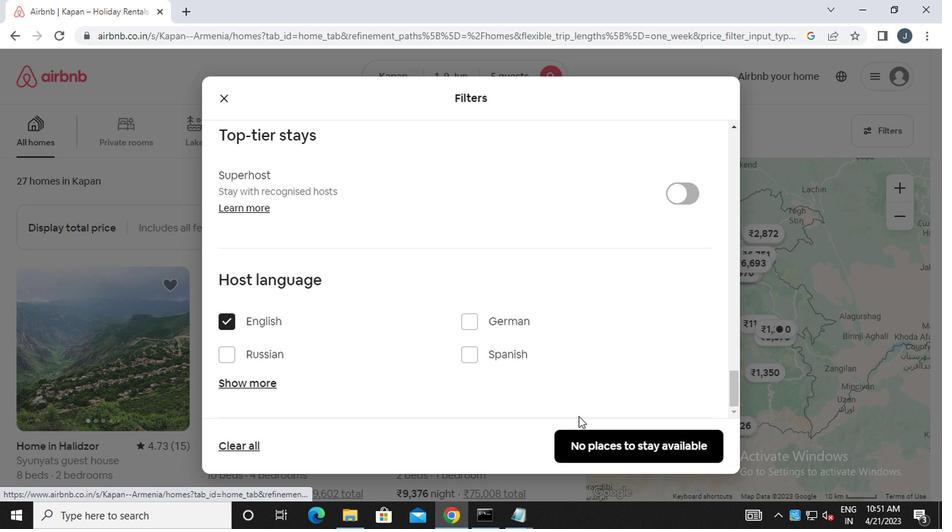 
Action: Mouse moved to (551, 372)
Screenshot: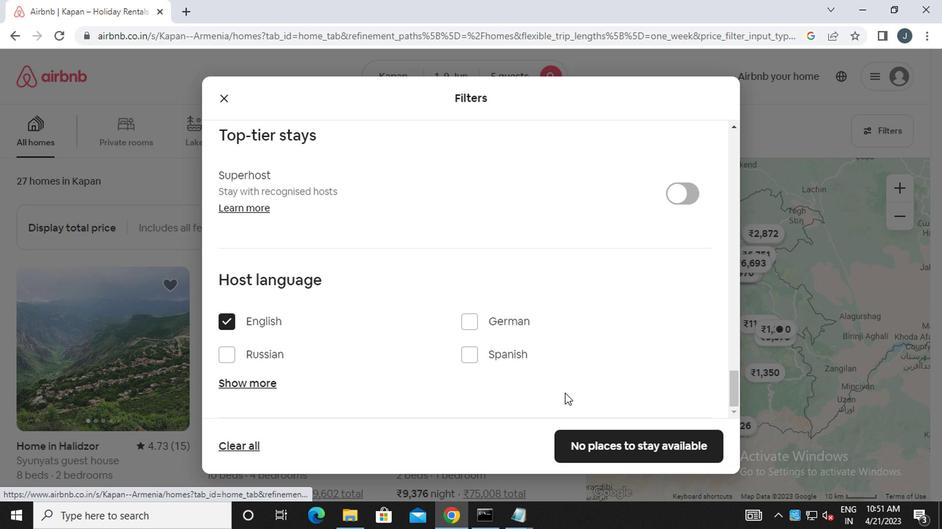 
Action: Mouse scrolled (551, 373) with delta (0, 0)
Screenshot: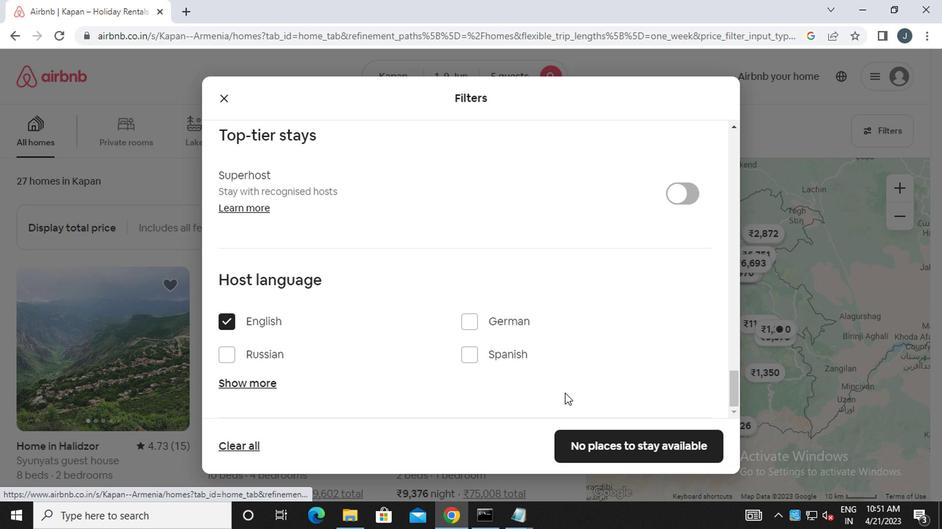 
Action: Mouse scrolled (551, 373) with delta (0, 0)
Screenshot: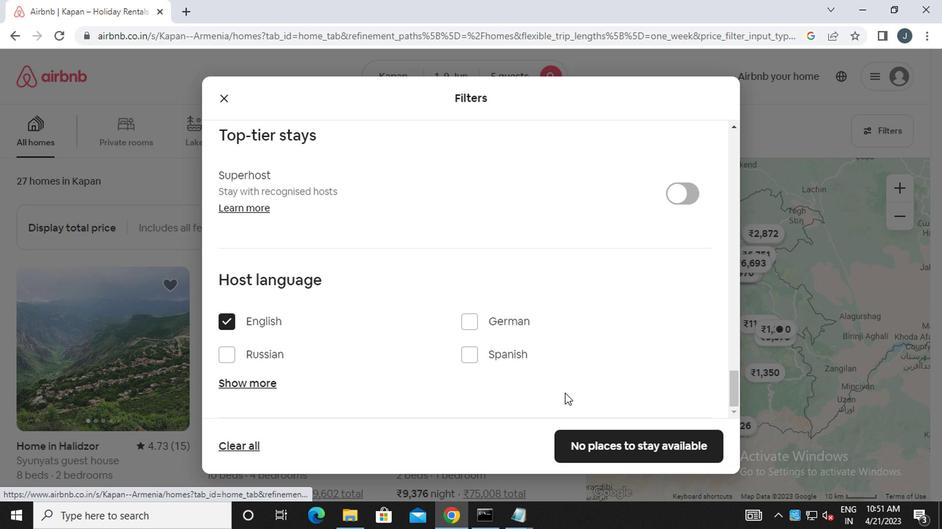
Action: Mouse scrolled (551, 373) with delta (0, 0)
Screenshot: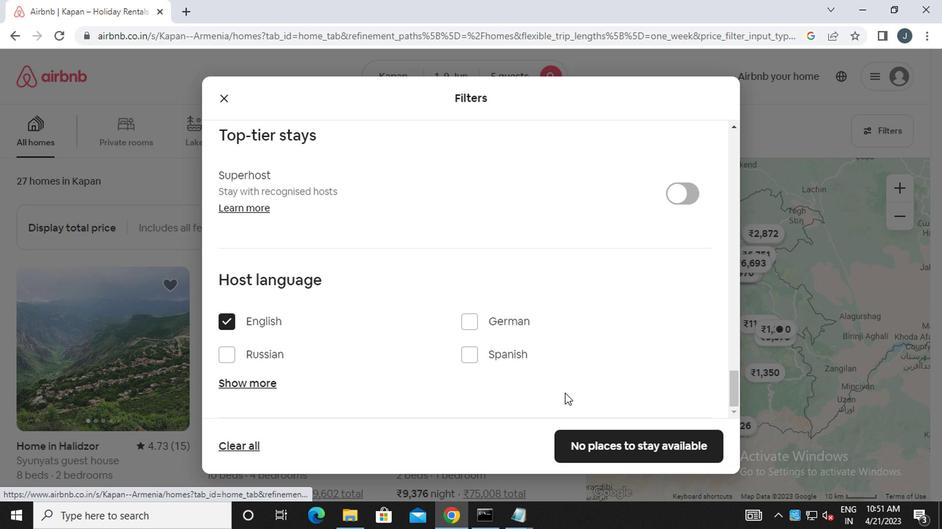 
Action: Mouse moved to (551, 372)
Screenshot: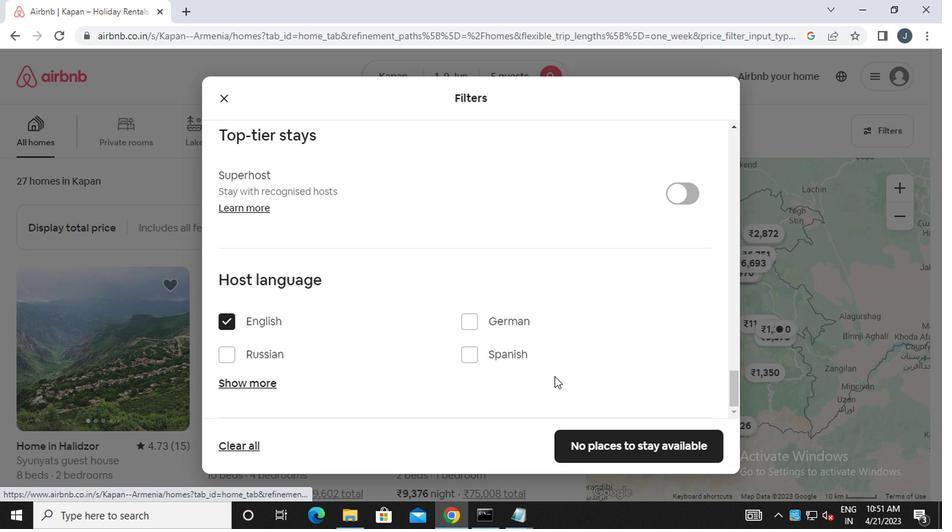 
Action: Mouse scrolled (551, 373) with delta (0, 0)
Screenshot: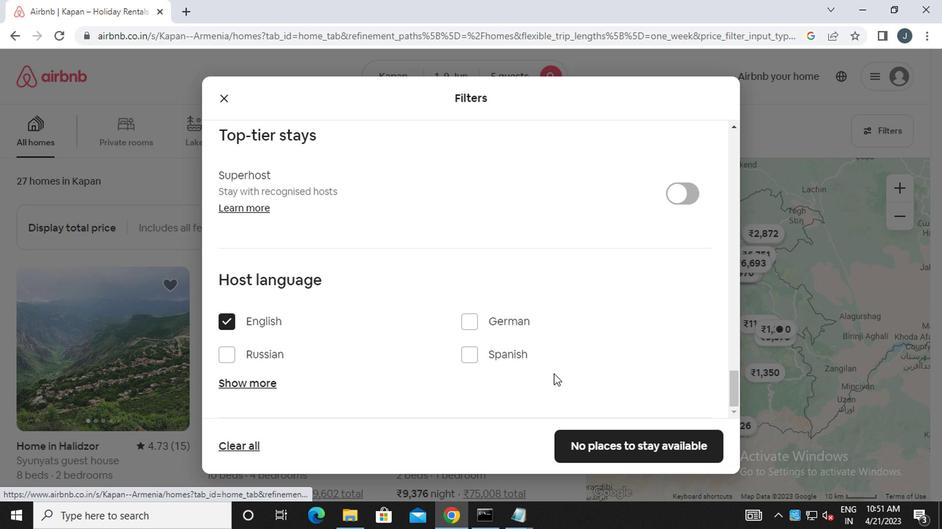 
Action: Mouse moved to (549, 365)
Screenshot: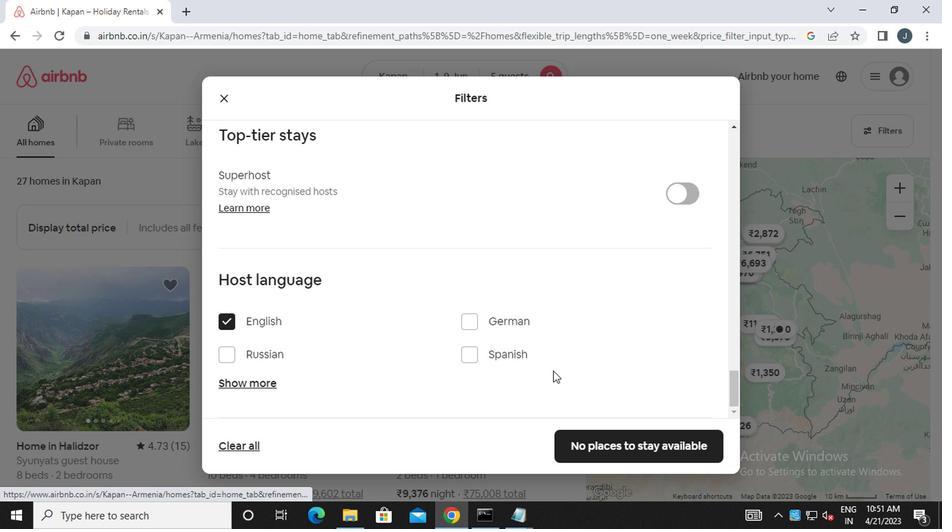 
Action: Mouse scrolled (549, 365) with delta (0, 0)
Screenshot: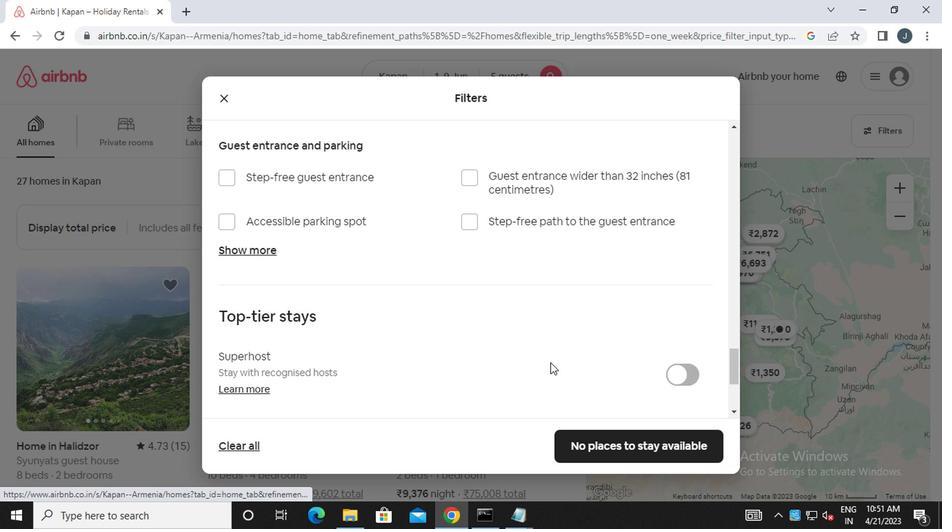 
Action: Mouse scrolled (549, 365) with delta (0, 0)
Screenshot: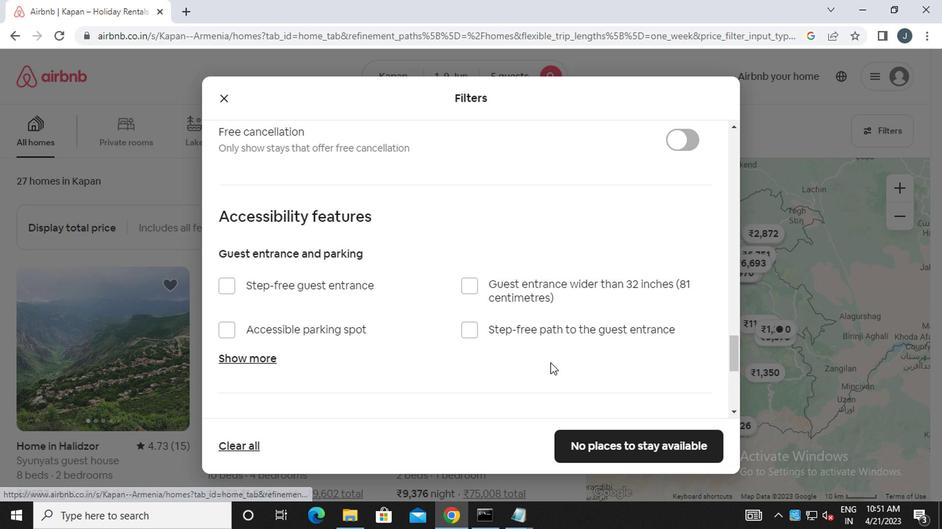 
Action: Mouse scrolled (549, 365) with delta (0, 0)
Screenshot: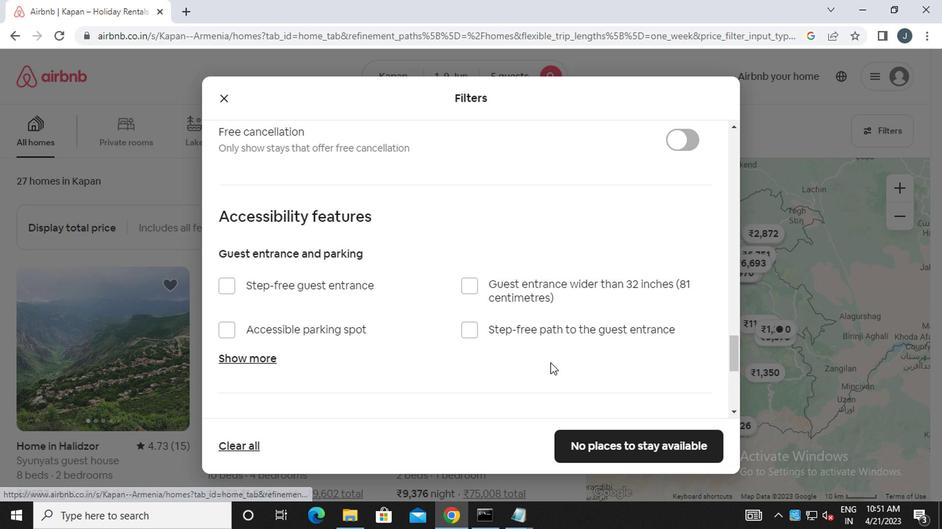 
Action: Mouse moved to (549, 364)
Screenshot: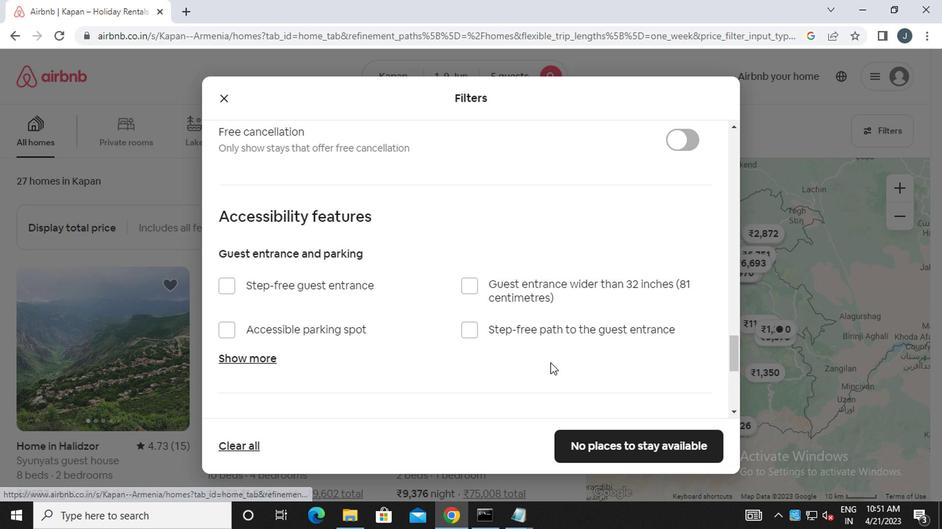 
Action: Mouse scrolled (549, 365) with delta (0, 0)
Screenshot: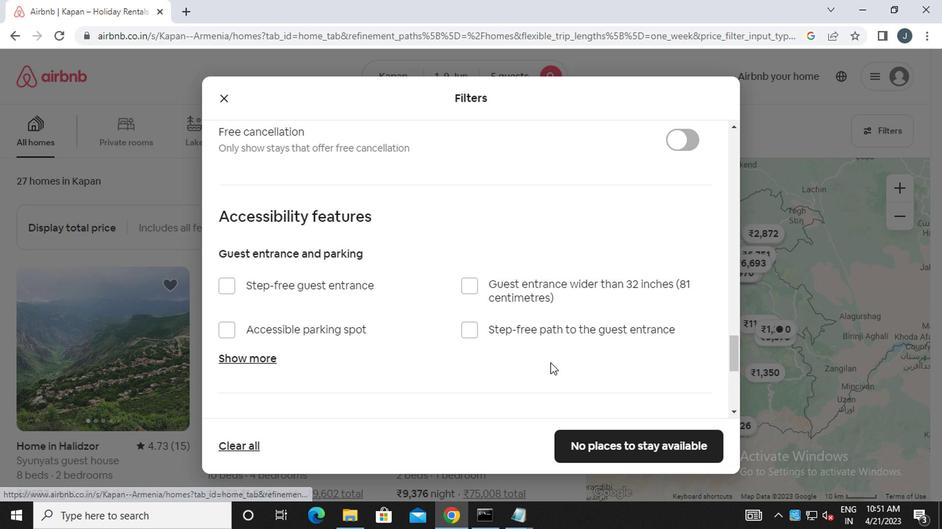 
Action: Mouse scrolled (549, 365) with delta (0, 0)
Screenshot: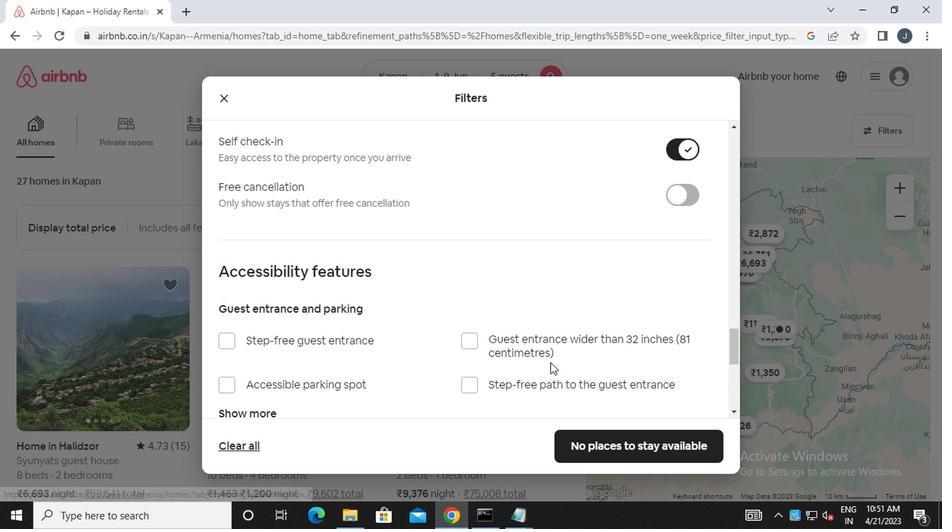 
Action: Mouse moved to (548, 360)
Screenshot: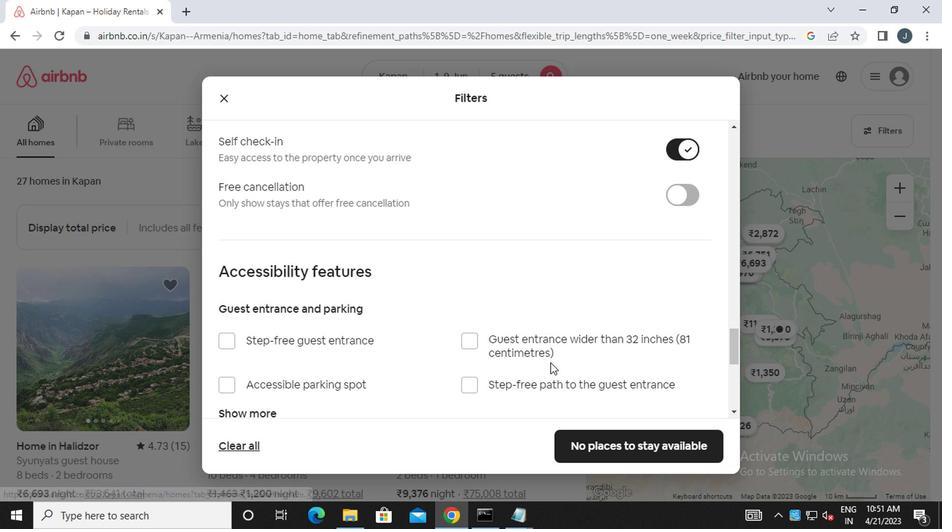 
Action: Mouse scrolled (548, 361) with delta (0, 0)
Screenshot: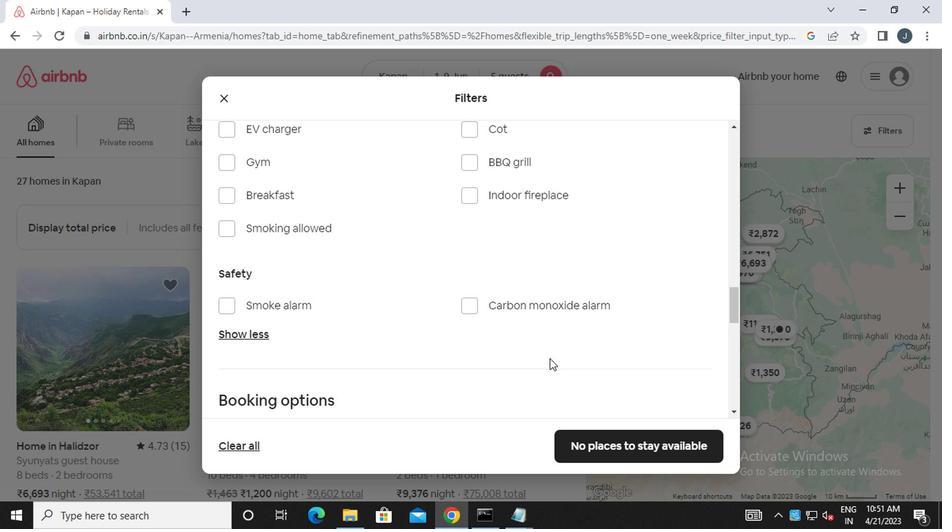 
Action: Mouse scrolled (548, 361) with delta (0, 0)
Screenshot: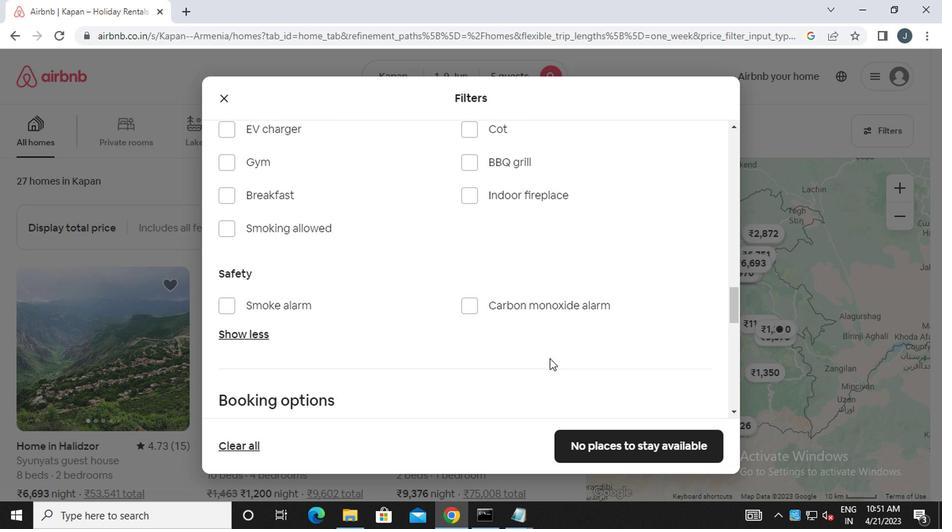 
Action: Mouse moved to (548, 360)
Screenshot: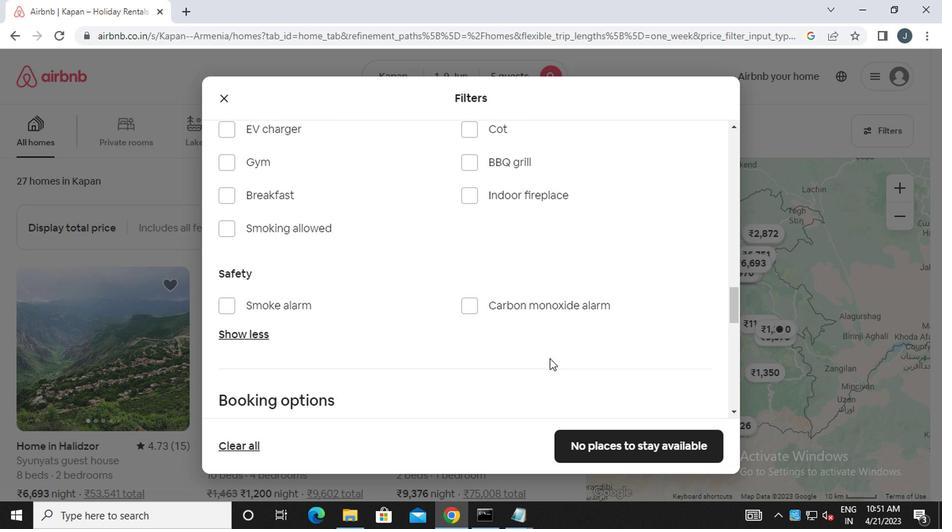 
Action: Mouse scrolled (548, 361) with delta (0, 0)
Screenshot: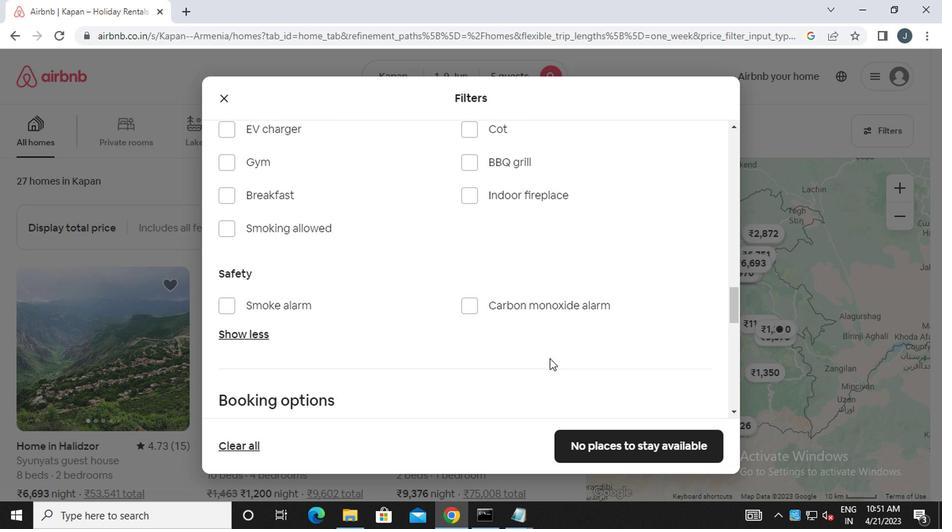 
Action: Mouse scrolled (548, 361) with delta (0, 0)
Screenshot: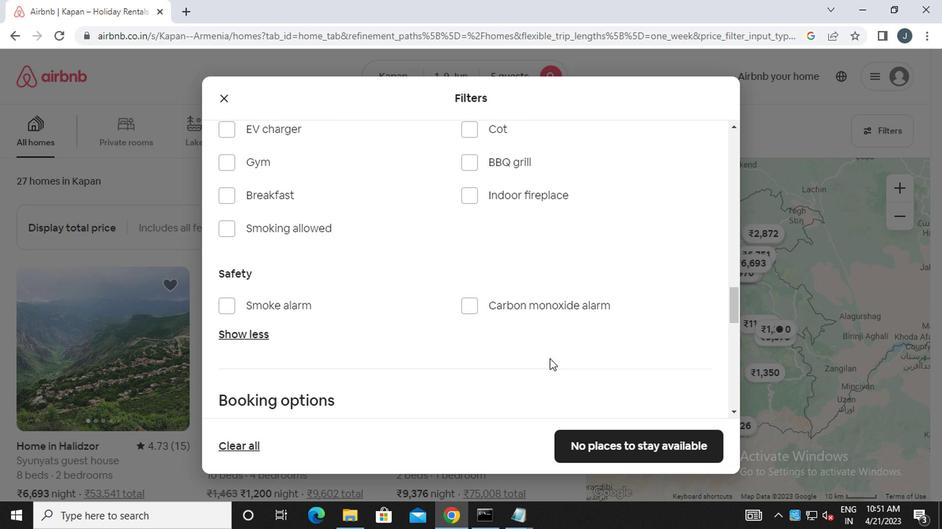 
Action: Mouse scrolled (548, 361) with delta (0, 0)
Screenshot: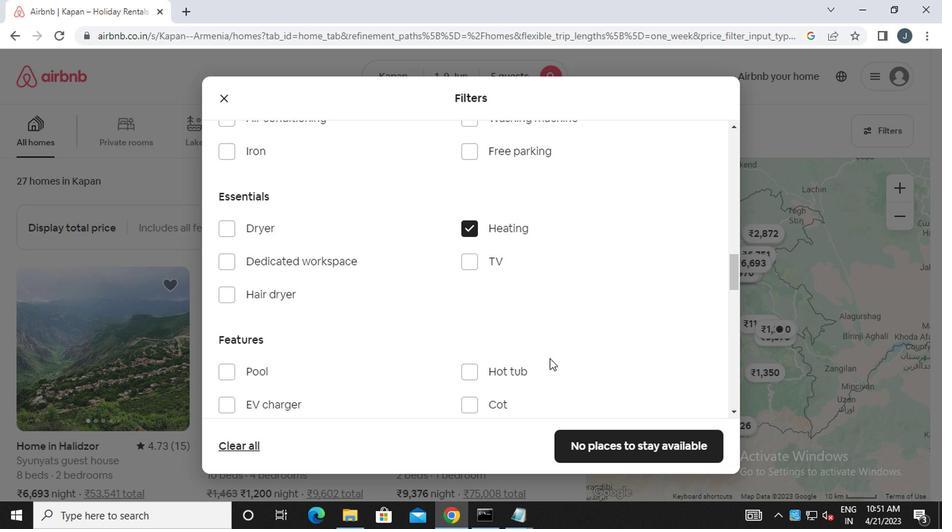 
Action: Mouse moved to (547, 360)
Screenshot: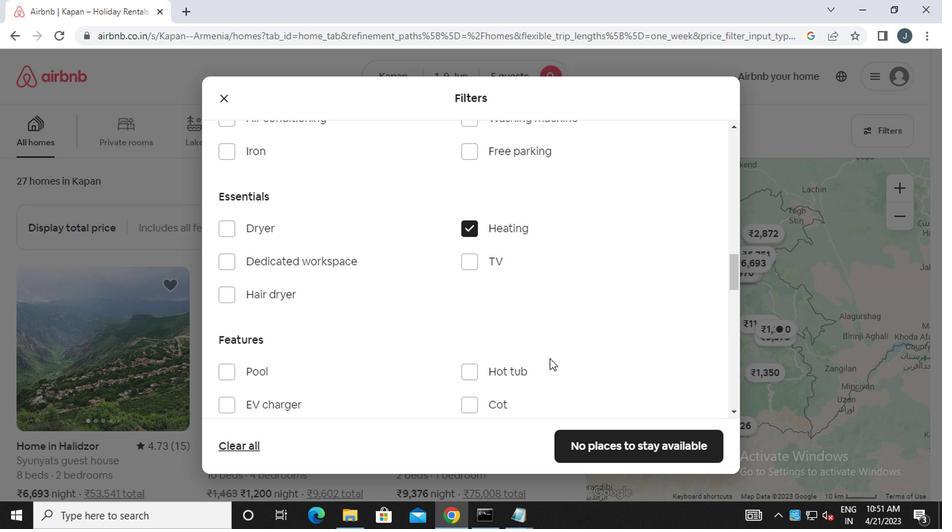 
Action: Mouse scrolled (547, 361) with delta (0, 0)
Screenshot: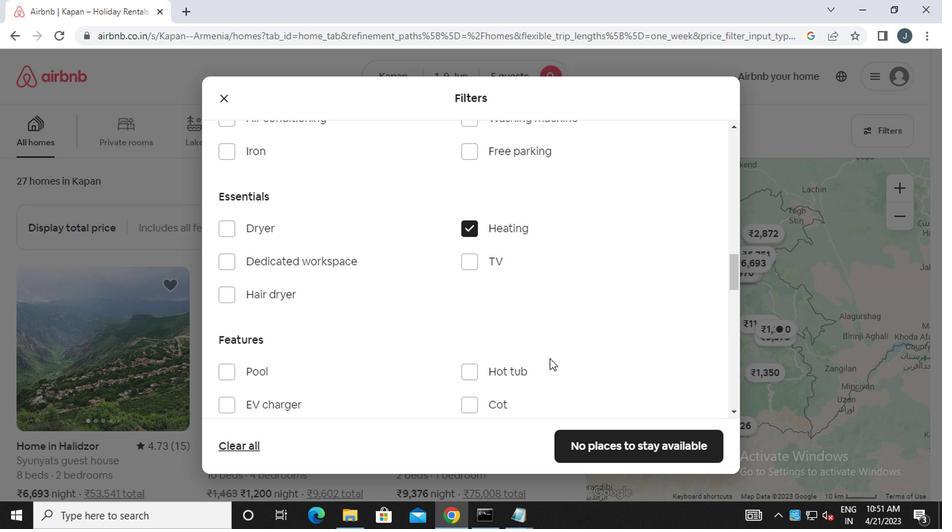 
Action: Mouse moved to (547, 360)
Screenshot: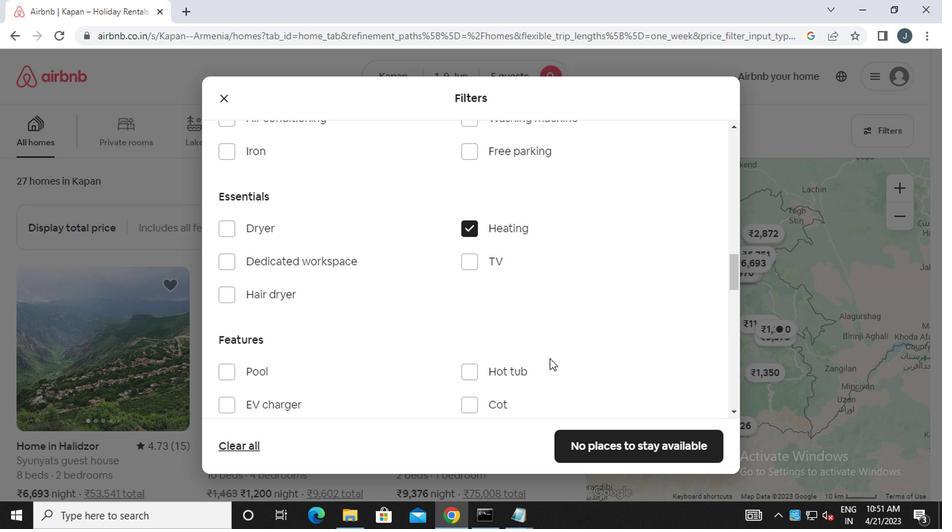 
Action: Mouse scrolled (547, 361) with delta (0, 0)
Screenshot: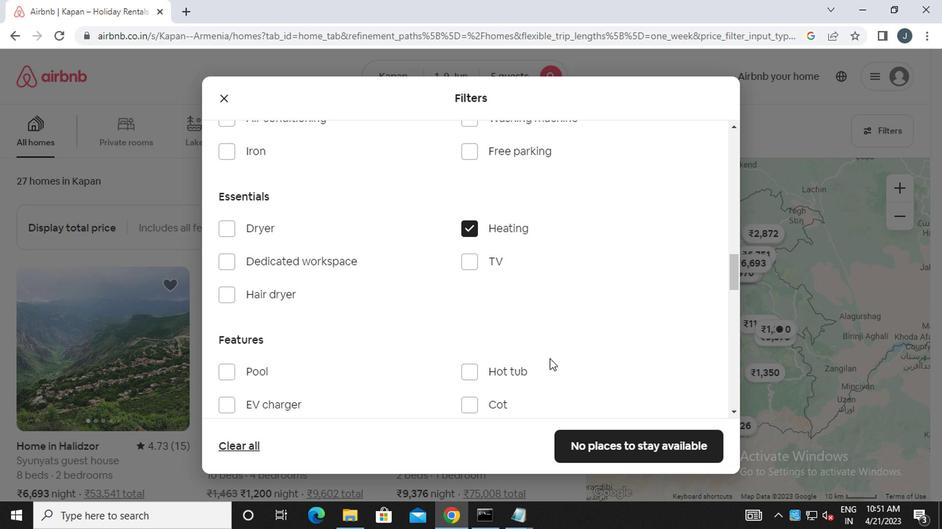 
Action: Mouse scrolled (547, 361) with delta (0, 0)
Screenshot: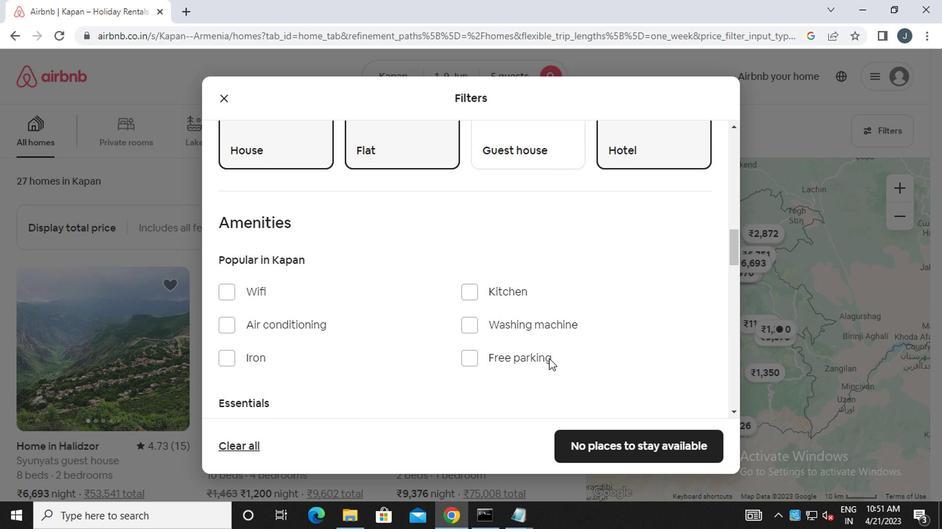 
Action: Mouse scrolled (547, 361) with delta (0, 0)
Screenshot: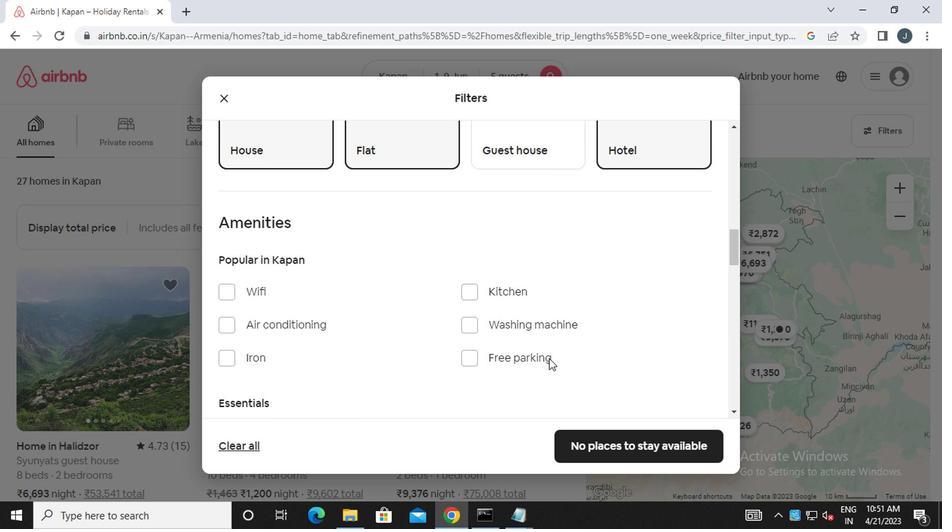 
Action: Mouse scrolled (547, 361) with delta (0, 0)
Screenshot: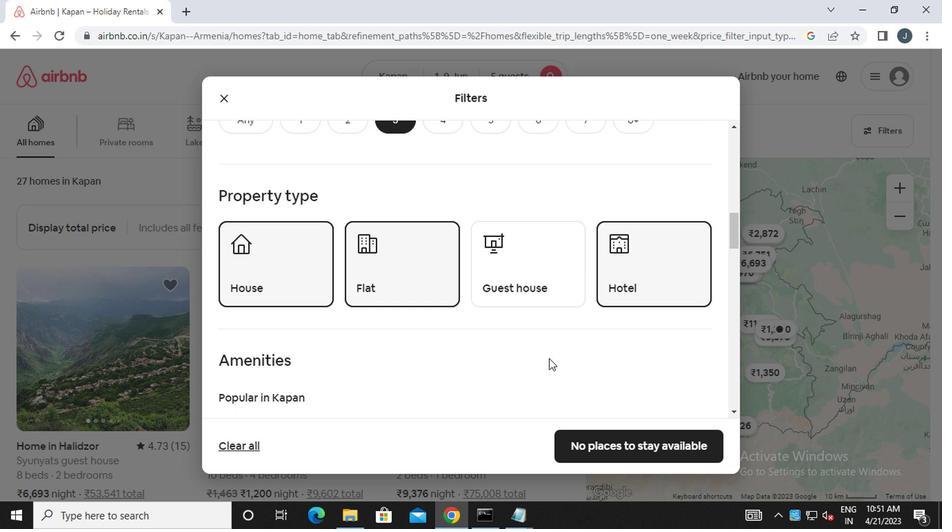
Action: Mouse scrolled (547, 361) with delta (0, 0)
Screenshot: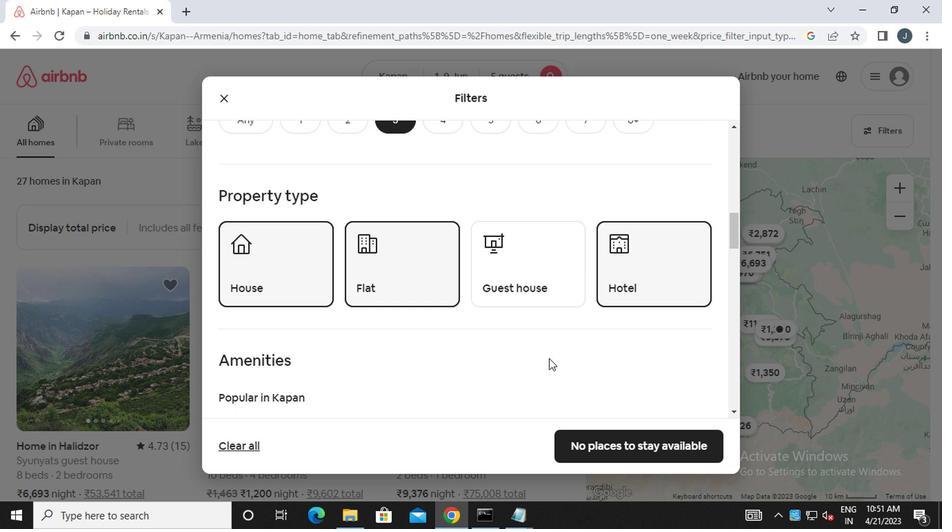
Action: Mouse scrolled (547, 361) with delta (0, 0)
Screenshot: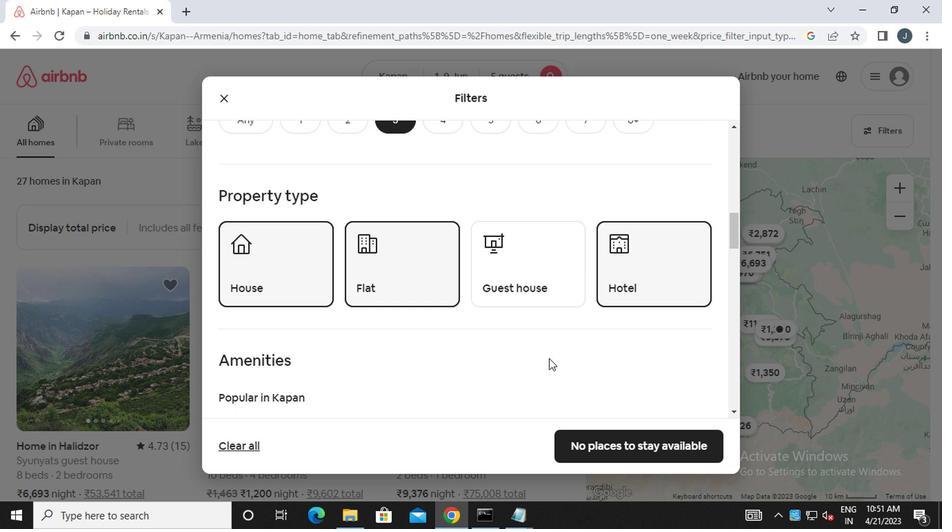 
Action: Mouse scrolled (547, 361) with delta (0, 0)
Screenshot: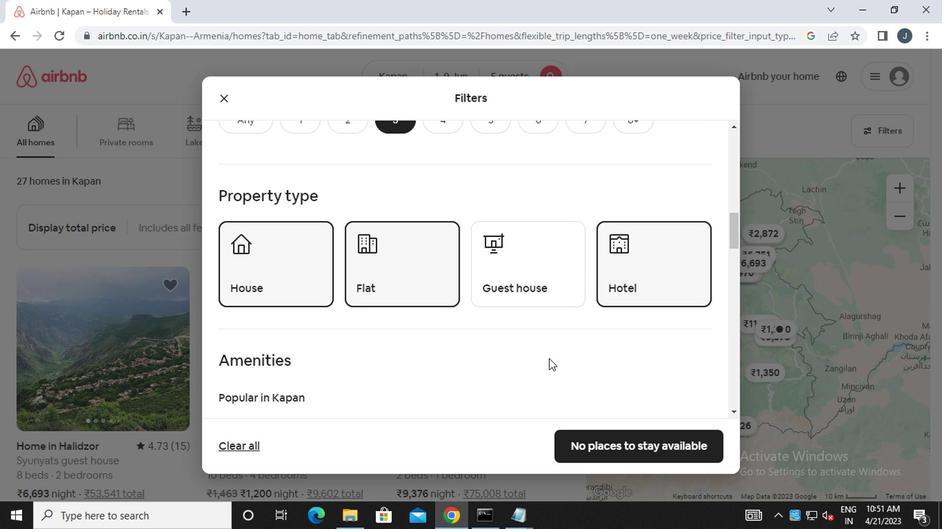 
Action: Mouse scrolled (547, 361) with delta (0, 0)
Screenshot: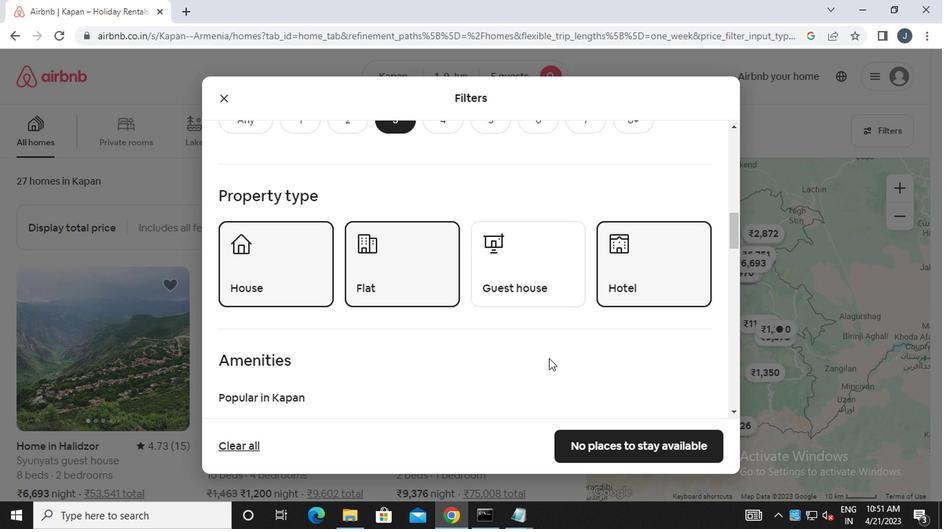 
Action: Mouse scrolled (547, 361) with delta (0, 0)
Screenshot: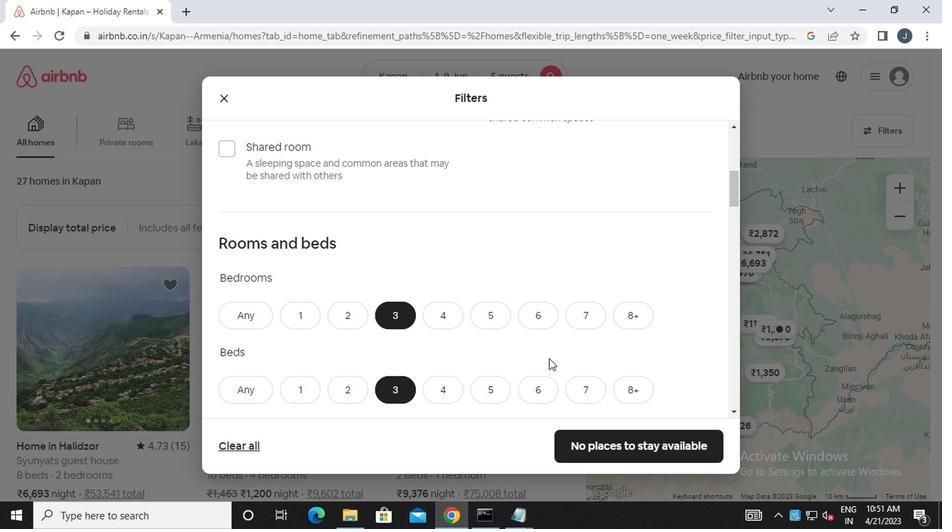 
Action: Mouse scrolled (547, 361) with delta (0, 0)
Screenshot: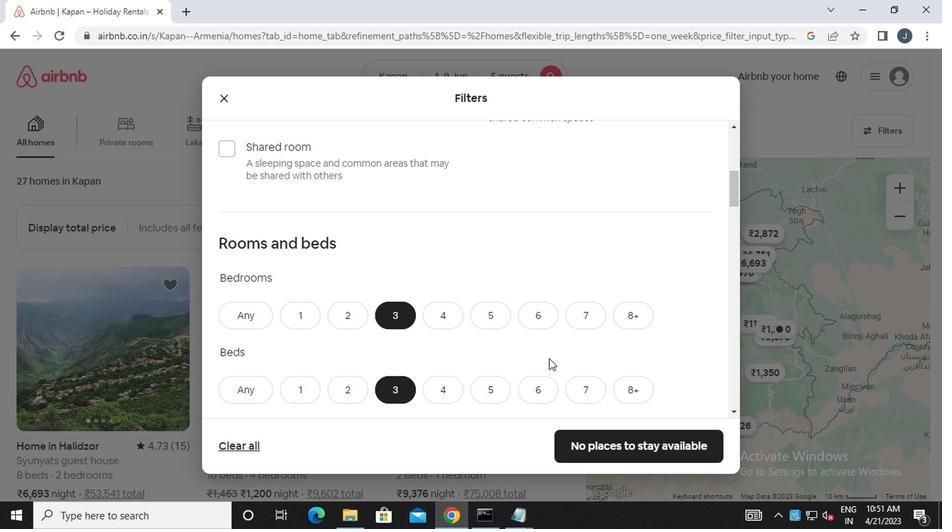 
Action: Mouse scrolled (547, 361) with delta (0, 0)
Screenshot: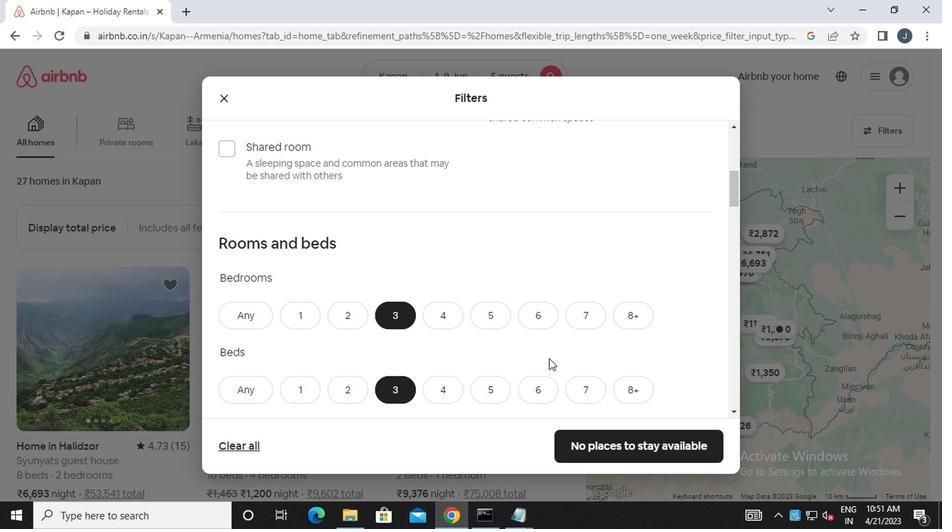 
Action: Mouse scrolled (547, 361) with delta (0, 0)
Screenshot: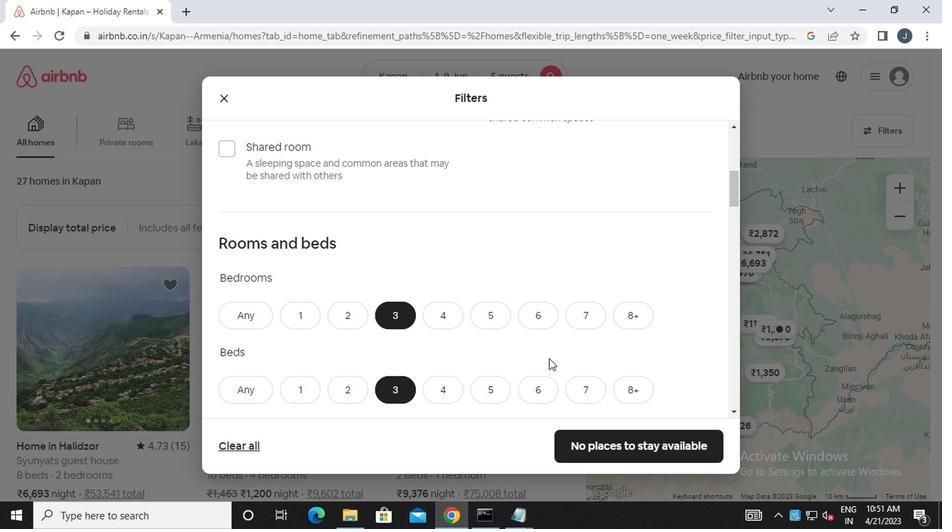 
Action: Mouse moved to (365, 259)
Screenshot: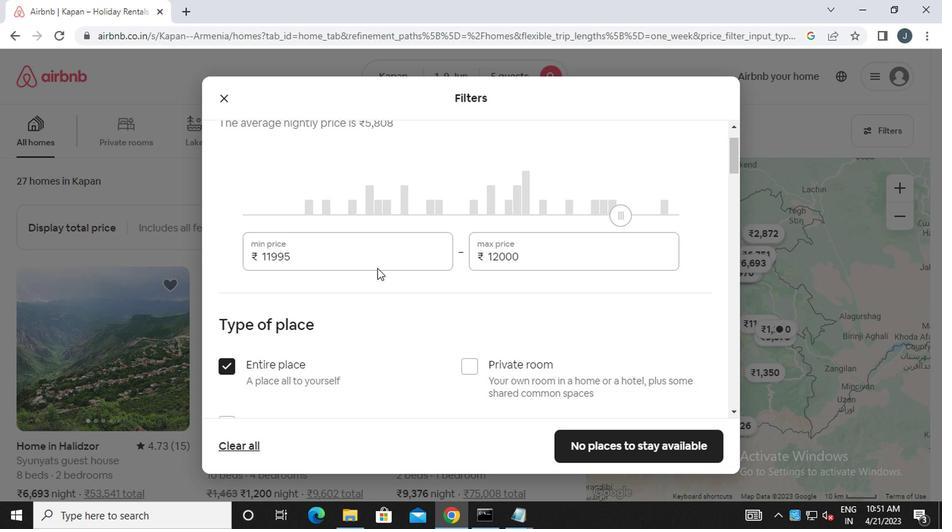
Action: Mouse pressed left at (365, 259)
Screenshot: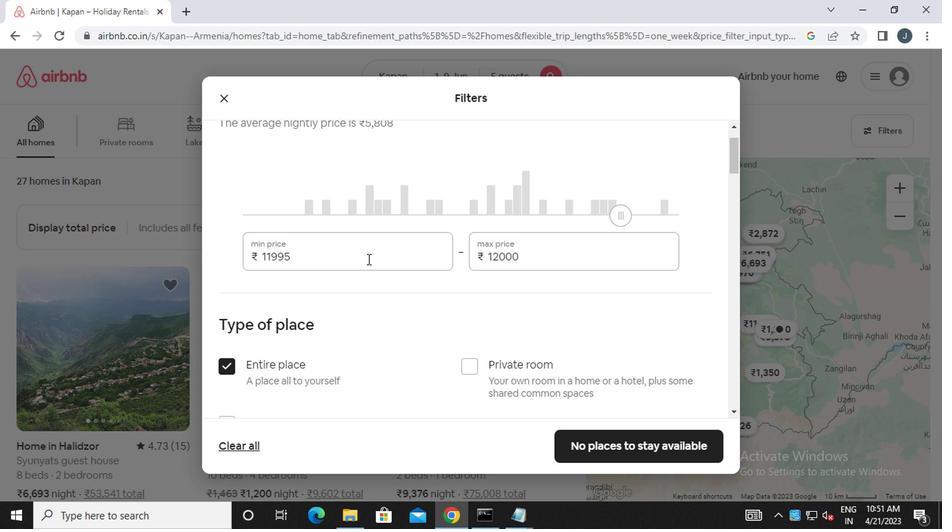 
Action: Mouse moved to (365, 259)
Screenshot: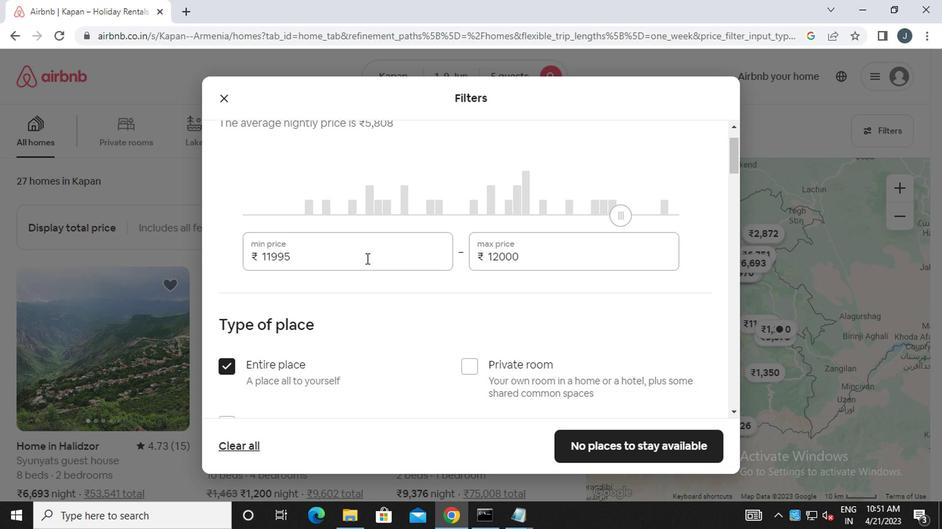 
Action: Key pressed <Key.backspace><Key.backspace><Key.backspace><Key.backspace><Key.backspace><Key.backspace><Key.backspace><Key.backspace><Key.backspace><Key.backspace>6000
Screenshot: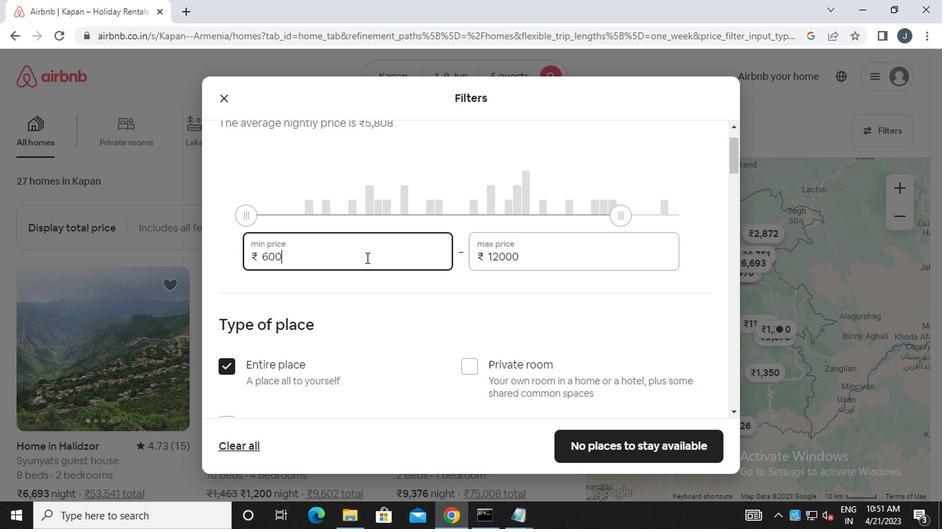 
Action: Mouse moved to (362, 258)
Screenshot: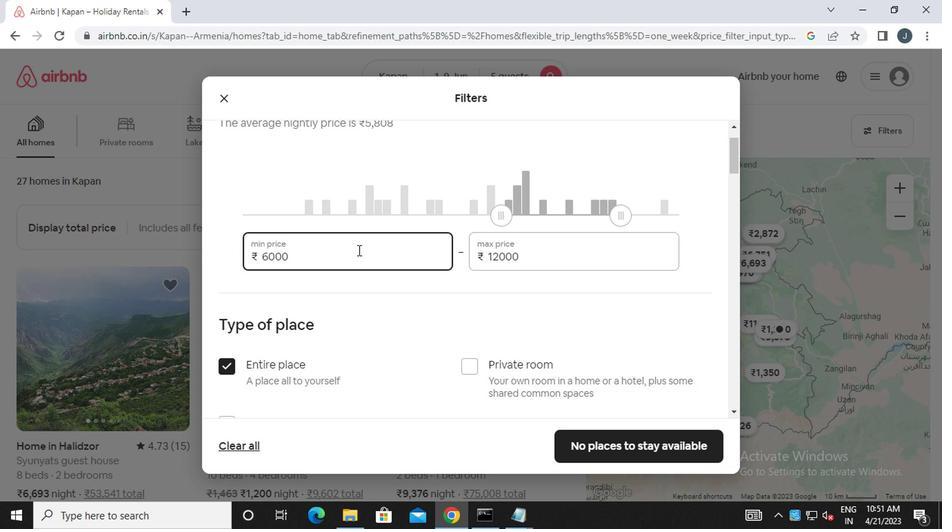 
Action: Mouse scrolled (362, 257) with delta (0, 0)
Screenshot: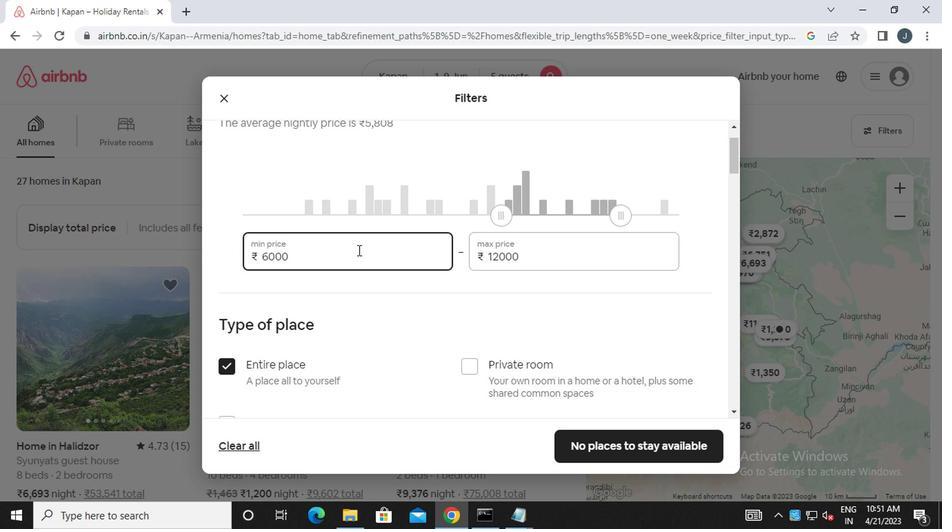 
Action: Mouse moved to (364, 260)
Screenshot: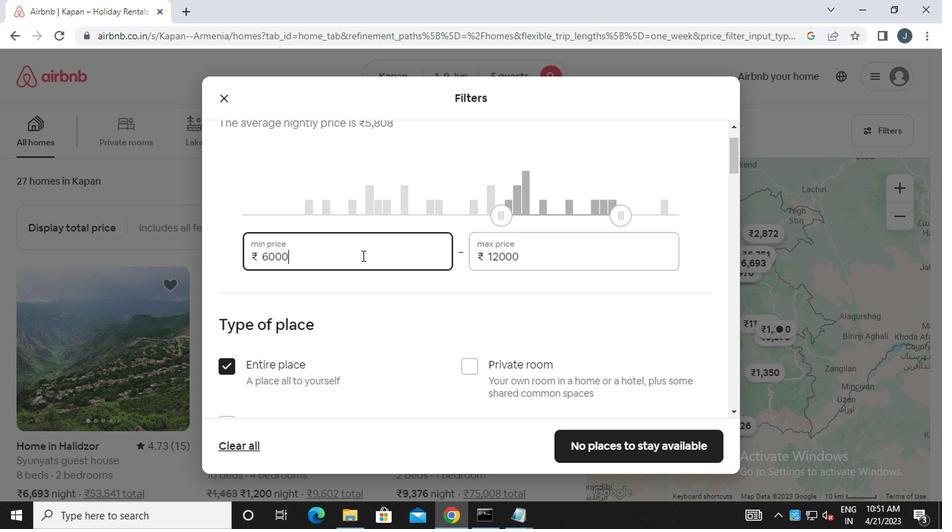 
Action: Mouse scrolled (364, 259) with delta (0, 0)
Screenshot: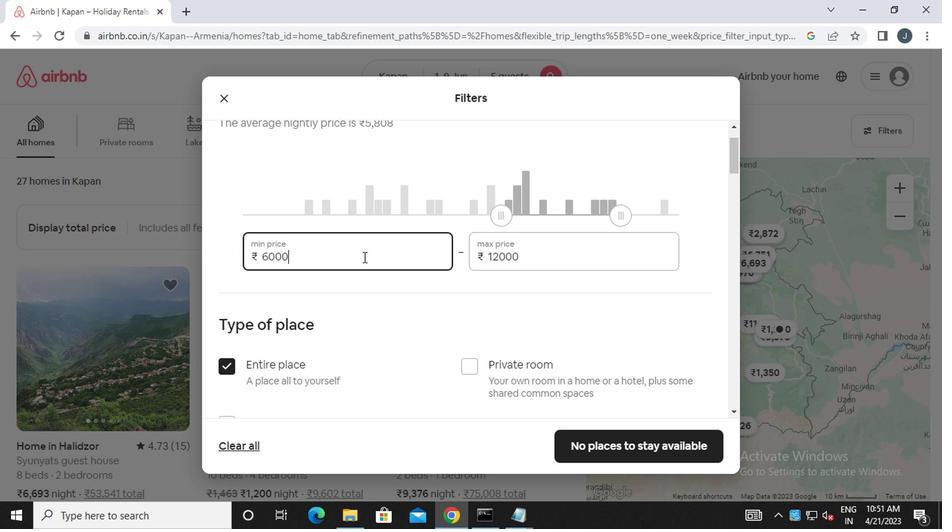 
Action: Mouse moved to (543, 345)
Screenshot: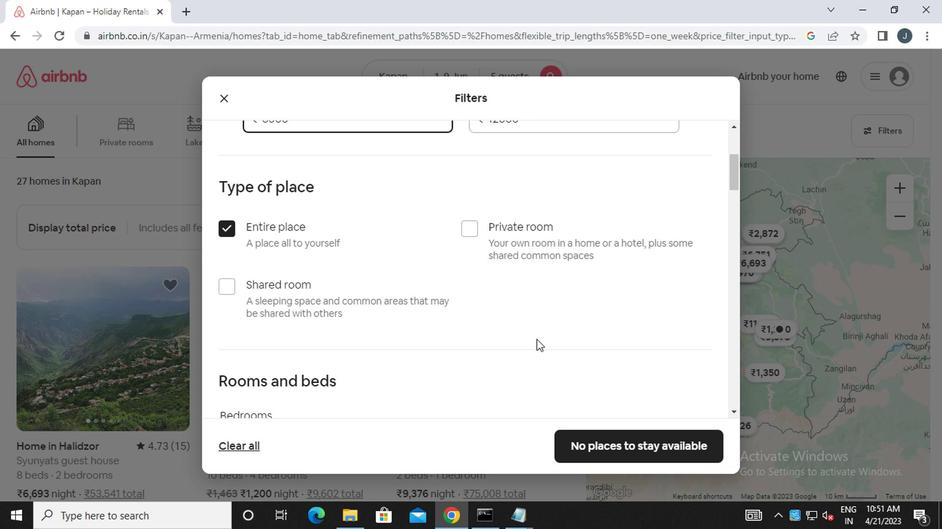 
Action: Mouse scrolled (543, 344) with delta (0, 0)
Screenshot: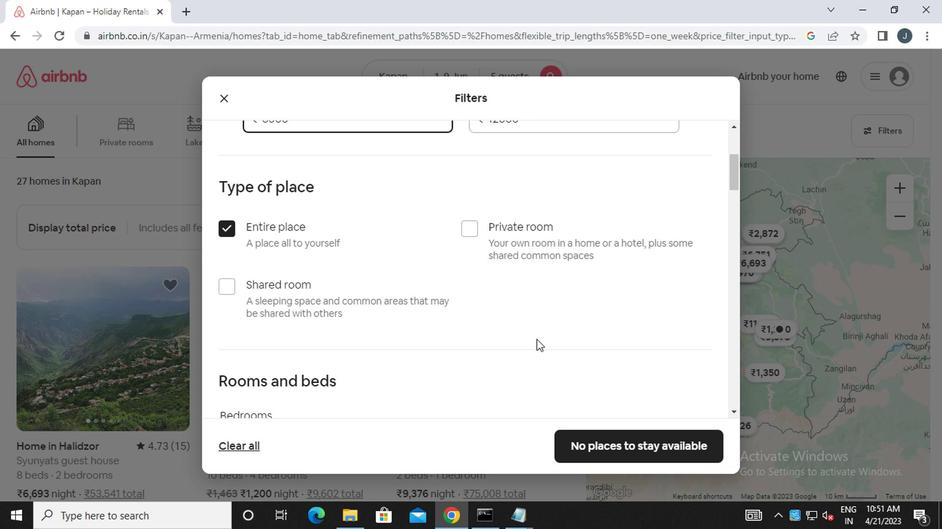 
Action: Mouse moved to (649, 456)
Screenshot: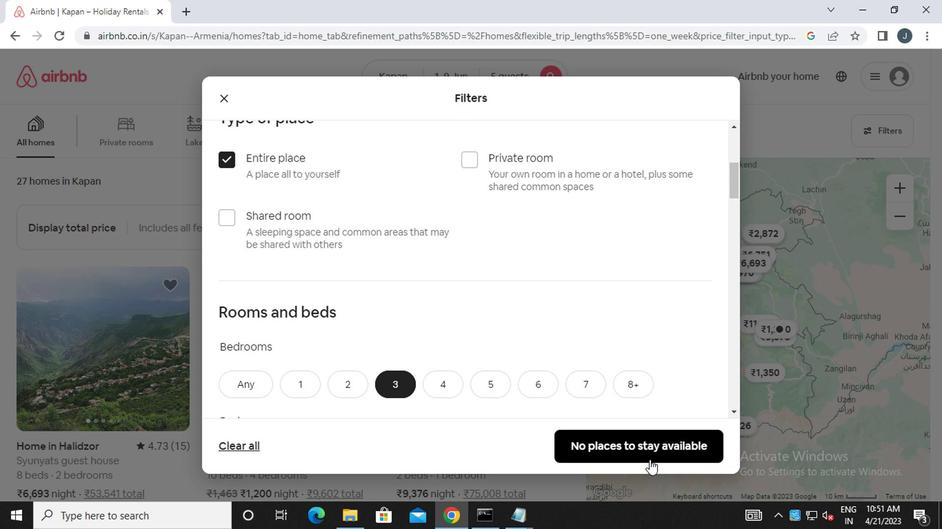 
Action: Mouse pressed left at (649, 456)
Screenshot: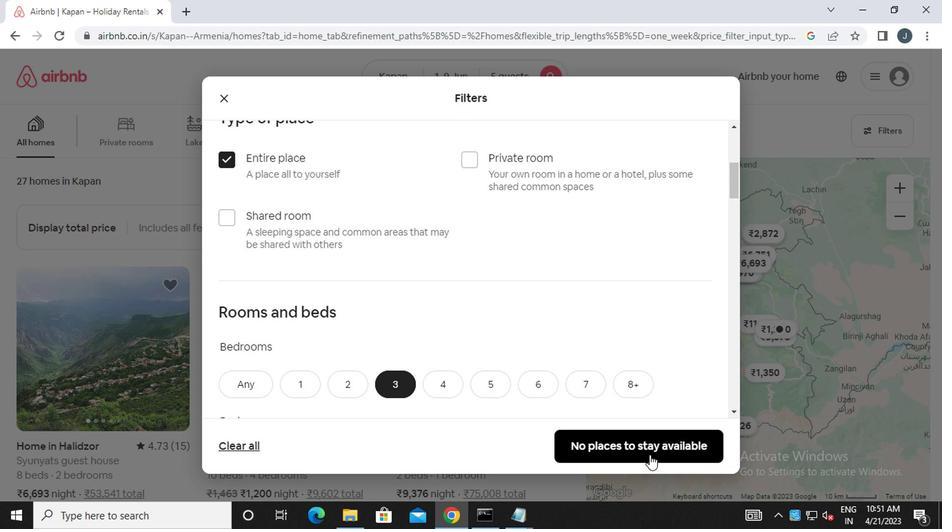 
Action: Mouse moved to (642, 452)
Screenshot: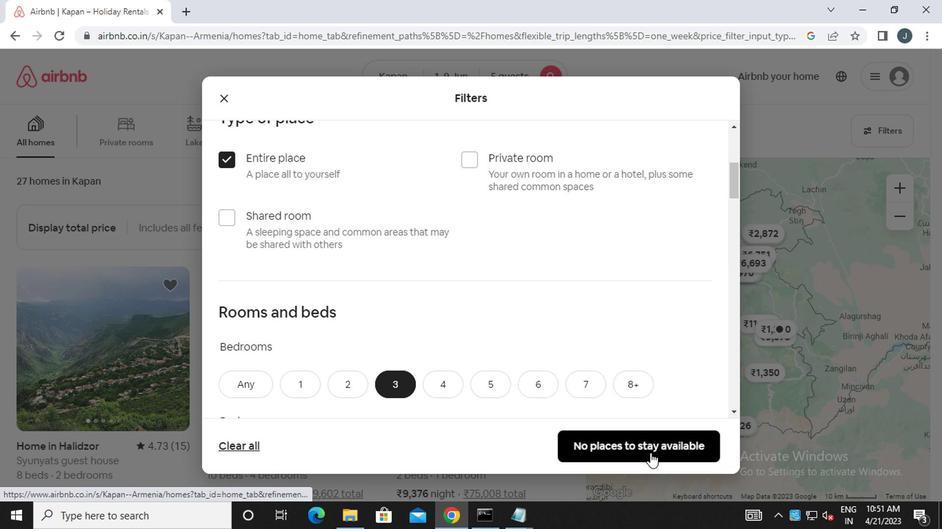 
